 Task: Find connections with filter location Lagoa Vermelha with filter topic #Businessintelligence with filter profile language Spanish with filter current company Board International with filter school M.H. Saboo Siddik College Of Engineering with filter industry Pension Funds with filter service category Search Engine Optimization (SEO) with filter keywords title Quality Control Coordinator
Action: Mouse moved to (581, 83)
Screenshot: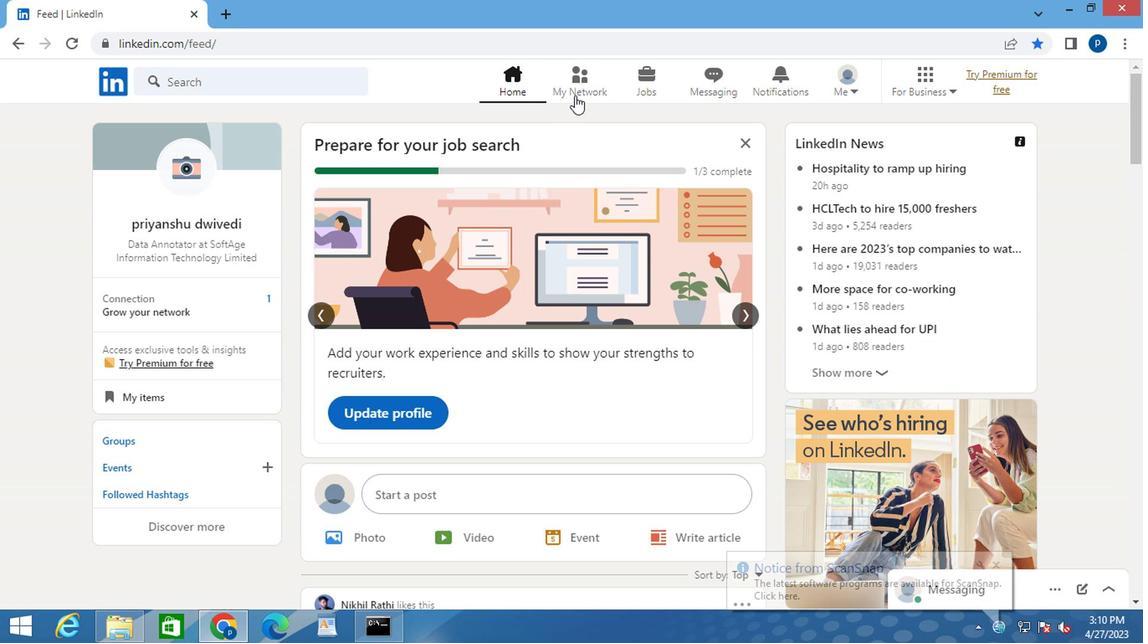 
Action: Mouse pressed left at (581, 83)
Screenshot: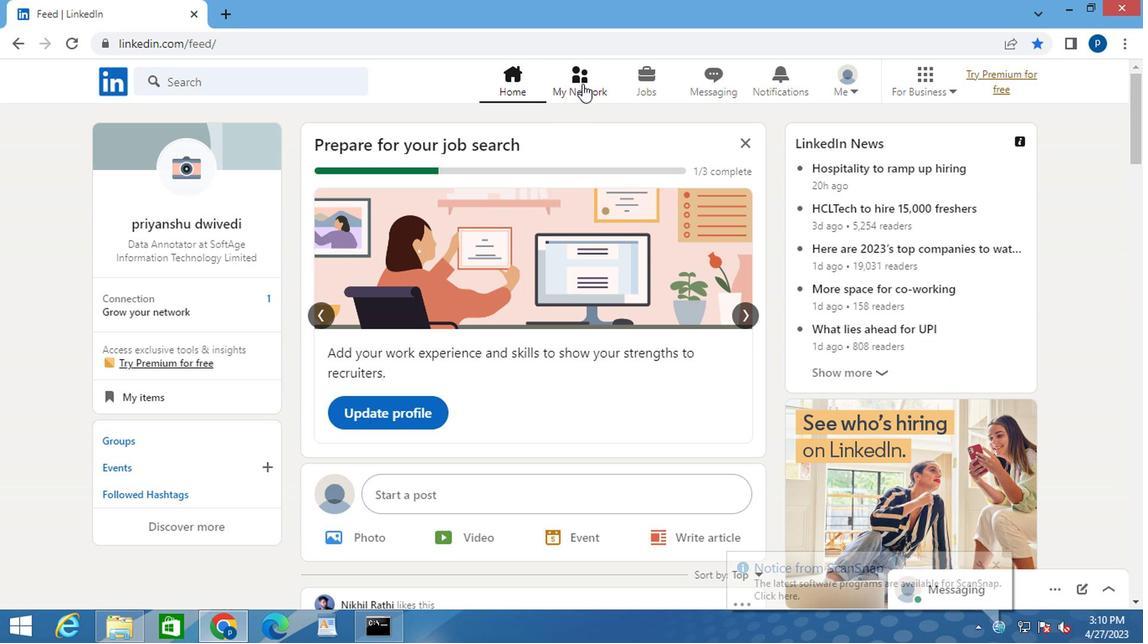 
Action: Mouse moved to (231, 169)
Screenshot: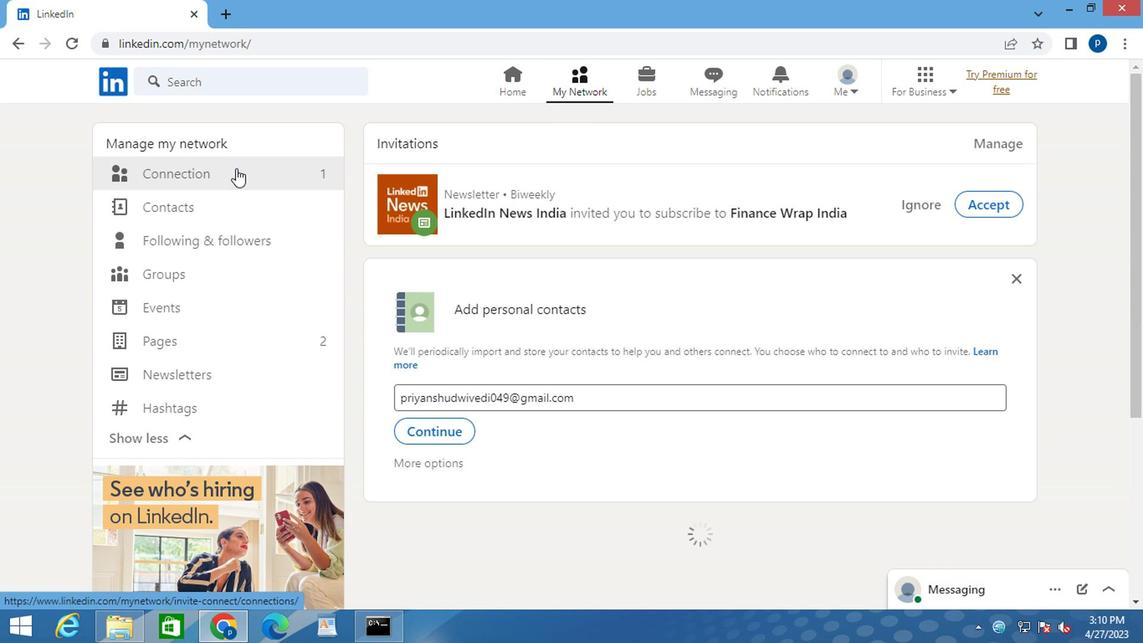 
Action: Mouse pressed left at (231, 169)
Screenshot: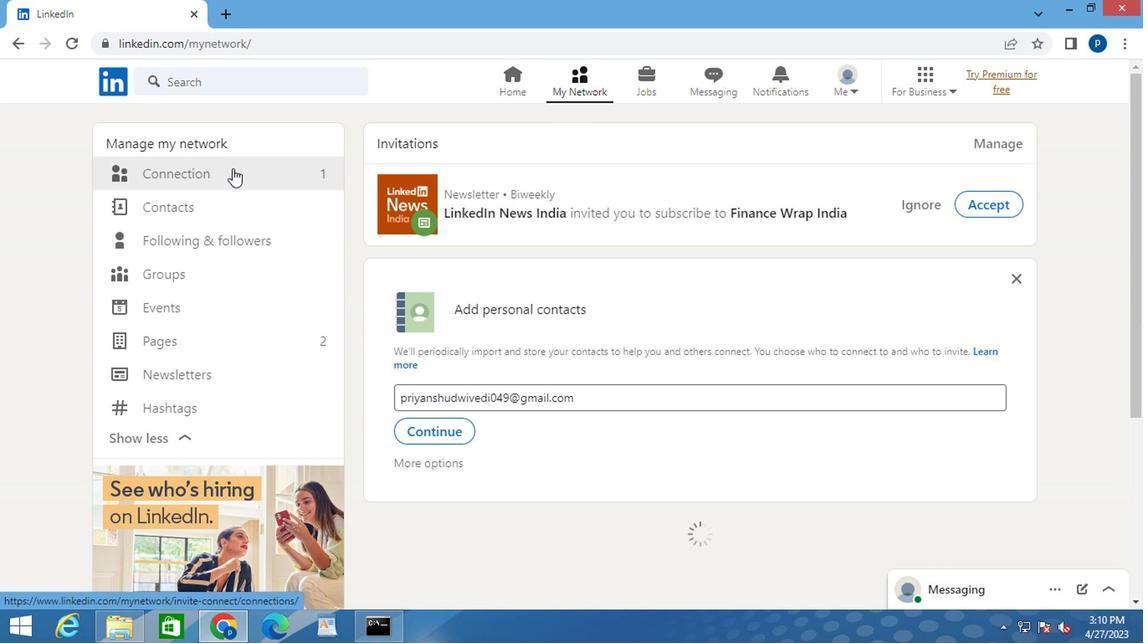 
Action: Mouse moved to (668, 177)
Screenshot: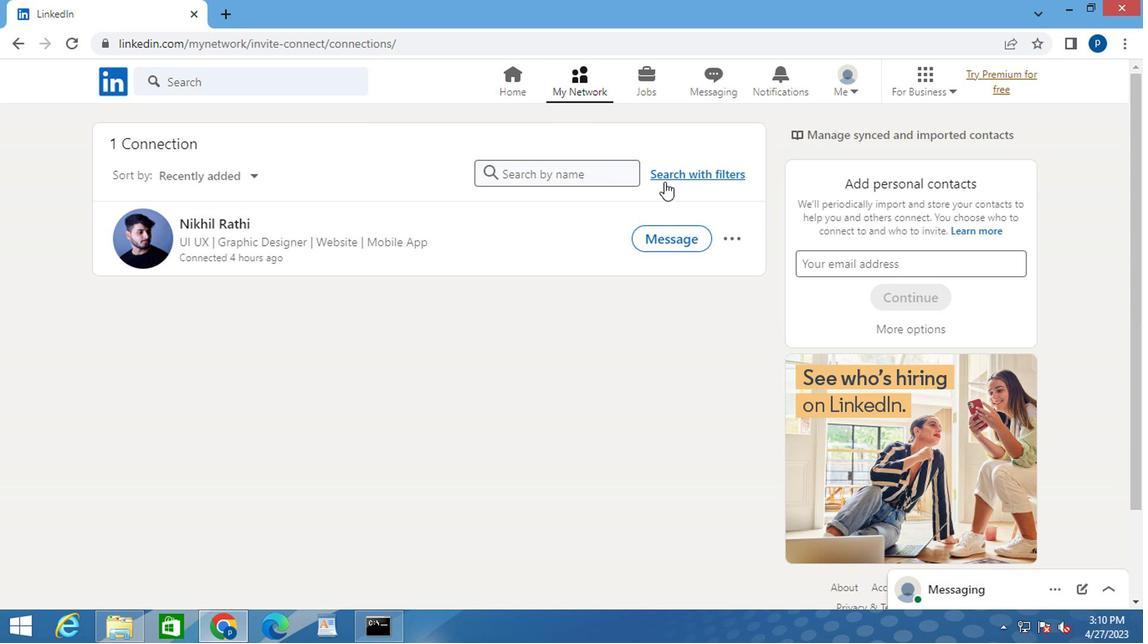 
Action: Mouse pressed left at (668, 177)
Screenshot: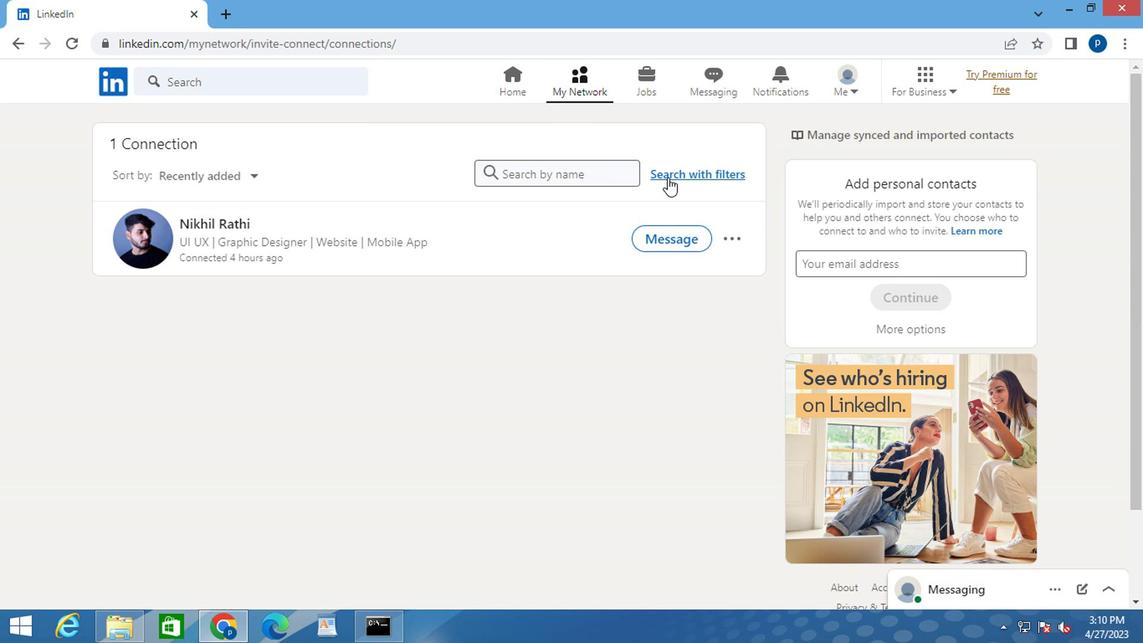 
Action: Mouse moved to (627, 136)
Screenshot: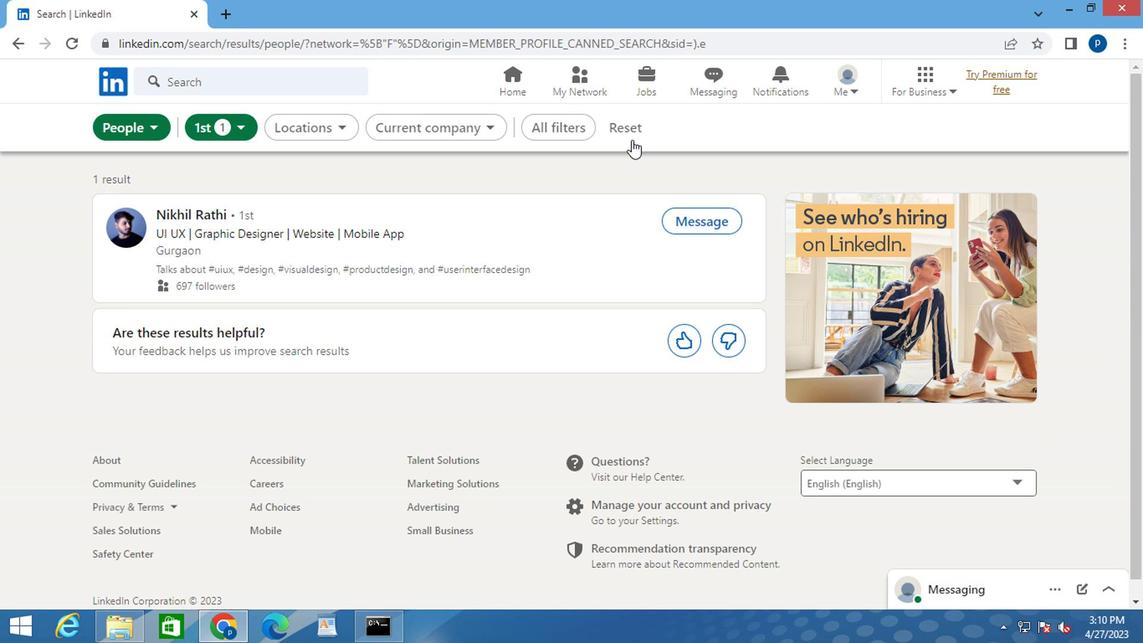 
Action: Mouse pressed left at (627, 136)
Screenshot: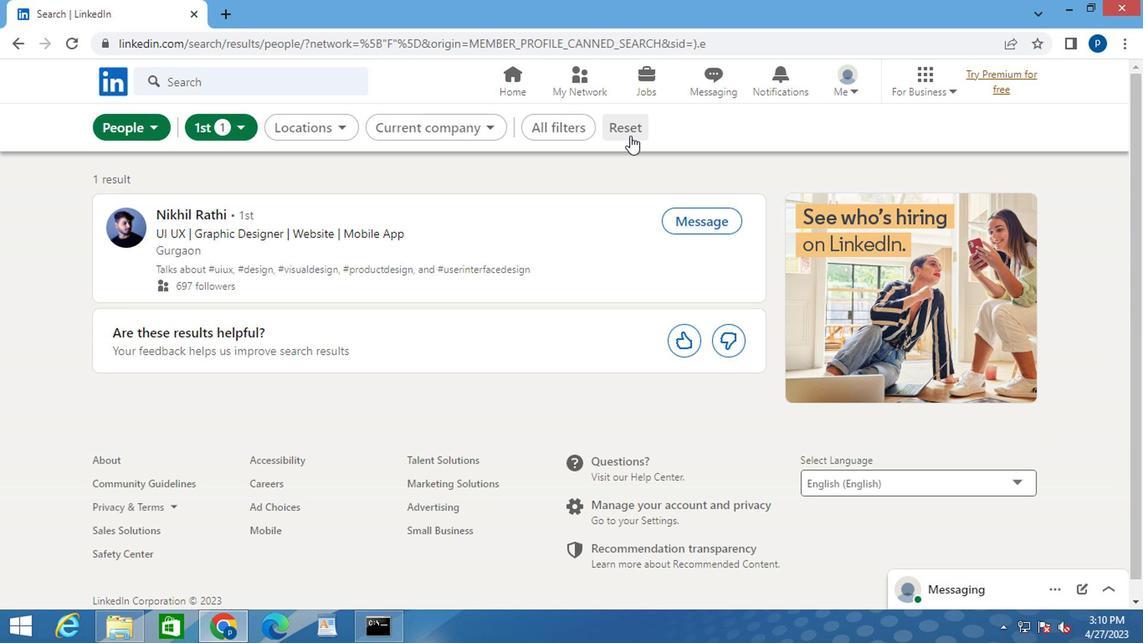 
Action: Mouse moved to (601, 126)
Screenshot: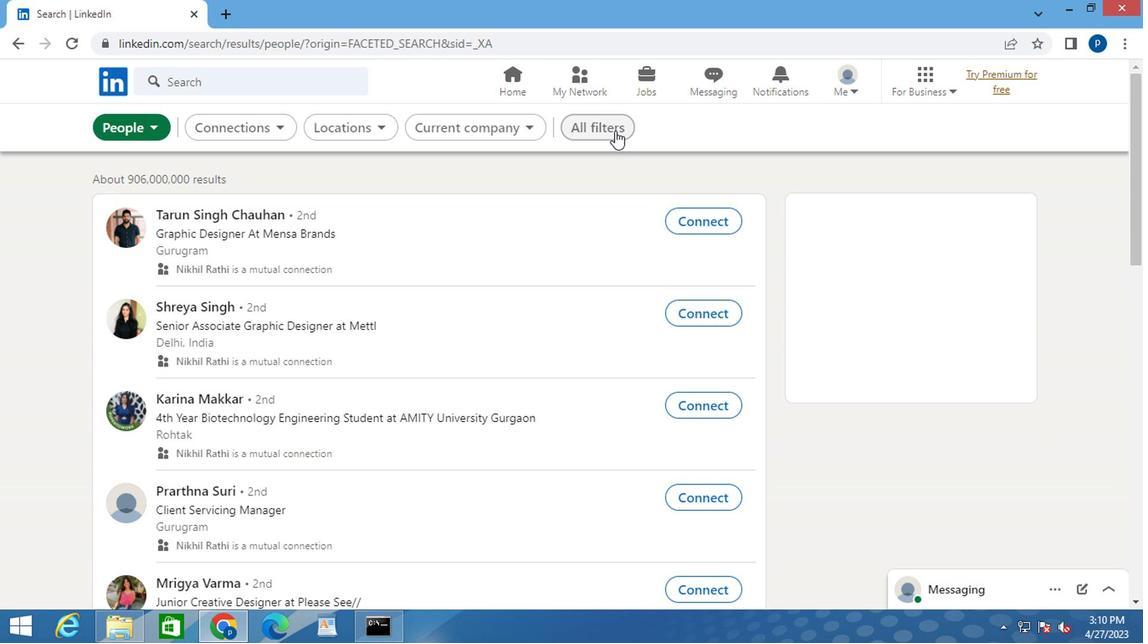 
Action: Mouse pressed left at (601, 126)
Screenshot: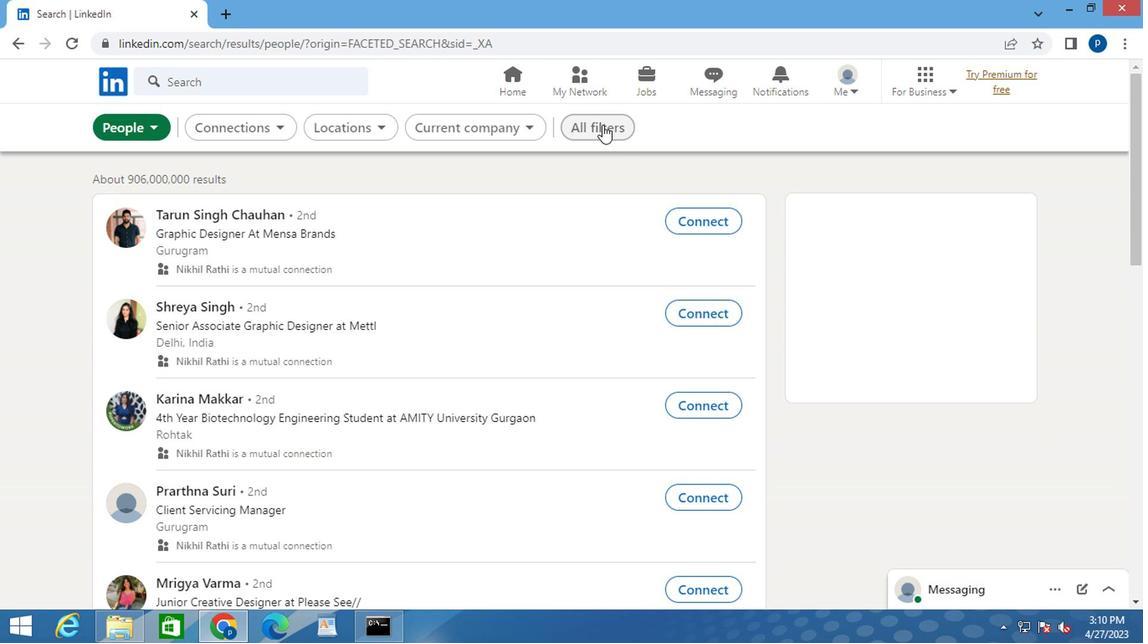 
Action: Mouse moved to (838, 366)
Screenshot: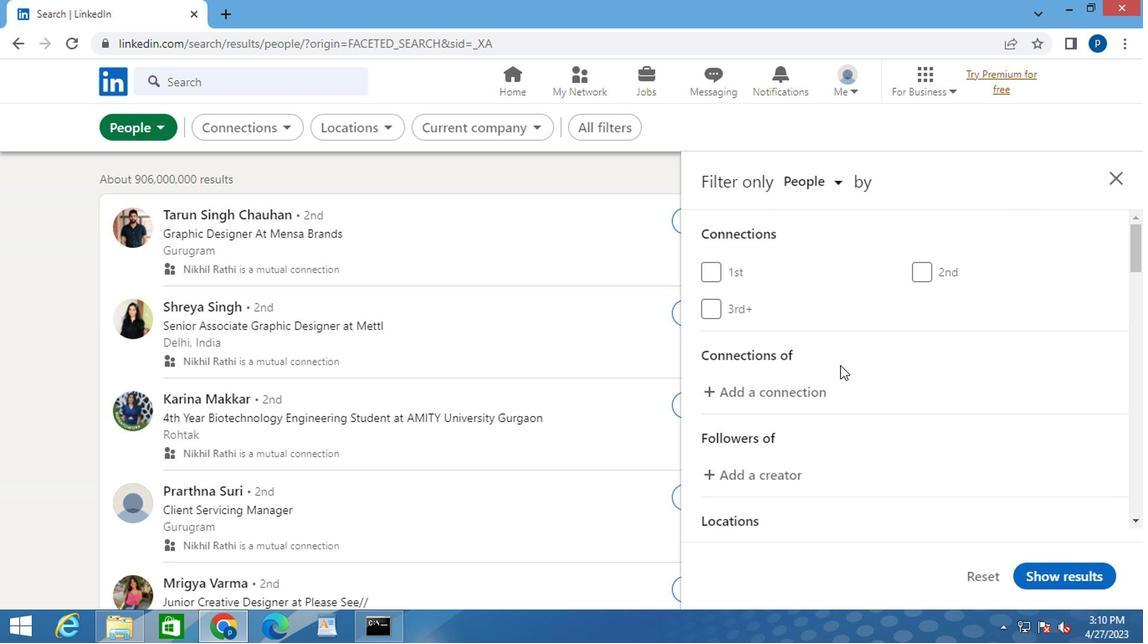 
Action: Mouse scrolled (838, 365) with delta (0, 0)
Screenshot: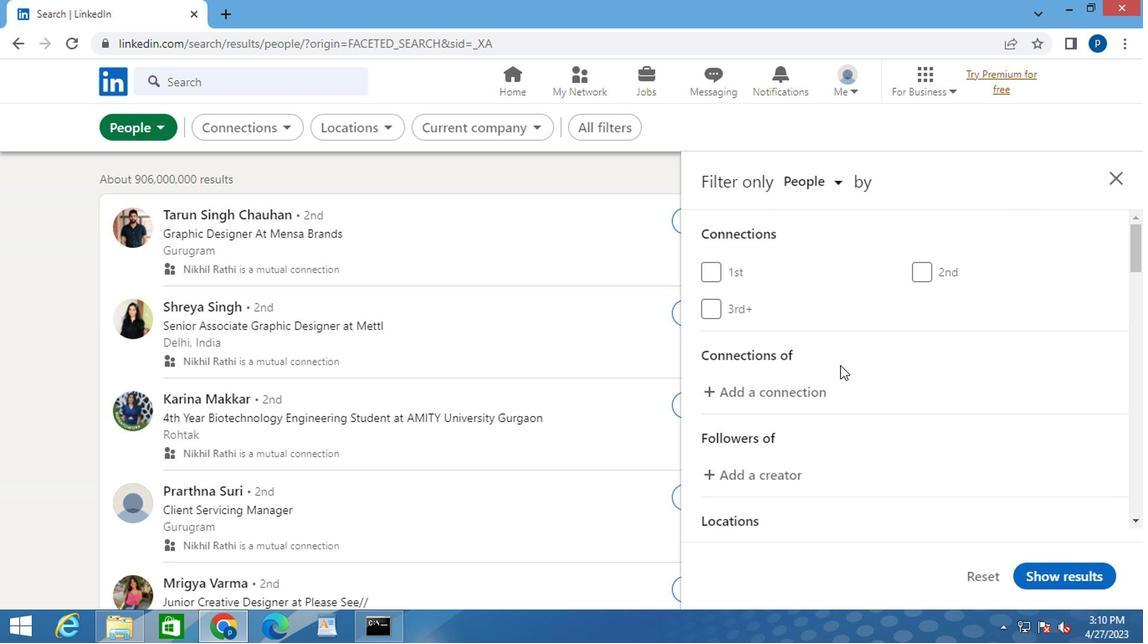 
Action: Mouse scrolled (838, 365) with delta (0, 0)
Screenshot: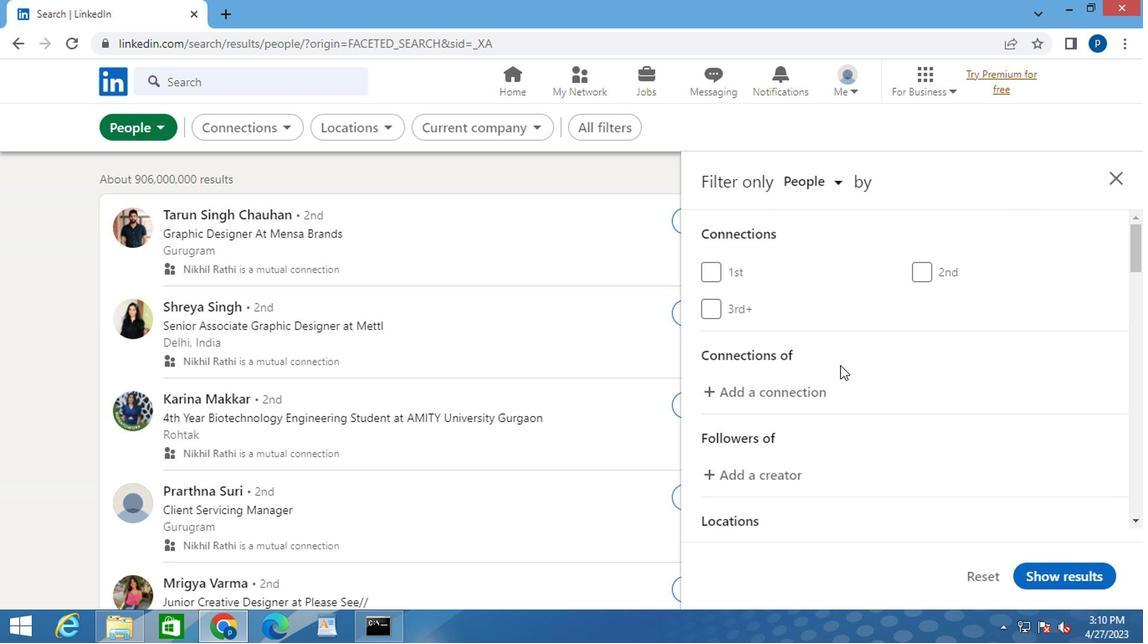 
Action: Mouse moved to (844, 368)
Screenshot: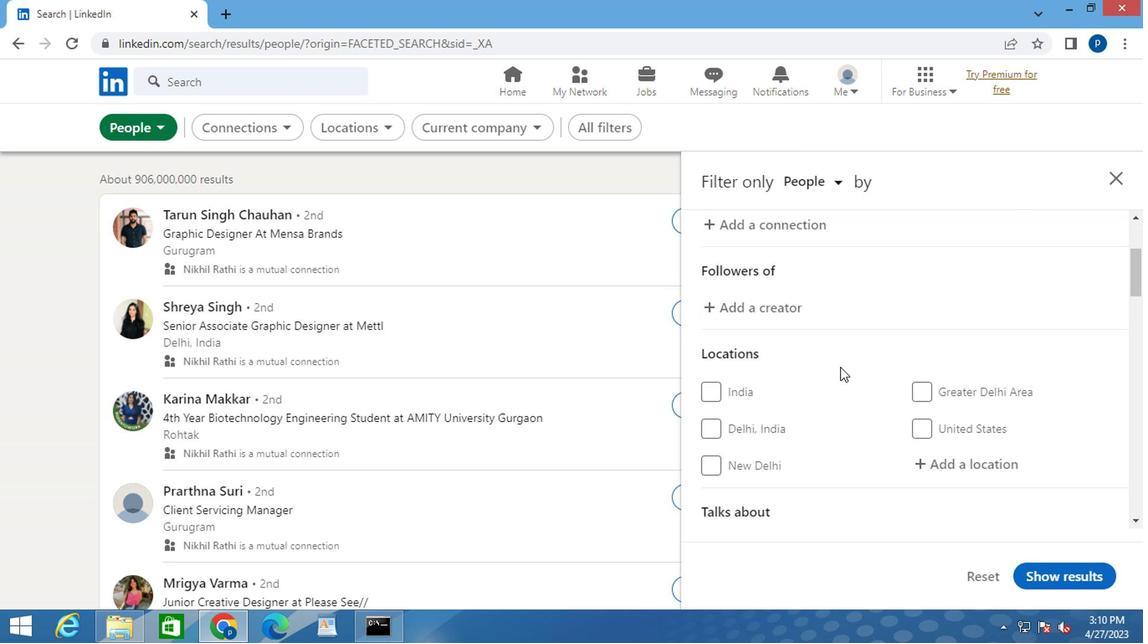 
Action: Mouse scrolled (844, 368) with delta (0, 0)
Screenshot: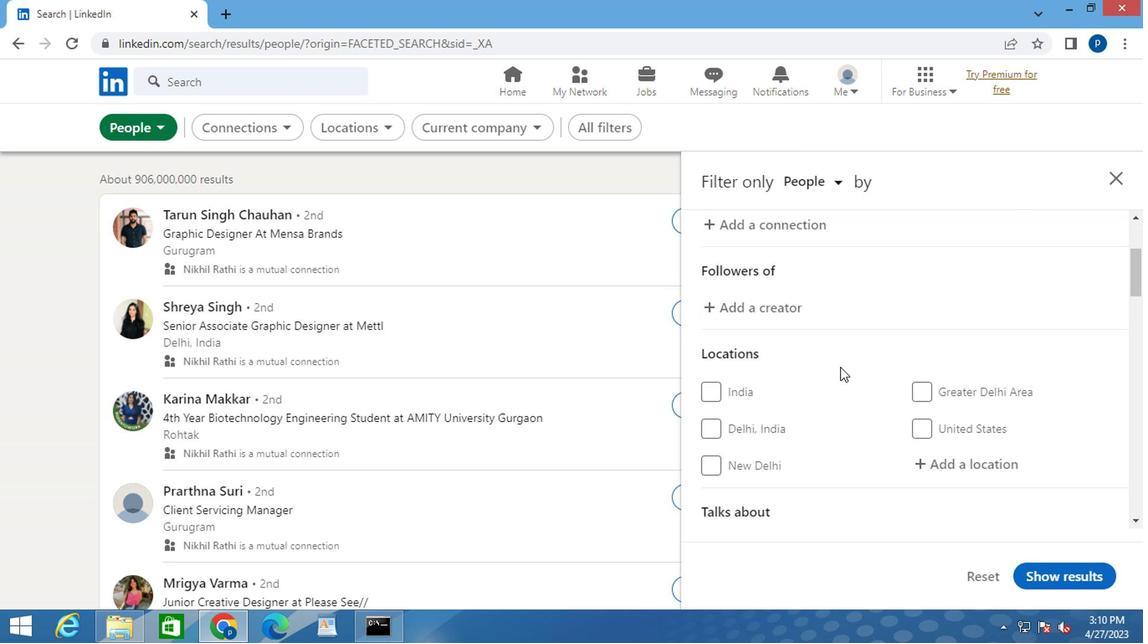 
Action: Mouse scrolled (844, 368) with delta (0, 0)
Screenshot: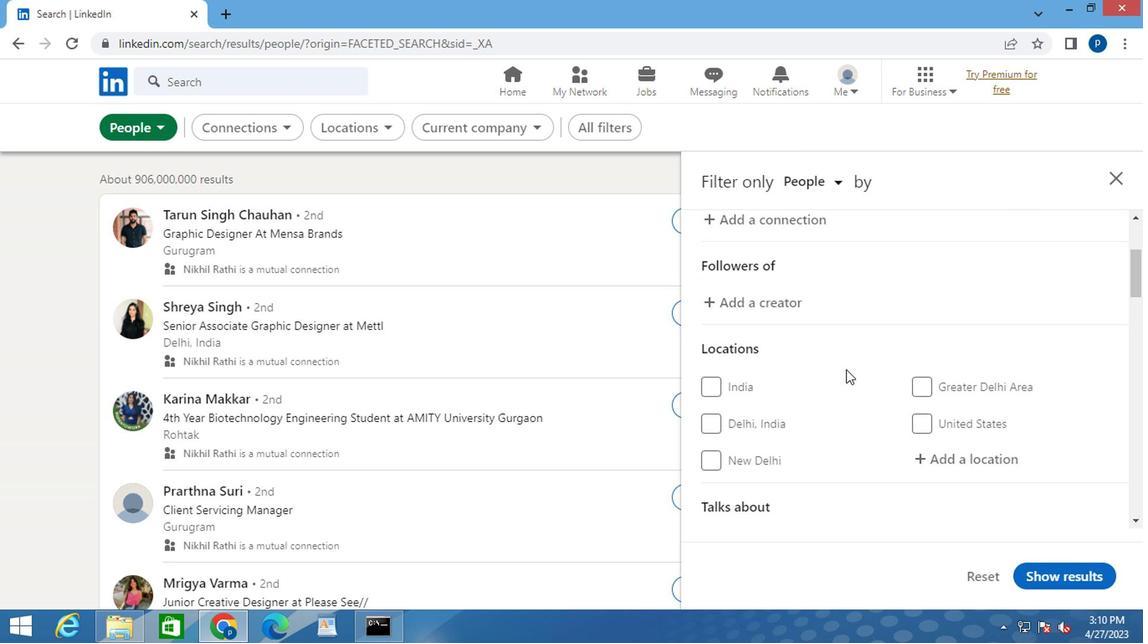 
Action: Mouse moved to (946, 298)
Screenshot: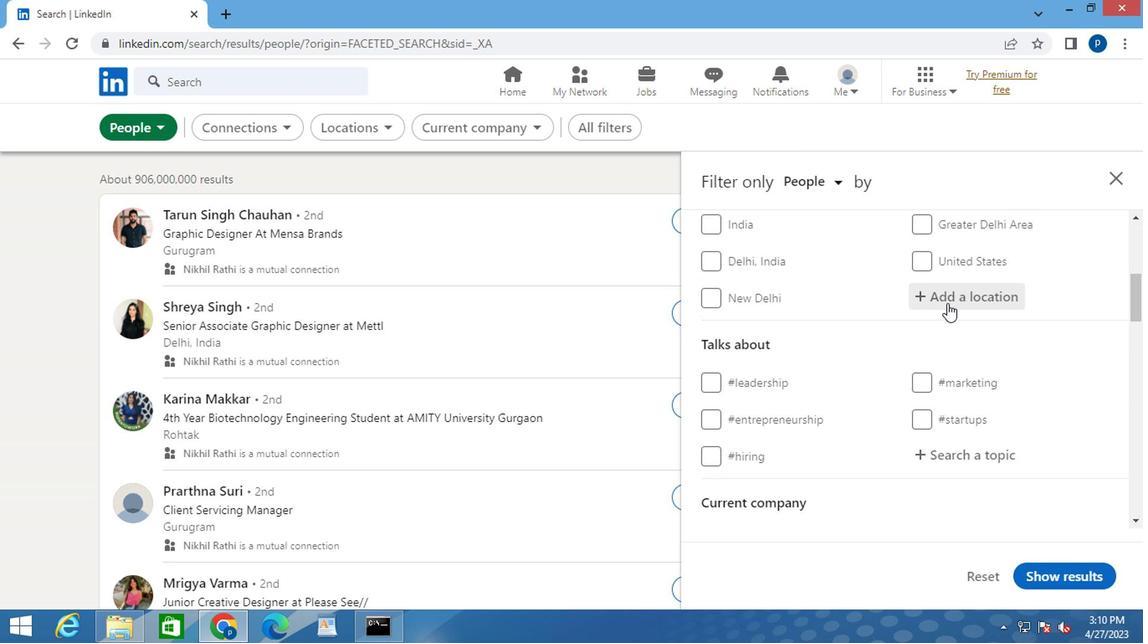 
Action: Mouse pressed left at (946, 298)
Screenshot: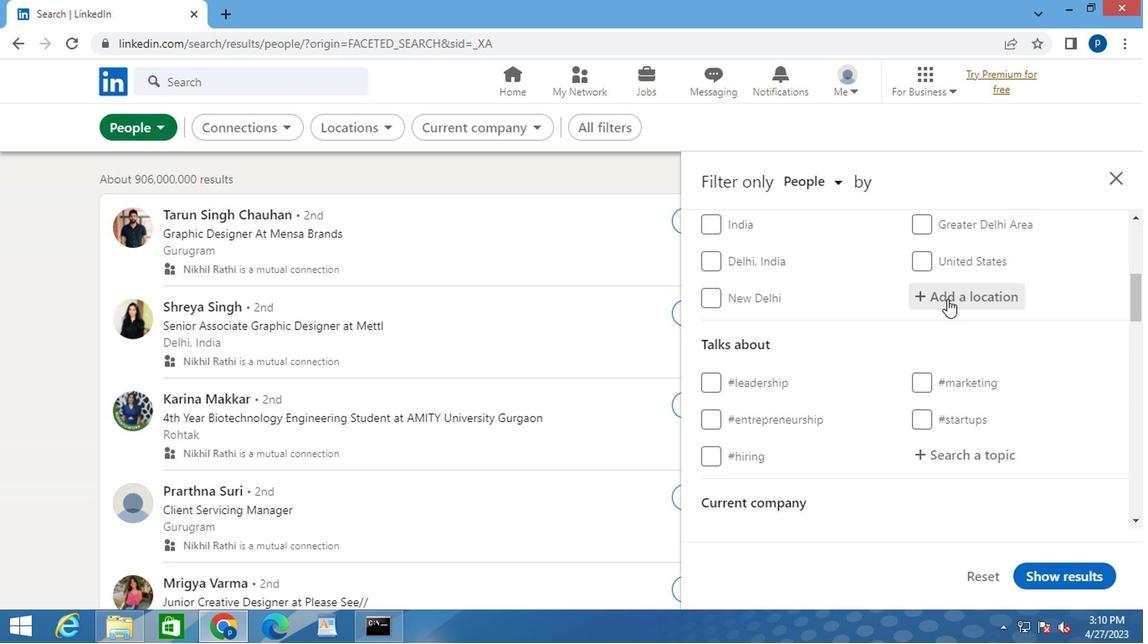 
Action: Key pressed l<Key.caps_lock>agoa<Key.space><Key.caps_lock>v<Key.caps_lock>er
Screenshot: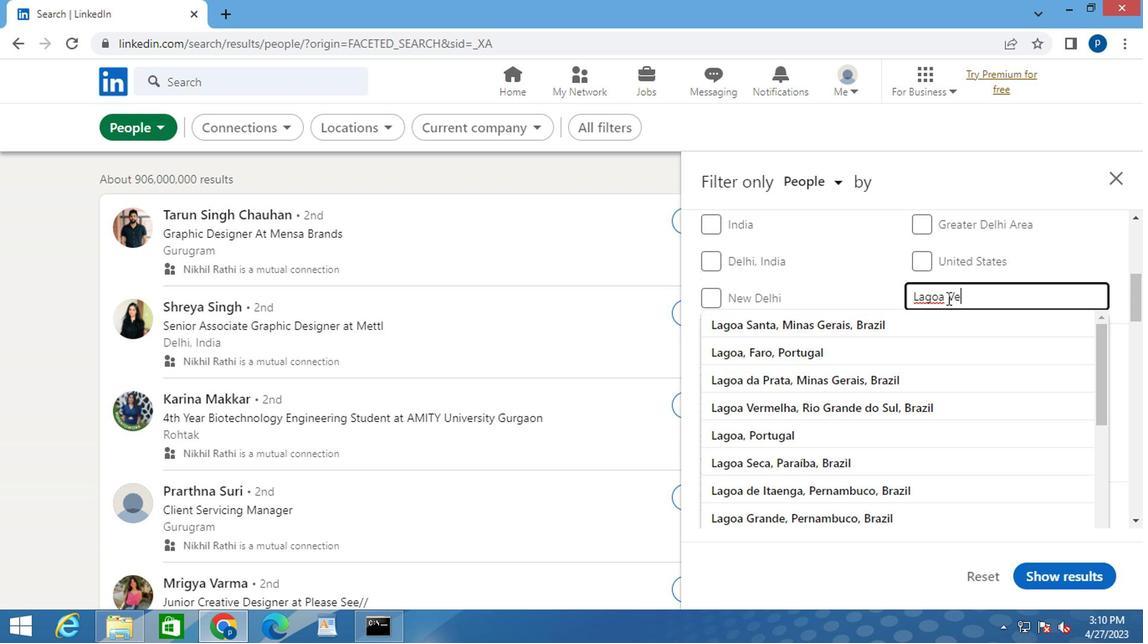 
Action: Mouse moved to (897, 324)
Screenshot: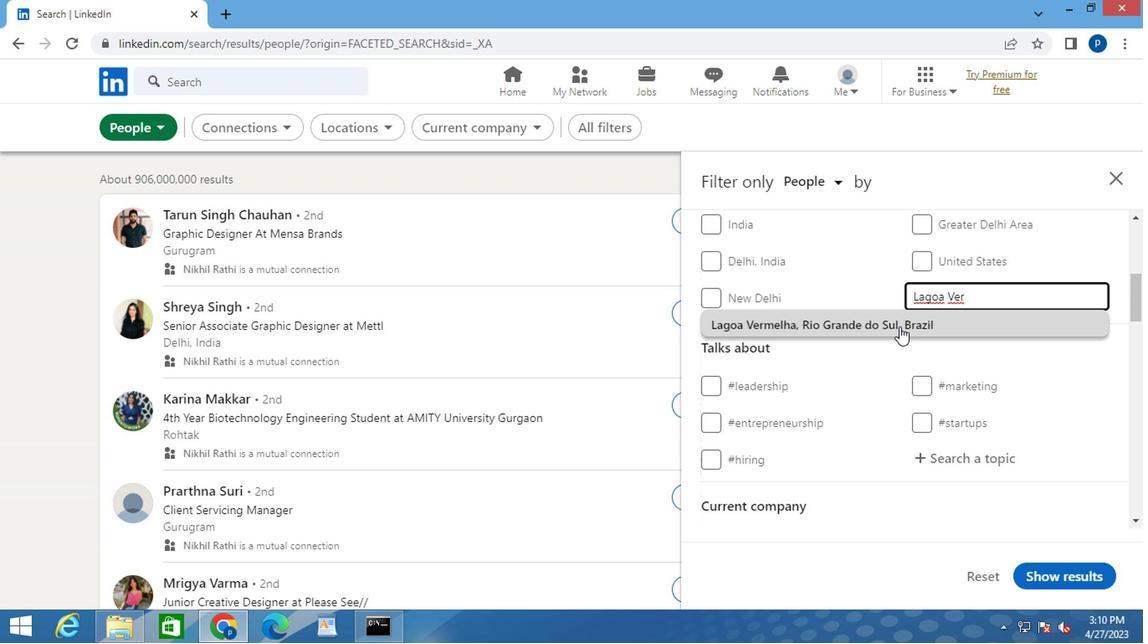
Action: Mouse pressed left at (897, 324)
Screenshot: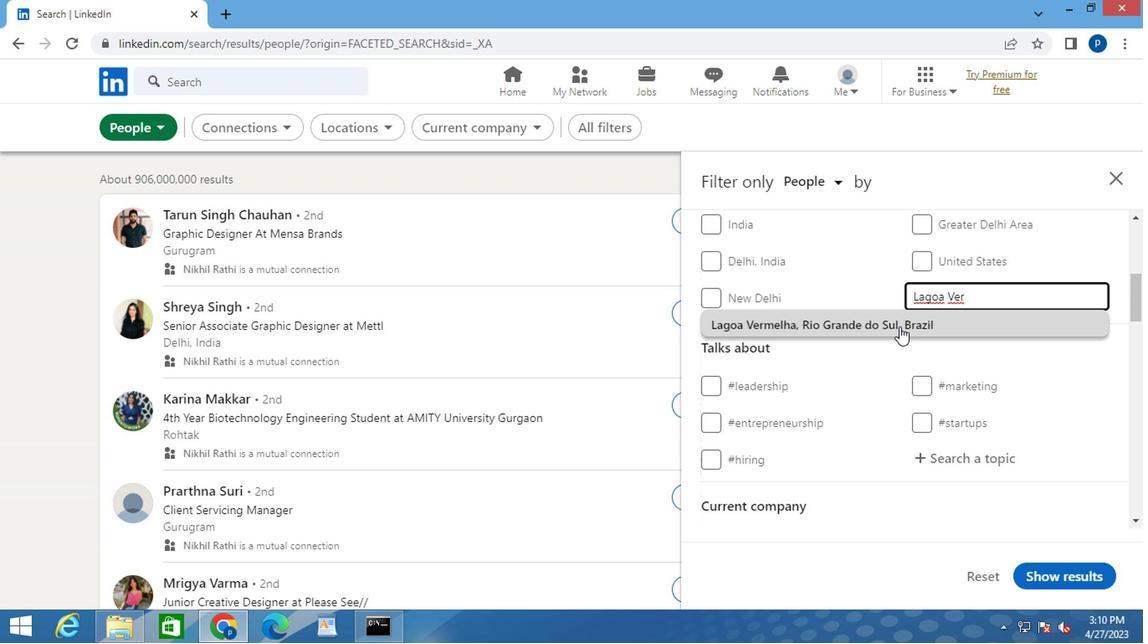 
Action: Mouse moved to (931, 498)
Screenshot: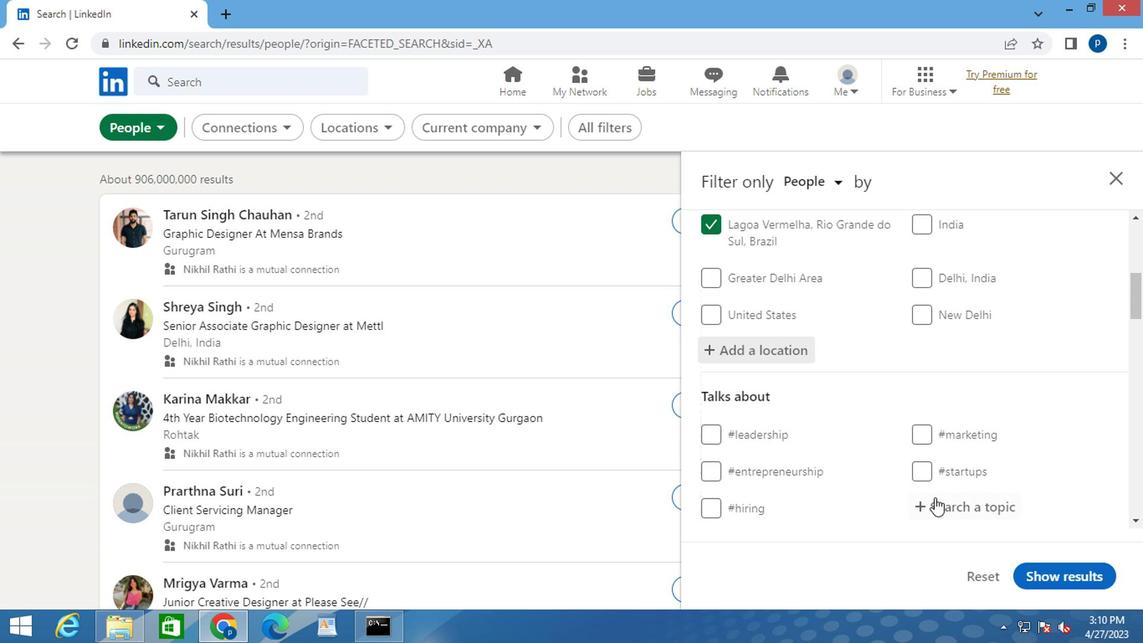 
Action: Mouse pressed left at (931, 498)
Screenshot: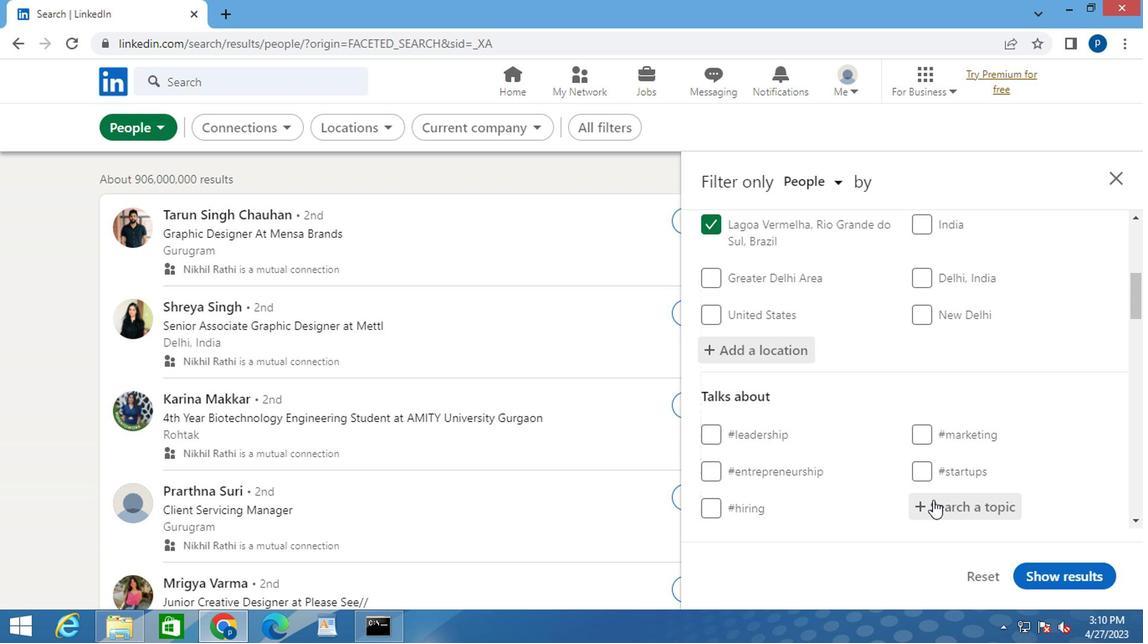 
Action: Mouse moved to (952, 452)
Screenshot: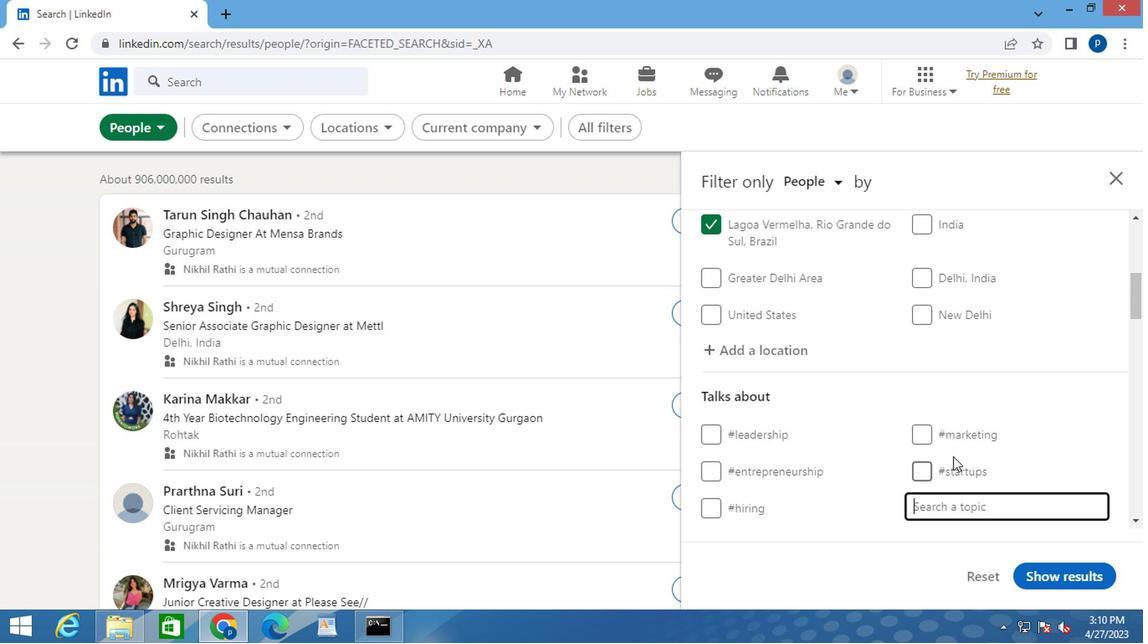 
Action: Mouse scrolled (952, 452) with delta (0, 0)
Screenshot: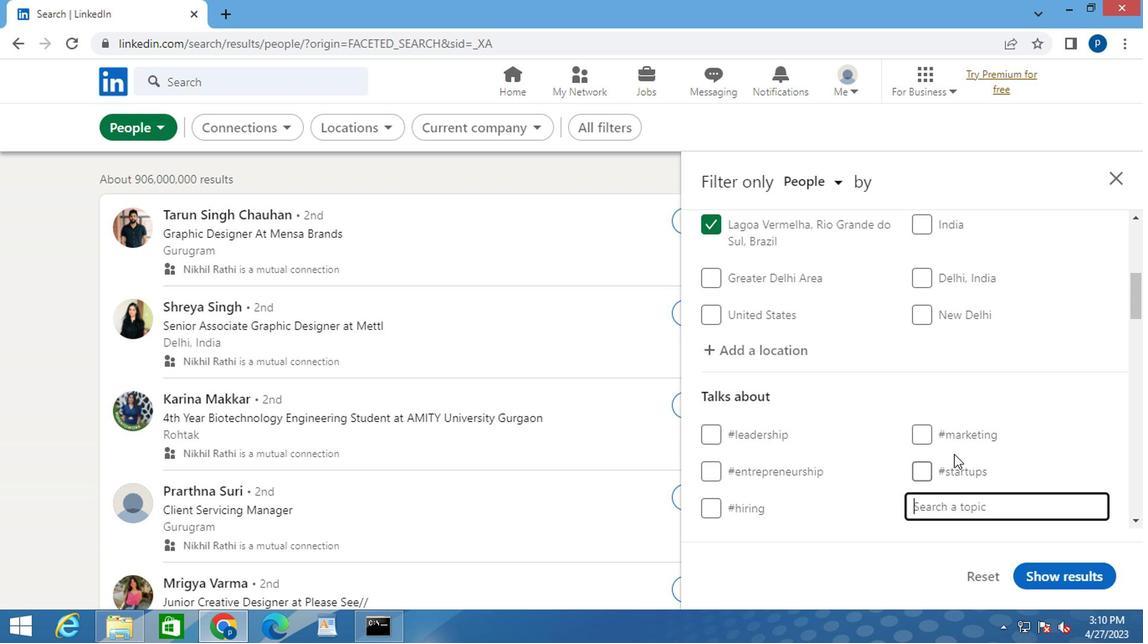 
Action: Mouse moved to (953, 430)
Screenshot: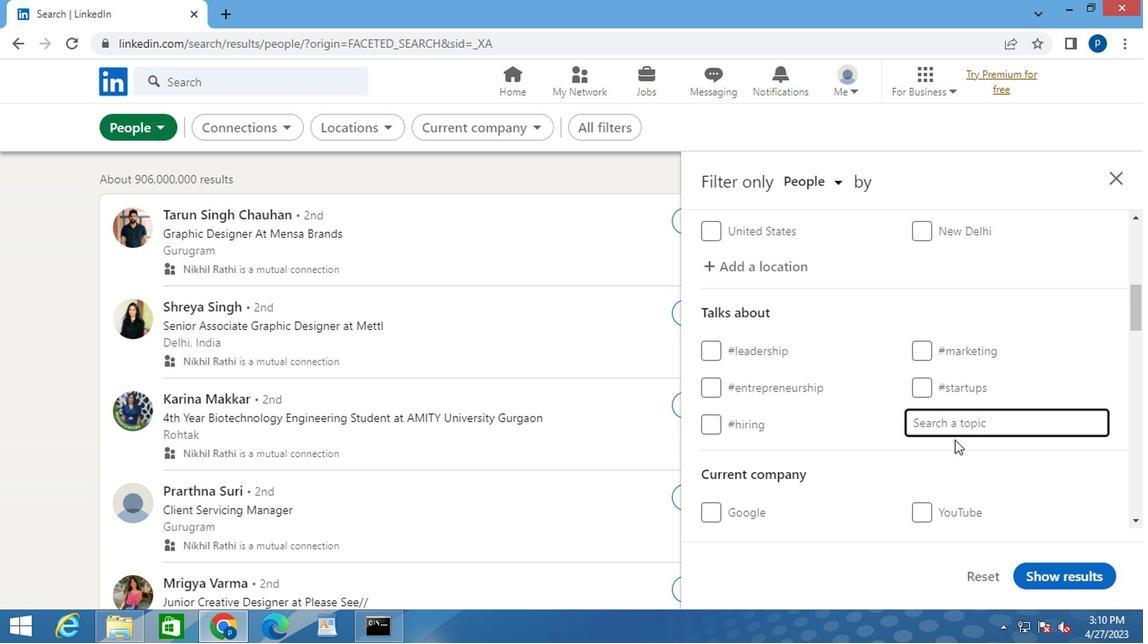 
Action: Key pressed <Key.shift>#<Key.caps_lock>B<Key.caps_lock>USINESSINTELLIGENCE
Screenshot: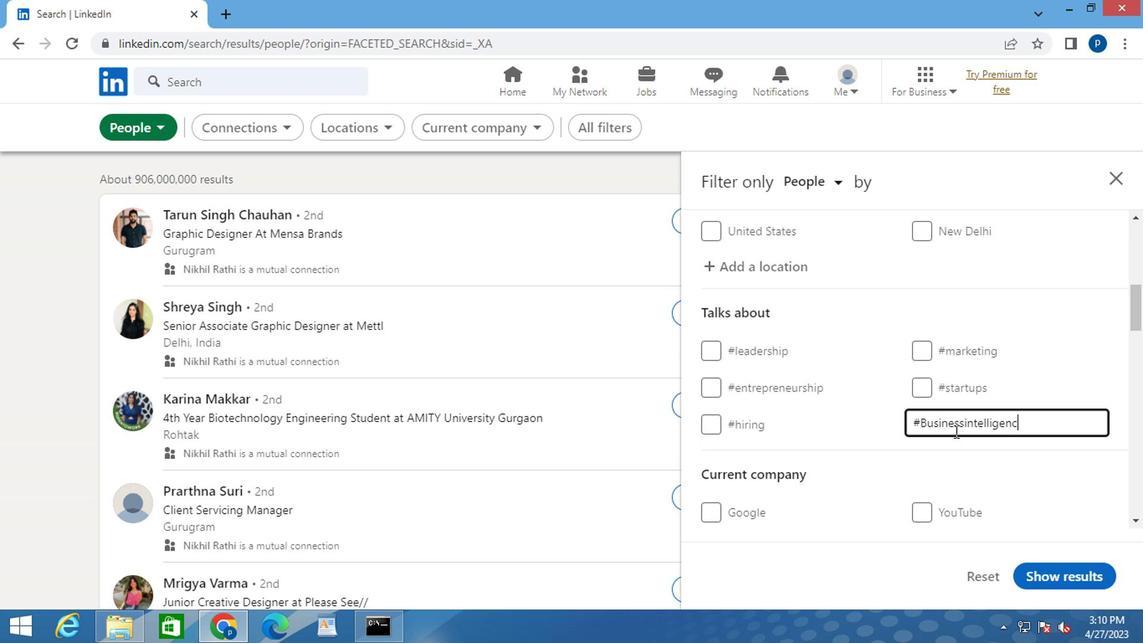
Action: Mouse moved to (800, 421)
Screenshot: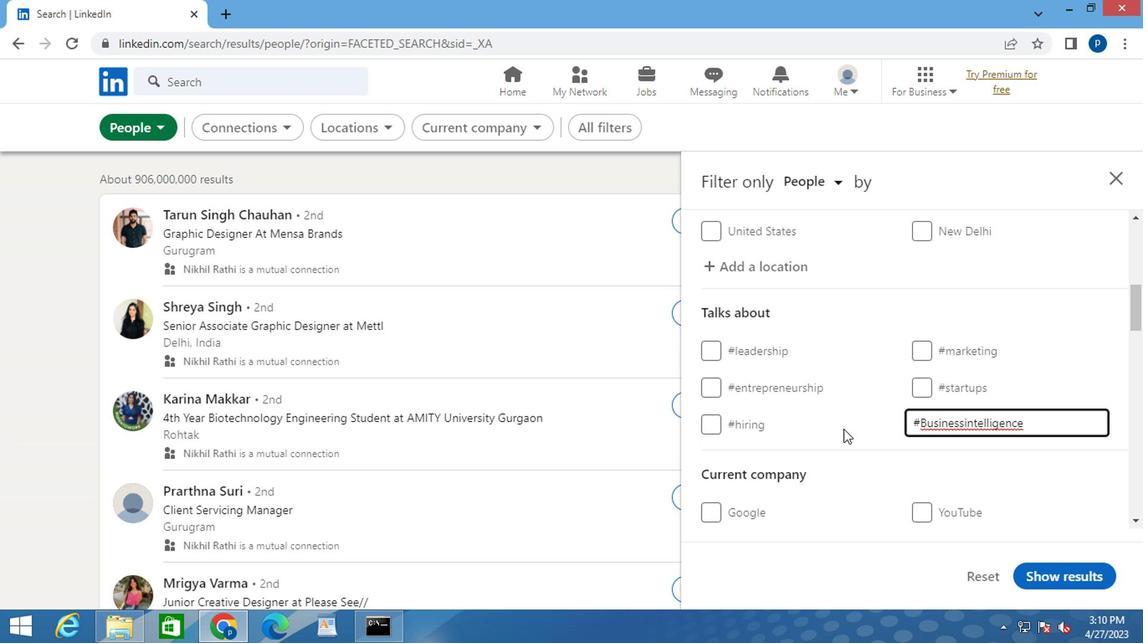 
Action: Mouse scrolled (800, 420) with delta (0, 0)
Screenshot: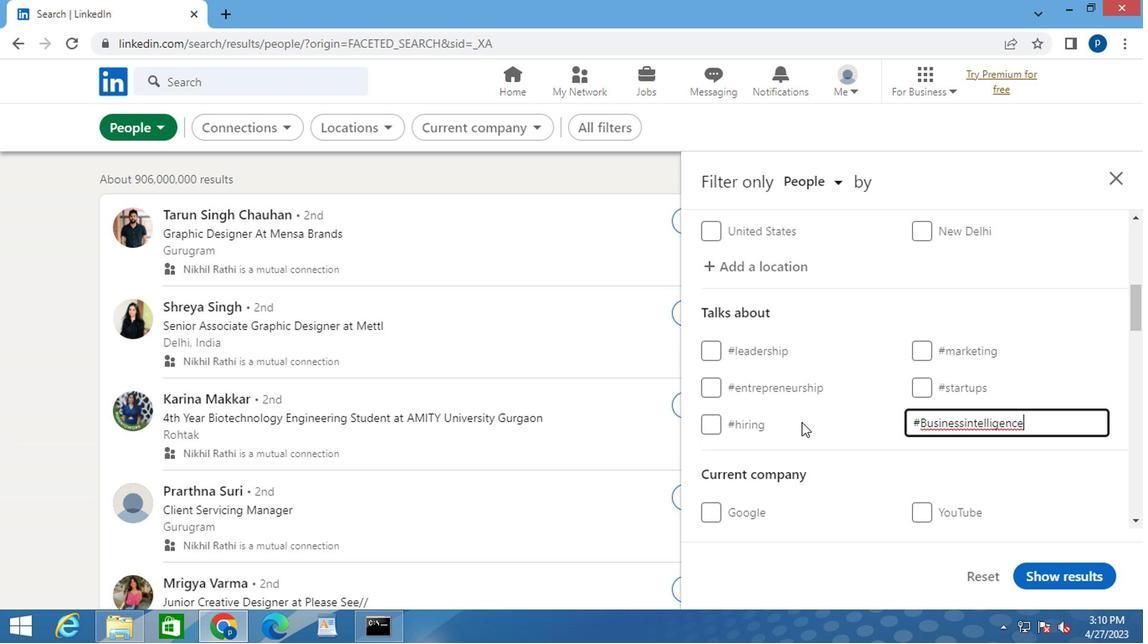 
Action: Mouse scrolled (800, 420) with delta (0, 0)
Screenshot: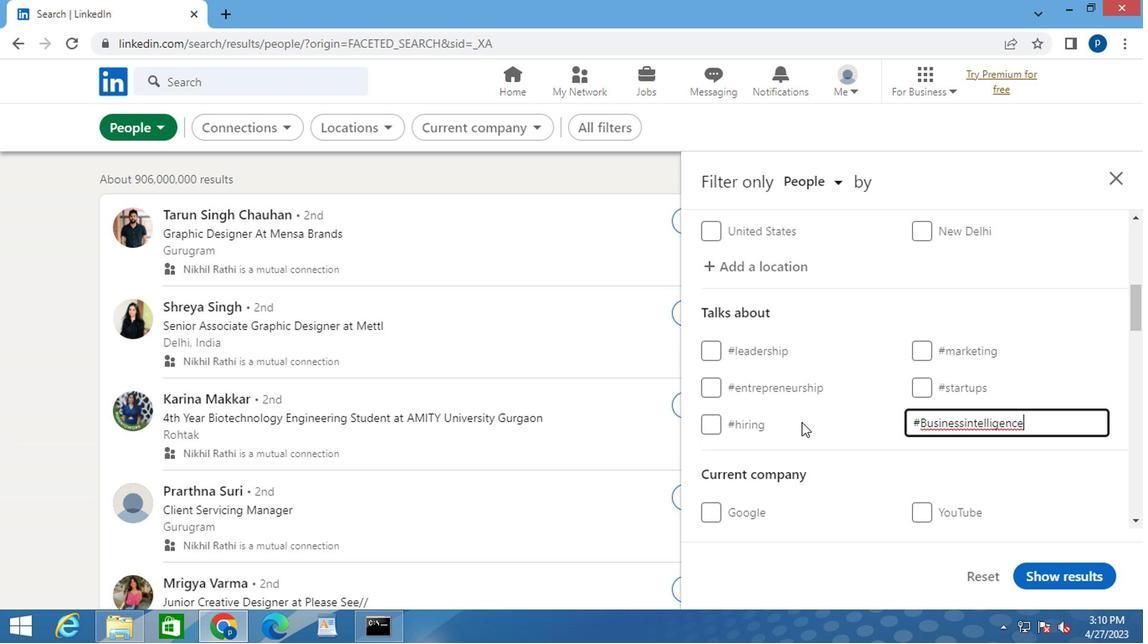 
Action: Mouse moved to (799, 420)
Screenshot: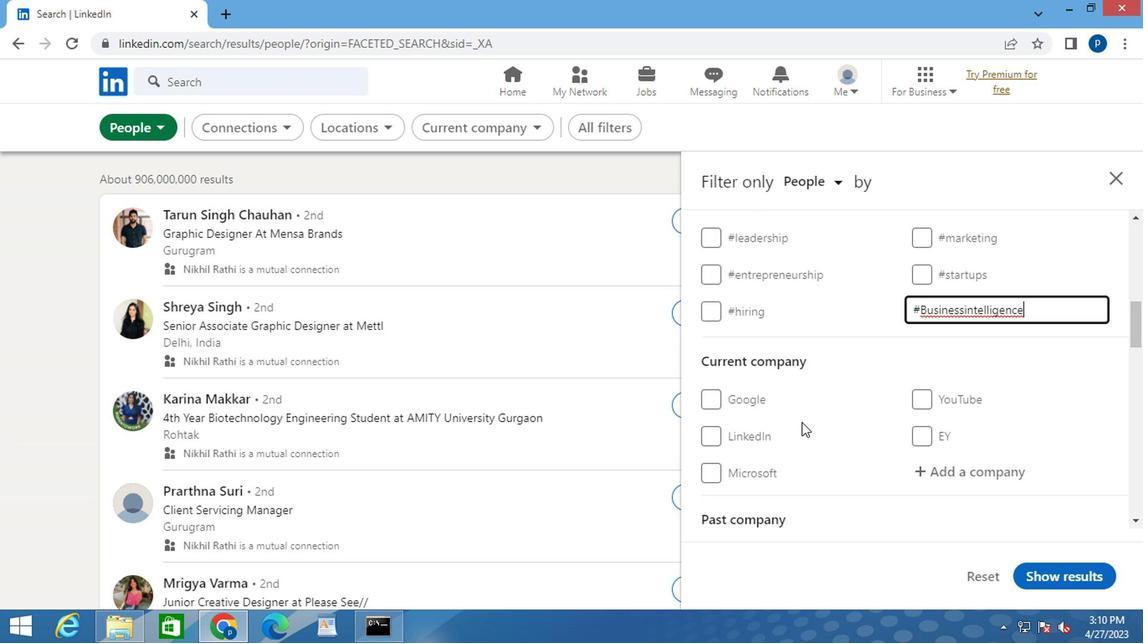 
Action: Mouse scrolled (799, 419) with delta (0, -1)
Screenshot: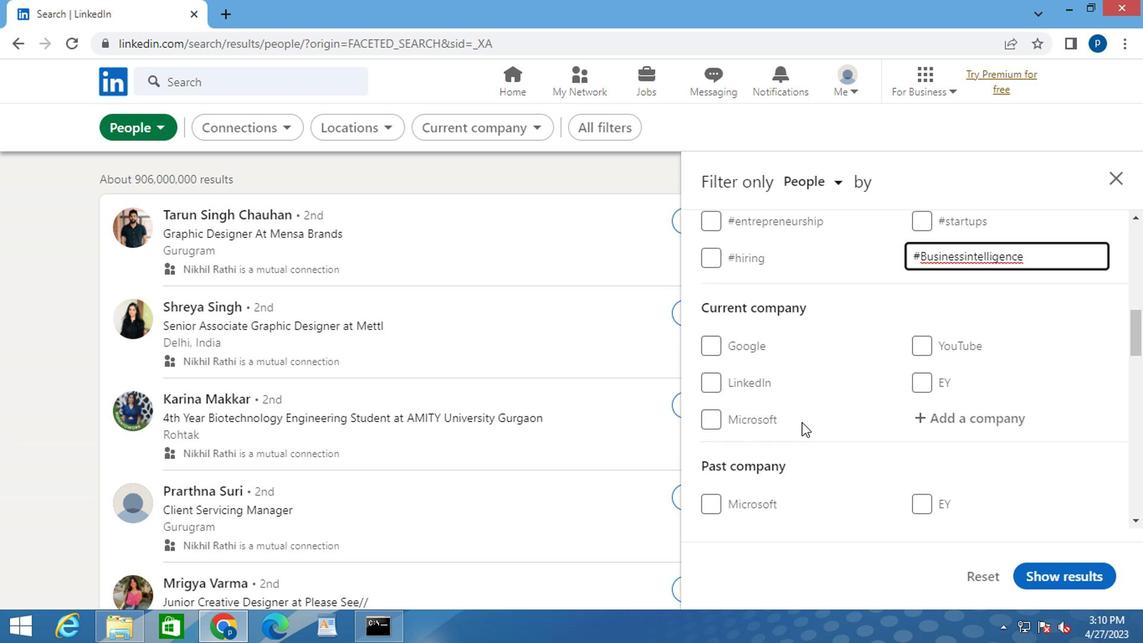 
Action: Mouse scrolled (799, 419) with delta (0, -1)
Screenshot: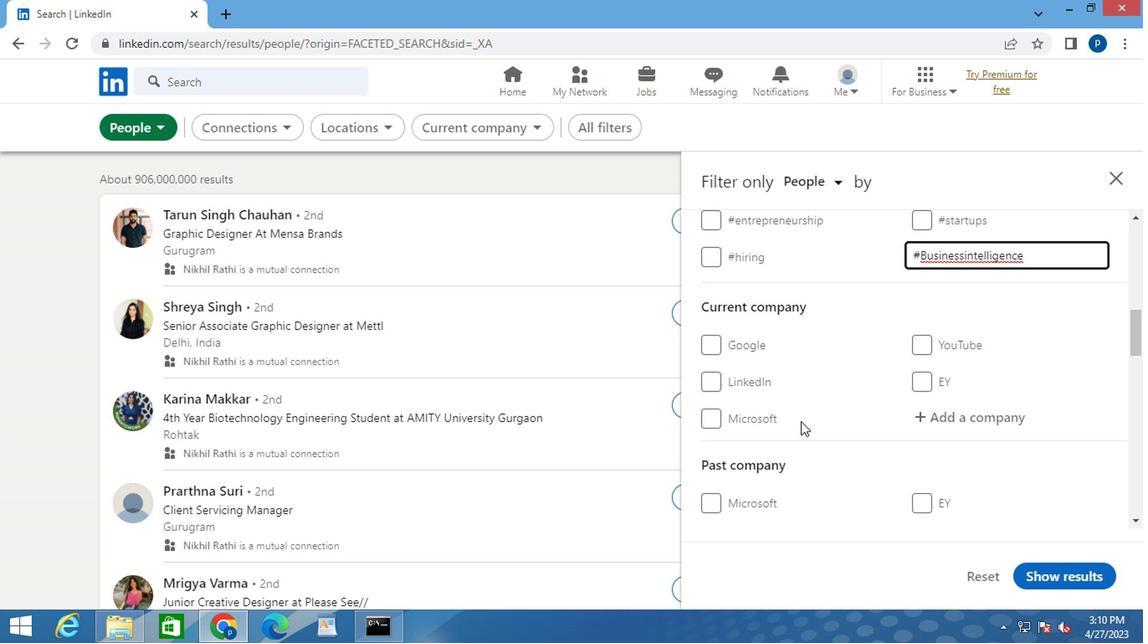 
Action: Mouse scrolled (799, 419) with delta (0, -1)
Screenshot: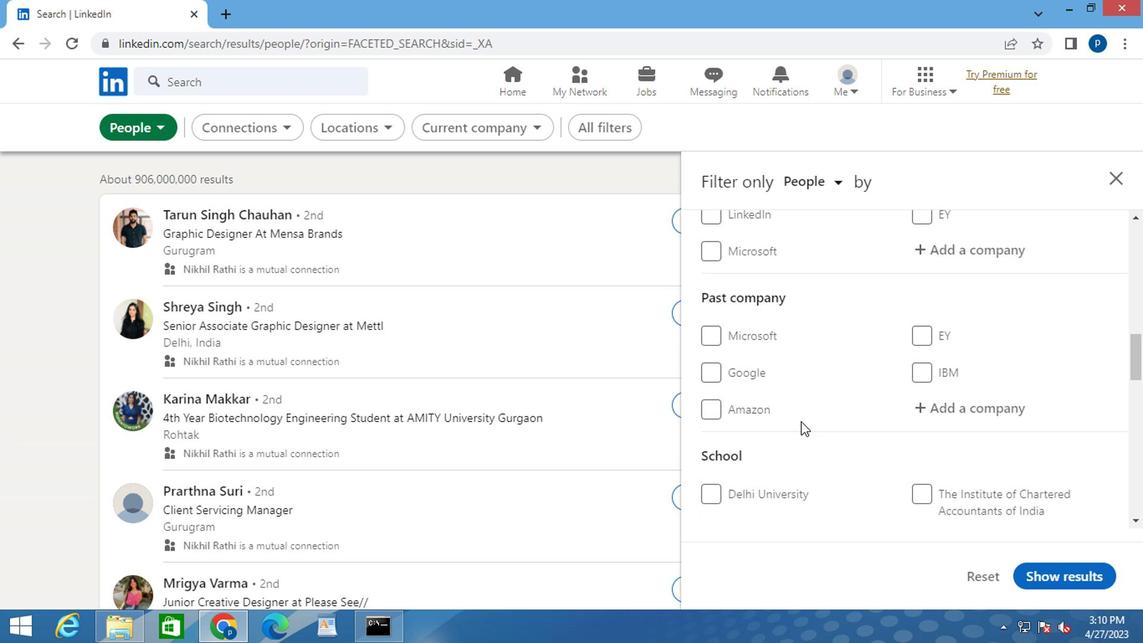 
Action: Mouse moved to (823, 414)
Screenshot: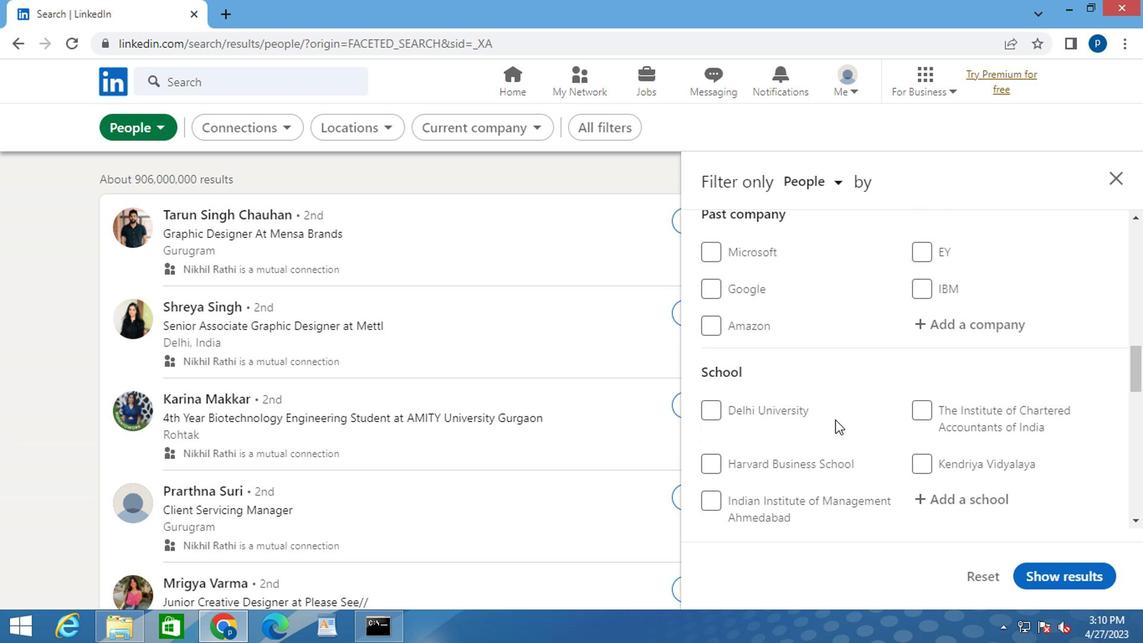 
Action: Mouse scrolled (823, 412) with delta (0, -1)
Screenshot: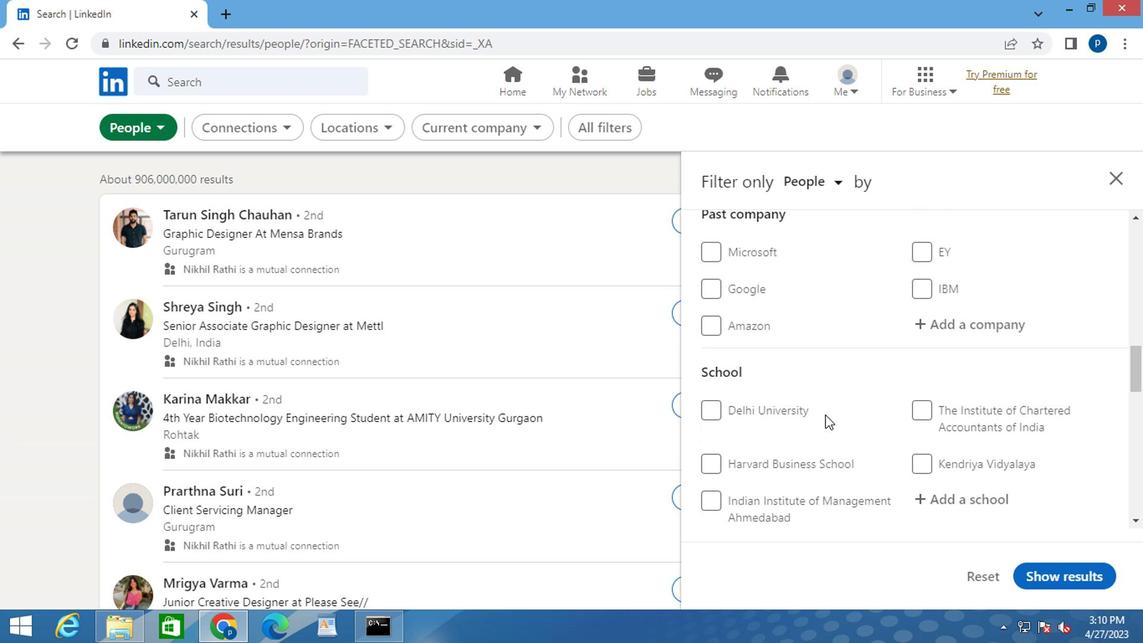 
Action: Mouse scrolled (823, 412) with delta (0, -1)
Screenshot: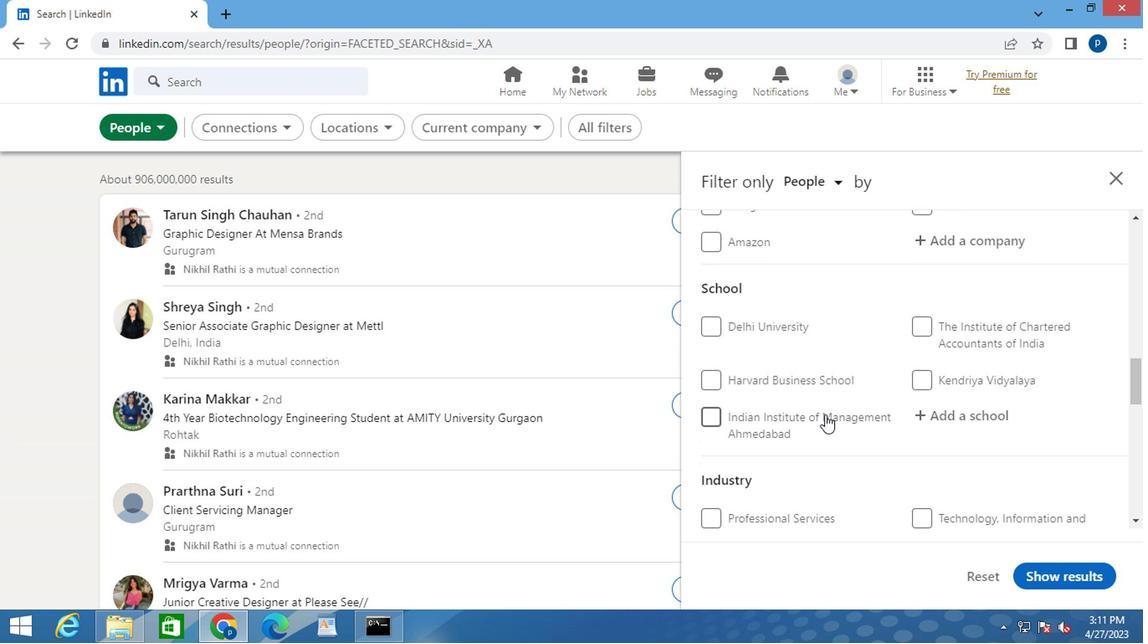 
Action: Mouse scrolled (823, 412) with delta (0, -1)
Screenshot: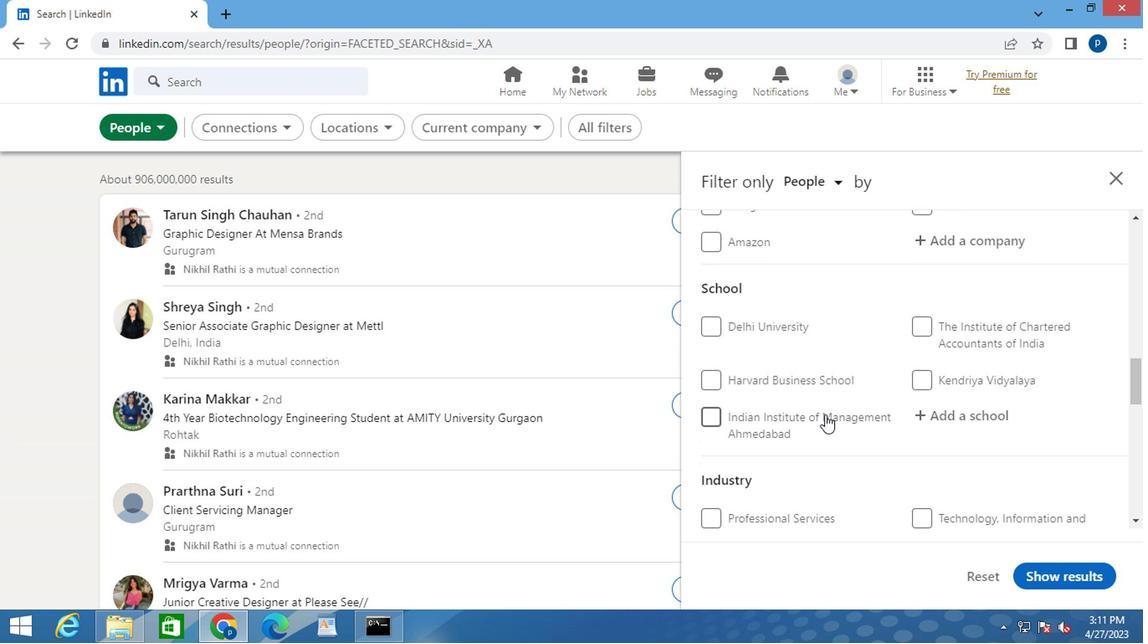 
Action: Mouse scrolled (823, 412) with delta (0, -1)
Screenshot: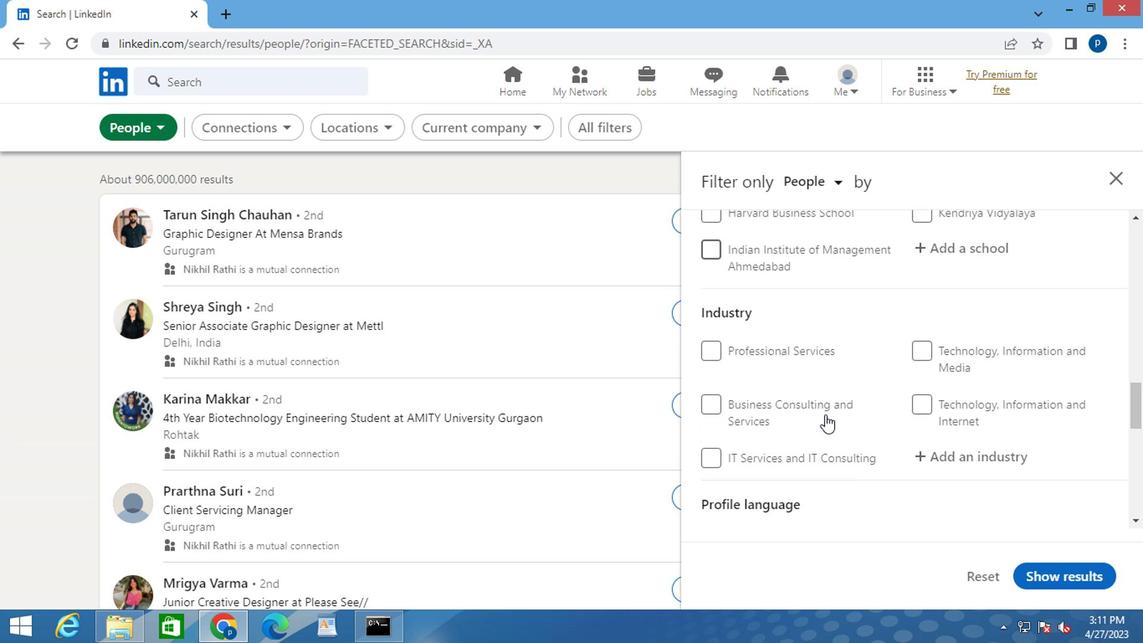 
Action: Mouse scrolled (823, 412) with delta (0, -1)
Screenshot: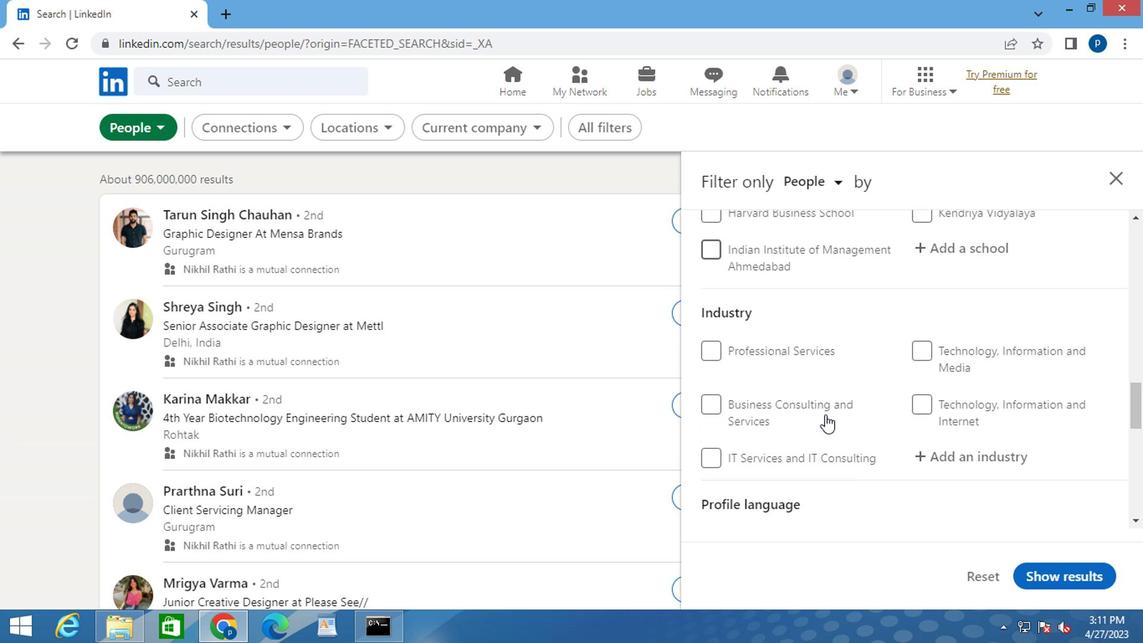 
Action: Mouse moved to (717, 412)
Screenshot: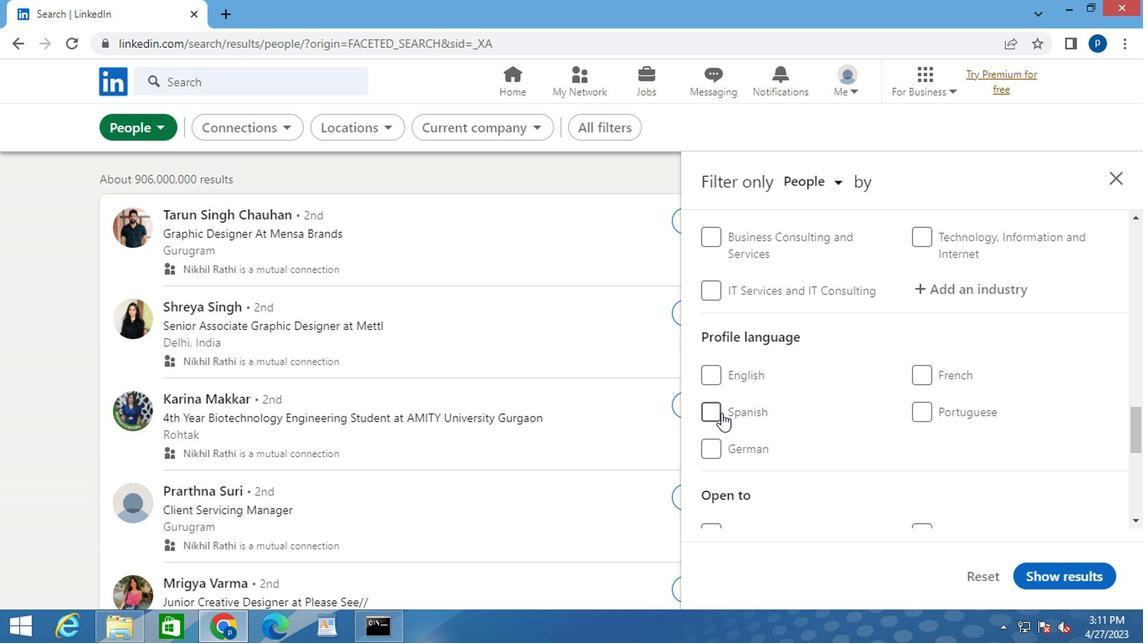 
Action: Mouse pressed left at (717, 412)
Screenshot: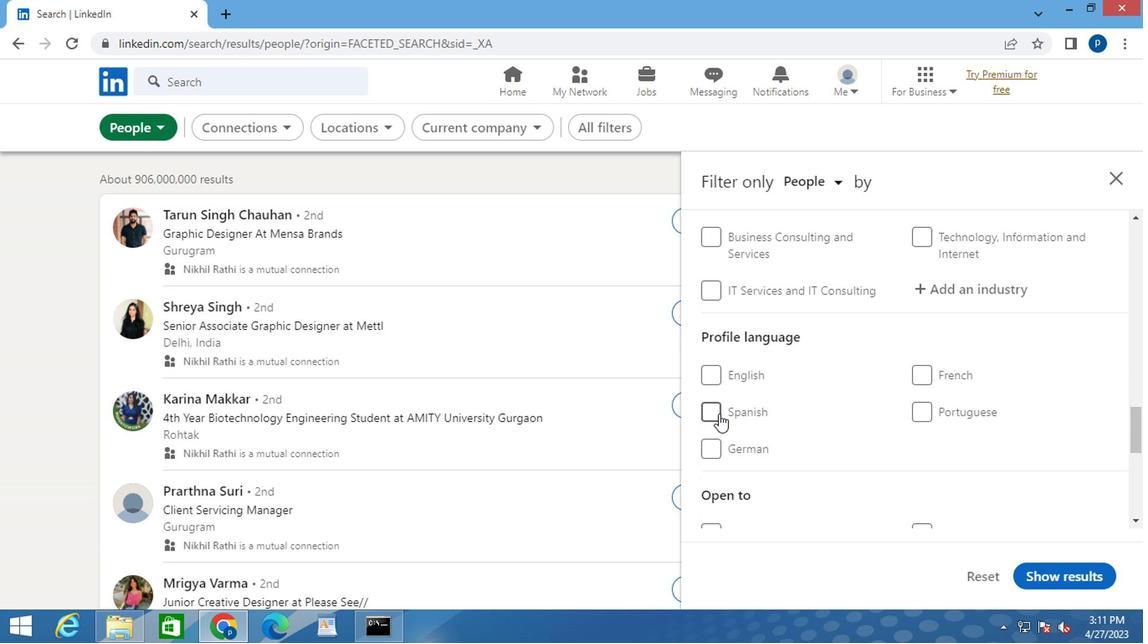 
Action: Mouse moved to (836, 393)
Screenshot: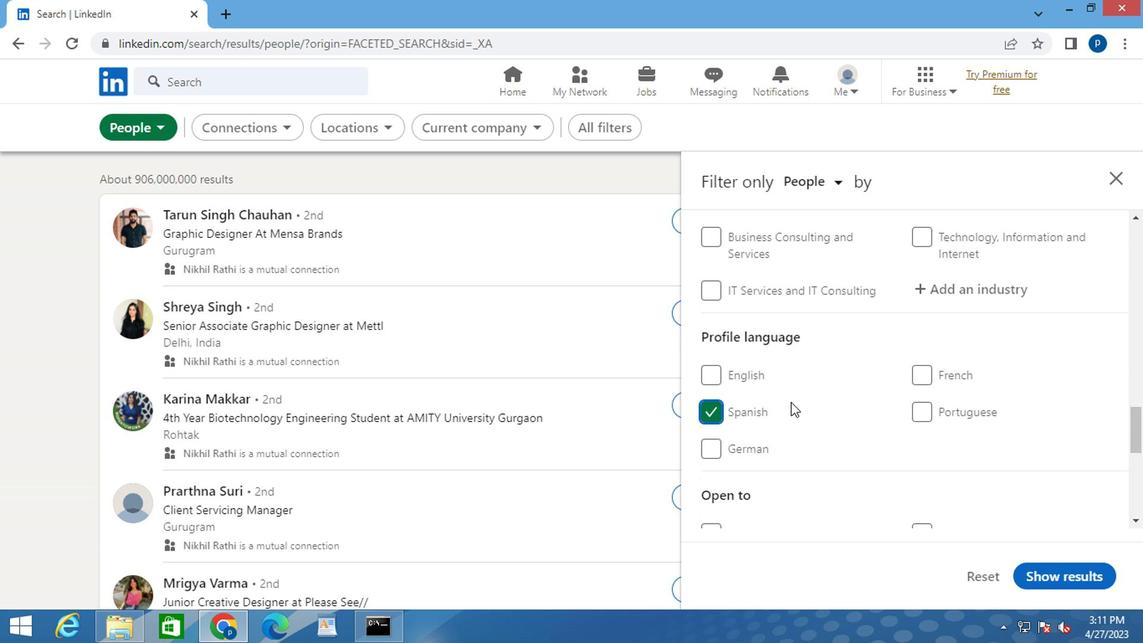 
Action: Mouse scrolled (836, 393) with delta (0, 0)
Screenshot: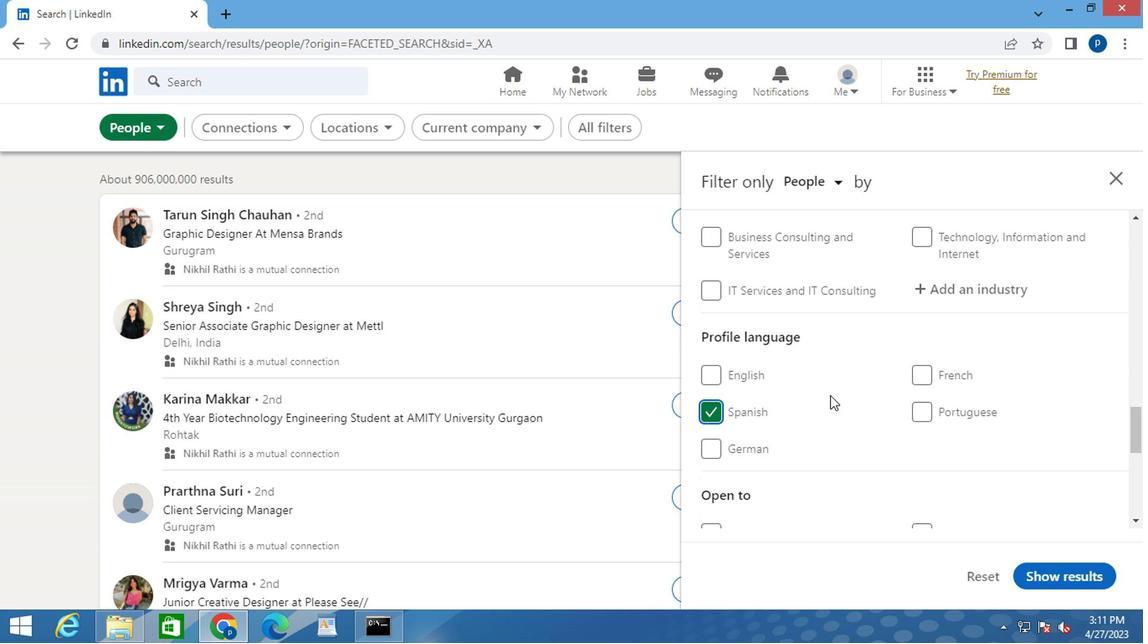 
Action: Mouse scrolled (836, 393) with delta (0, 0)
Screenshot: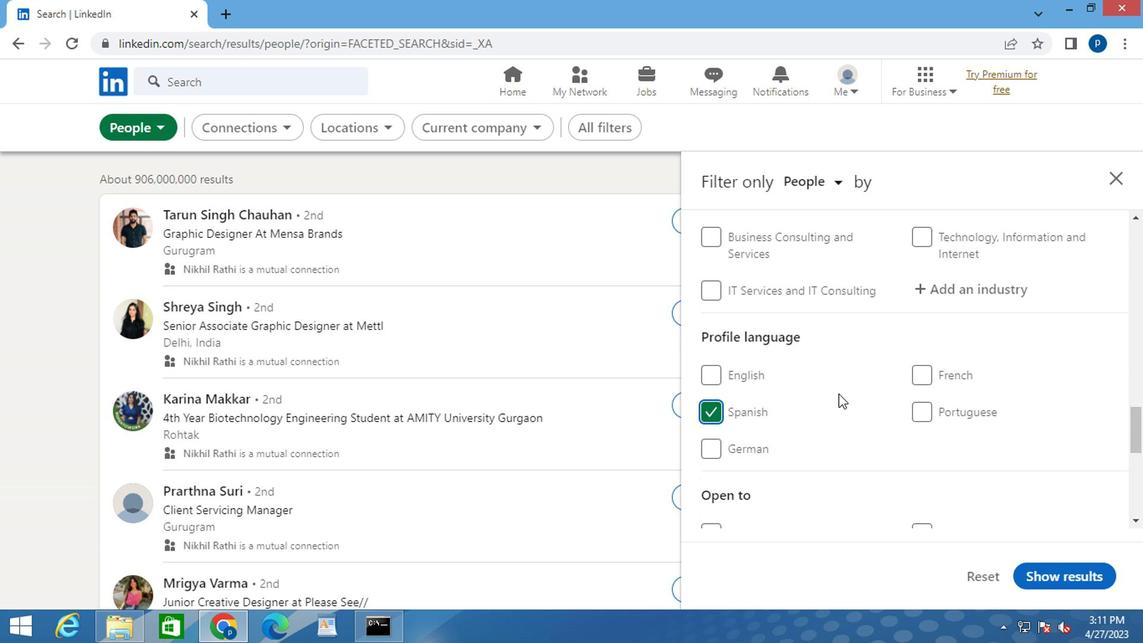 
Action: Mouse scrolled (836, 393) with delta (0, 0)
Screenshot: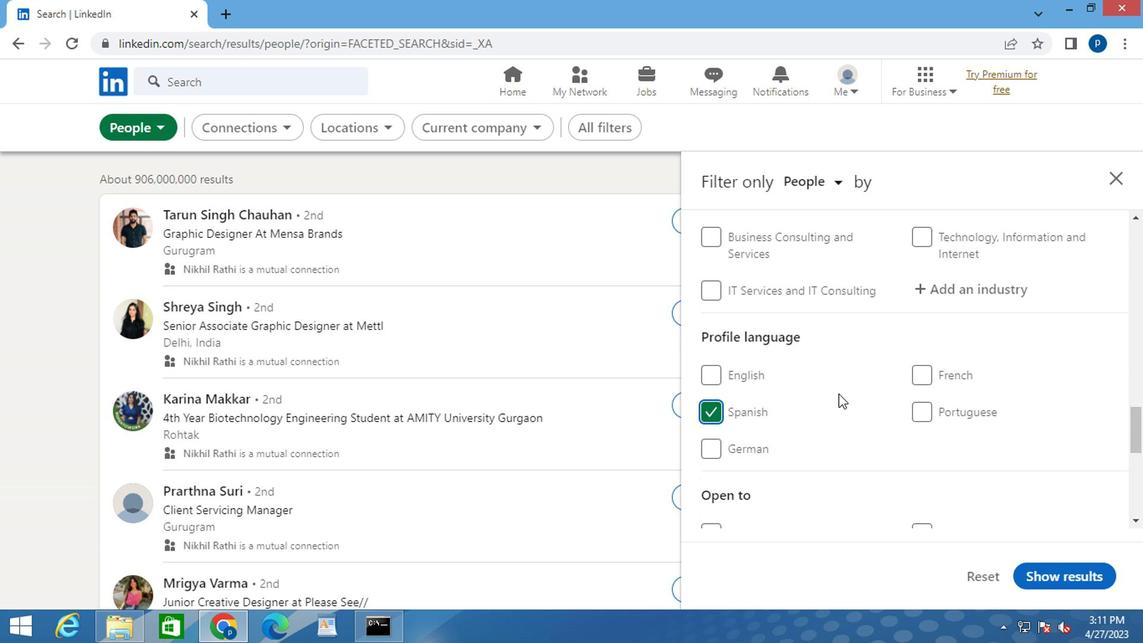 
Action: Mouse scrolled (836, 393) with delta (0, 0)
Screenshot: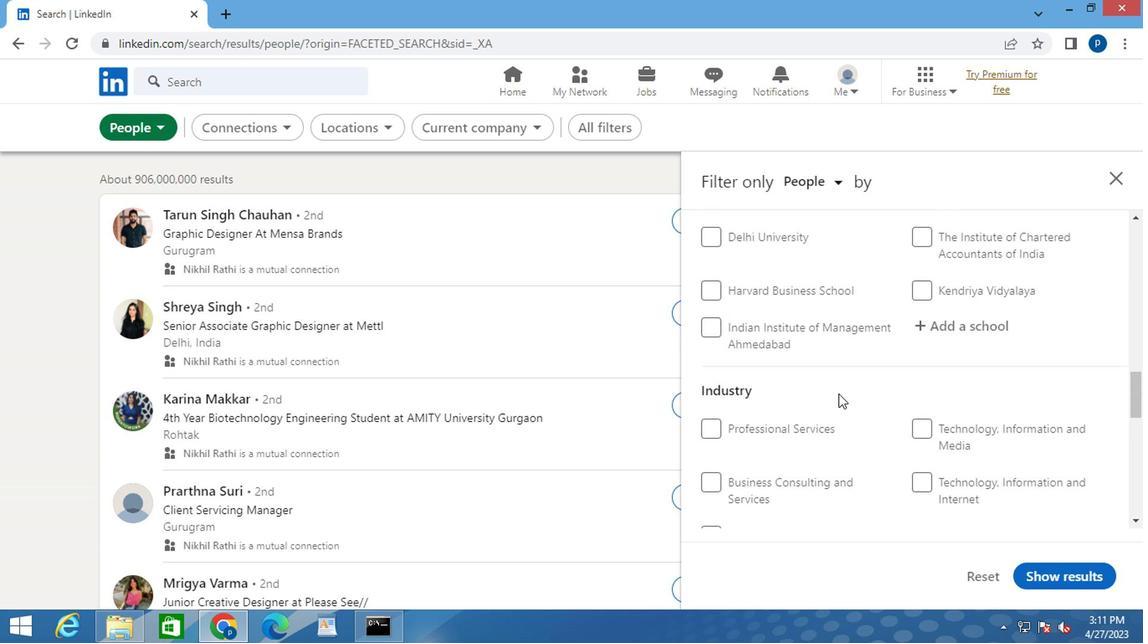 
Action: Mouse scrolled (836, 393) with delta (0, 0)
Screenshot: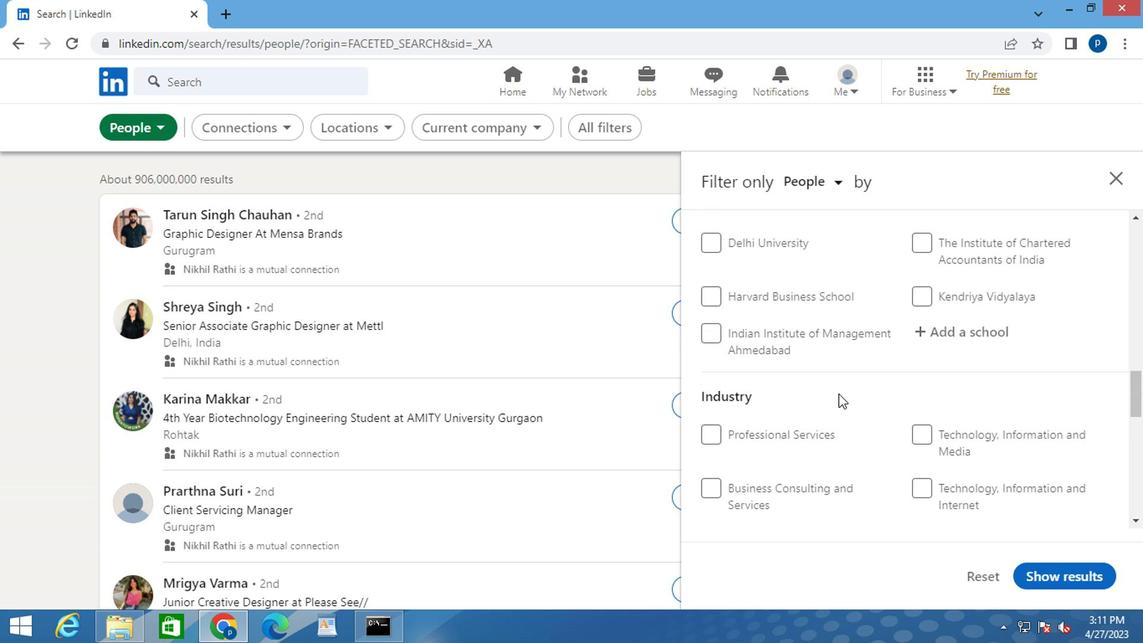 
Action: Mouse scrolled (836, 393) with delta (0, 0)
Screenshot: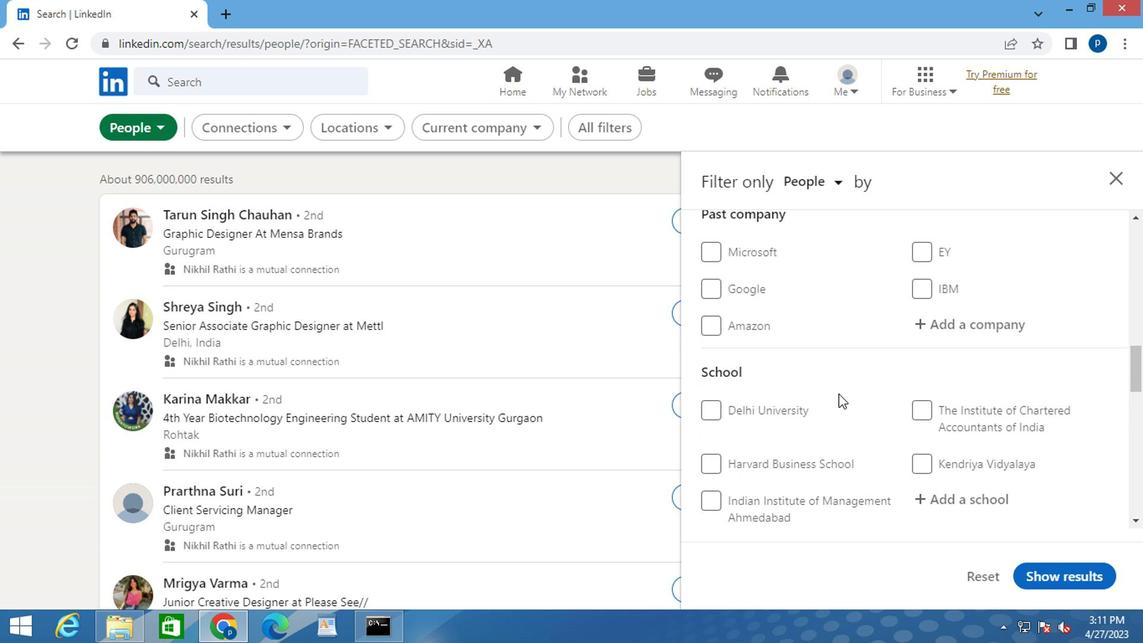 
Action: Mouse moved to (837, 393)
Screenshot: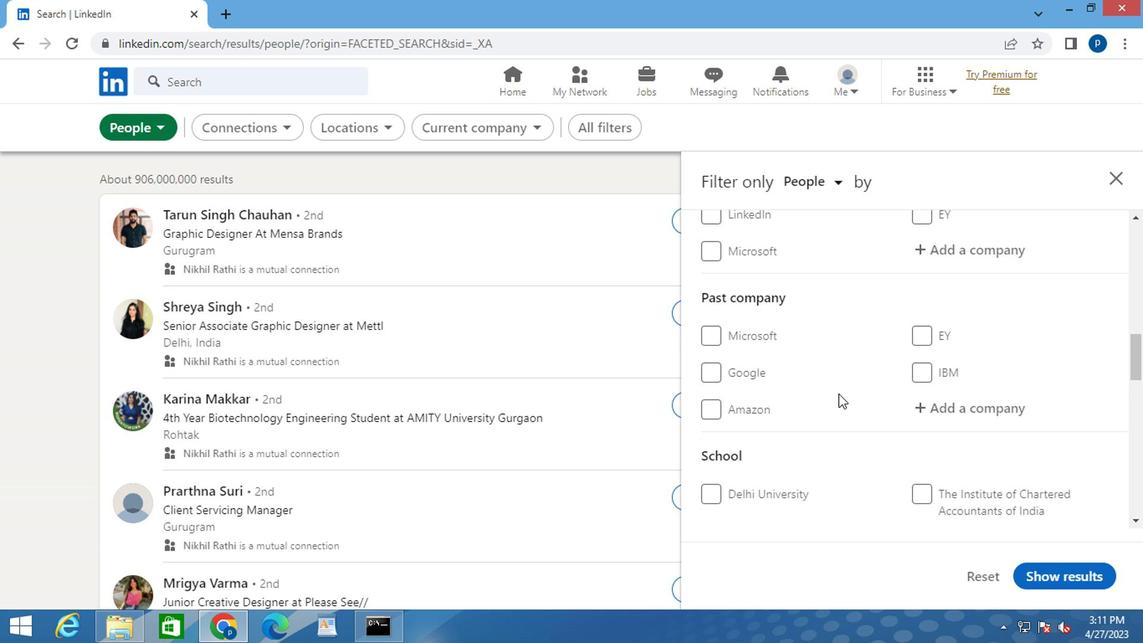 
Action: Mouse scrolled (837, 393) with delta (0, 0)
Screenshot: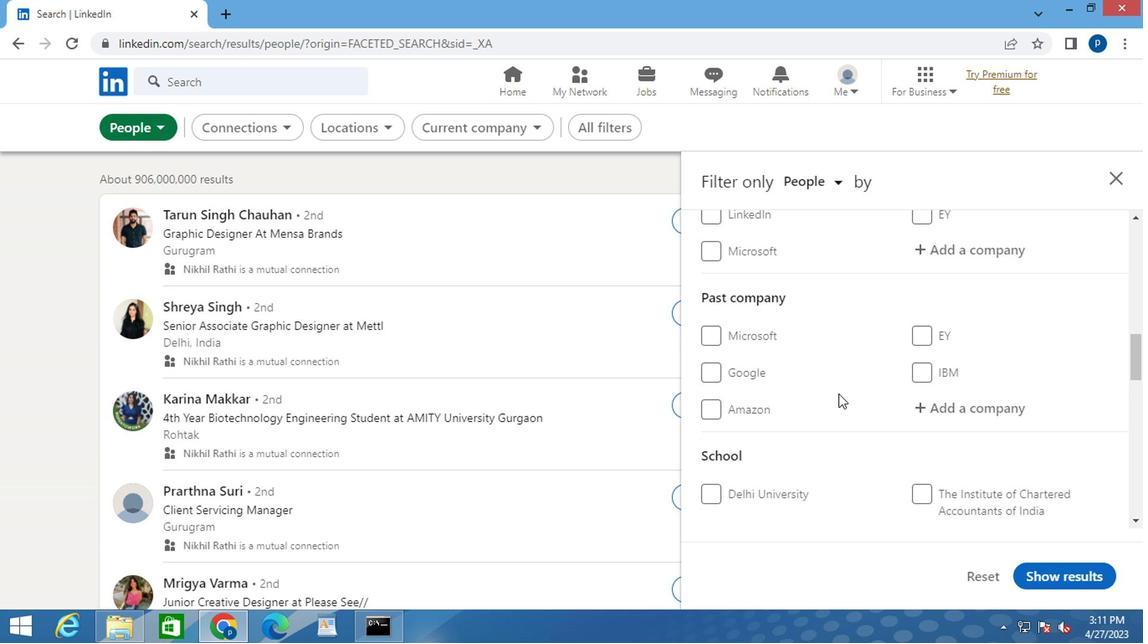 
Action: Mouse scrolled (837, 393) with delta (0, 0)
Screenshot: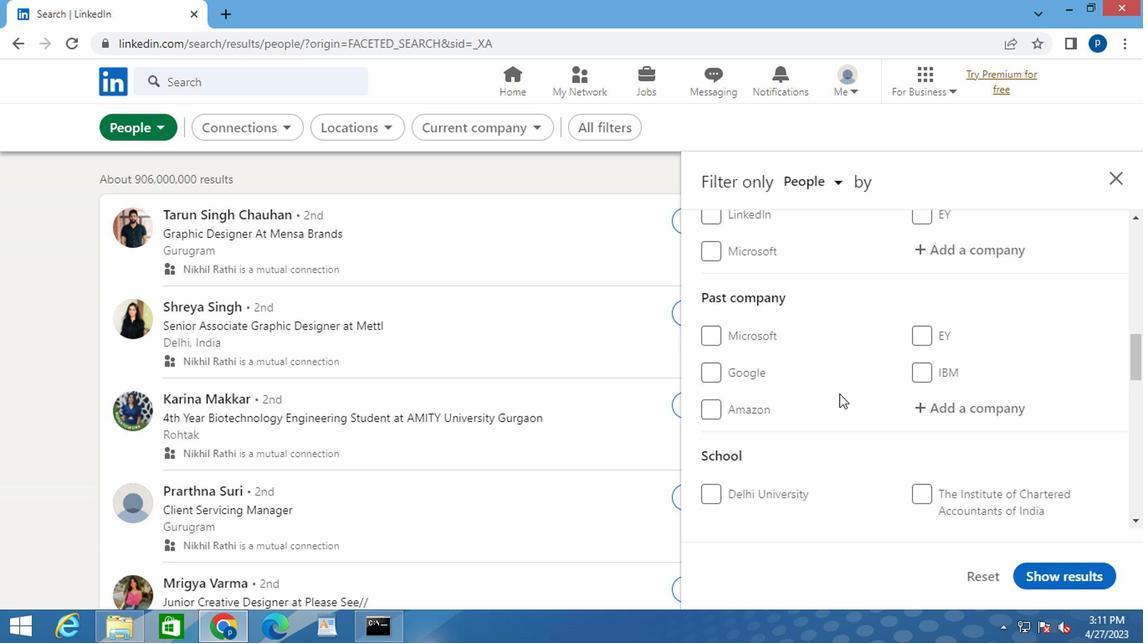 
Action: Mouse moved to (932, 418)
Screenshot: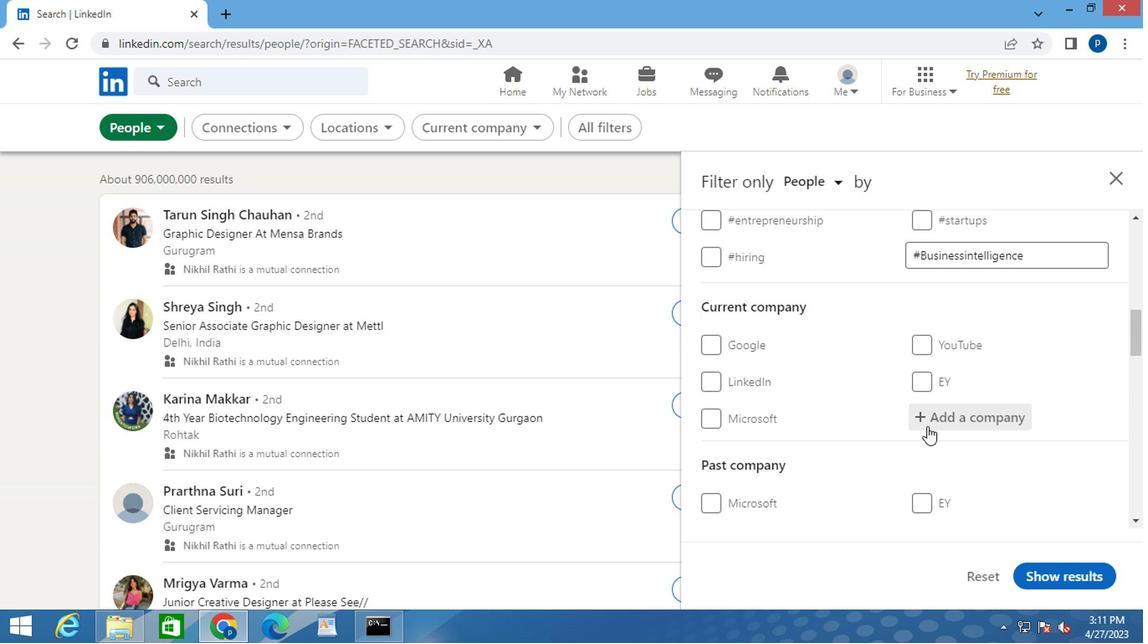 
Action: Mouse pressed left at (932, 418)
Screenshot: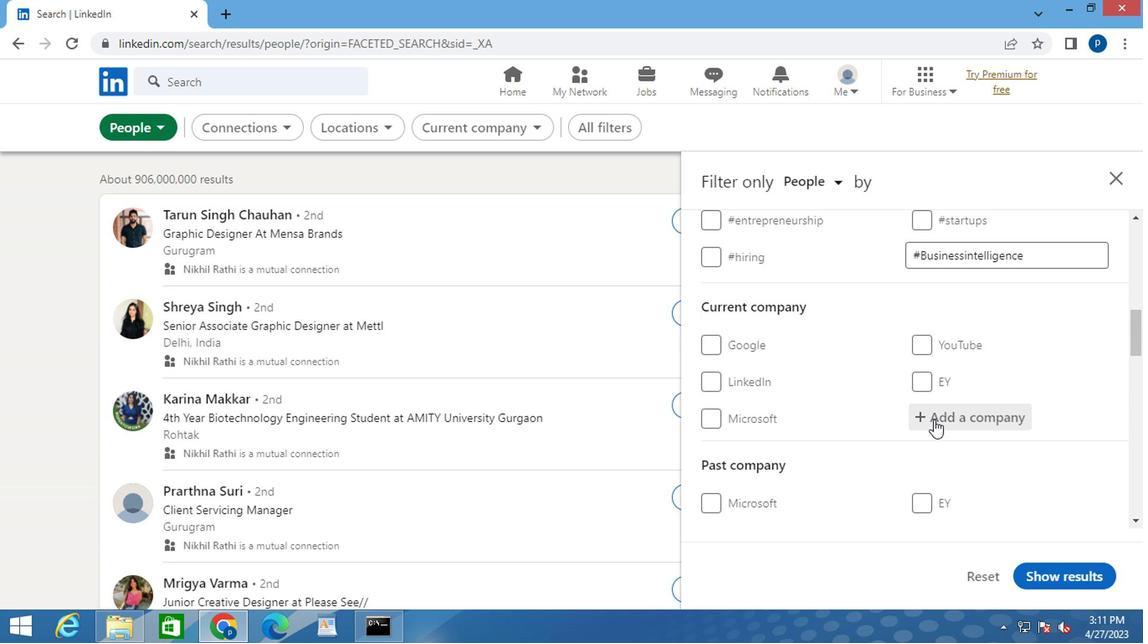 
Action: Mouse moved to (932, 418)
Screenshot: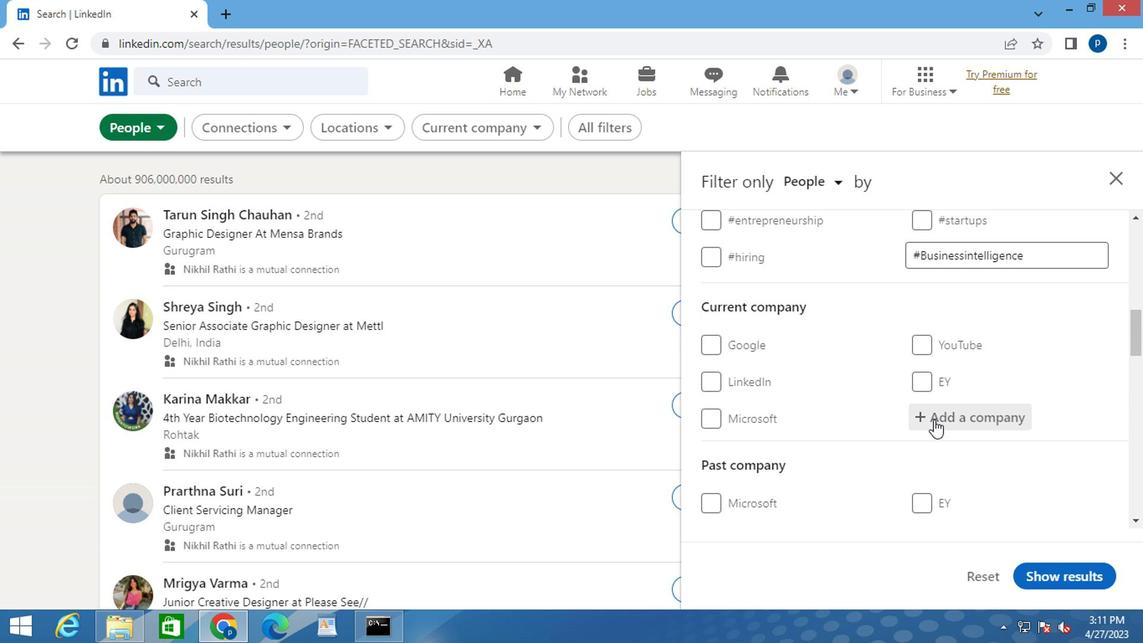 
Action: Mouse pressed left at (932, 418)
Screenshot: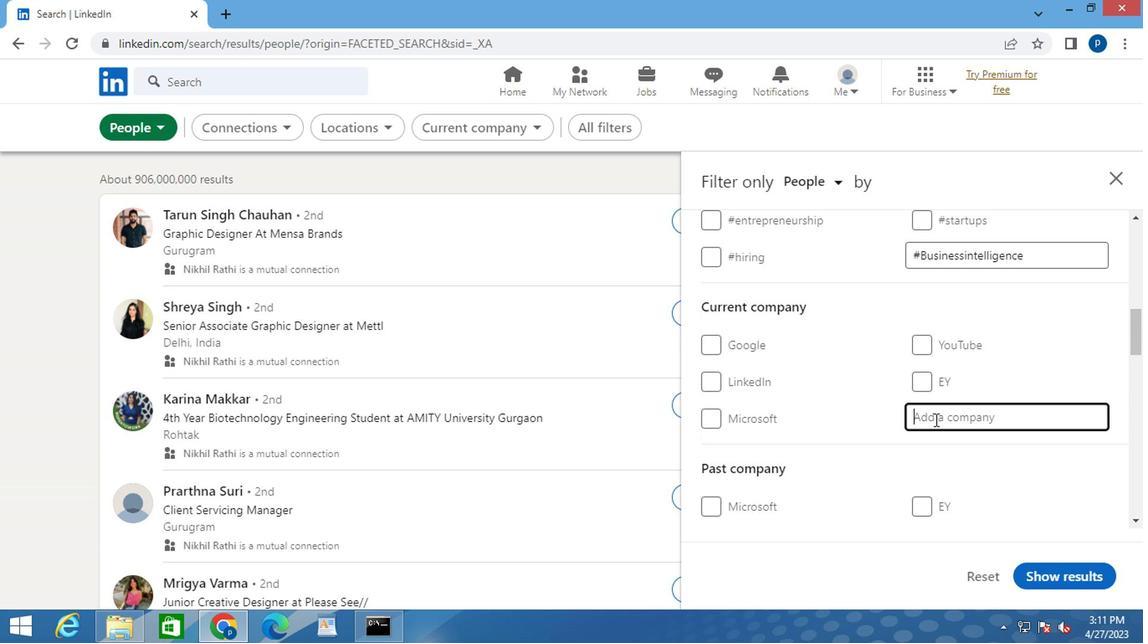 
Action: Key pressed <Key.caps_lock>B<Key.caps_lock>OARD<Key.space><Key.caps_lock>I<Key.caps_lock>NTERNATIONAL<Key.space>
Screenshot: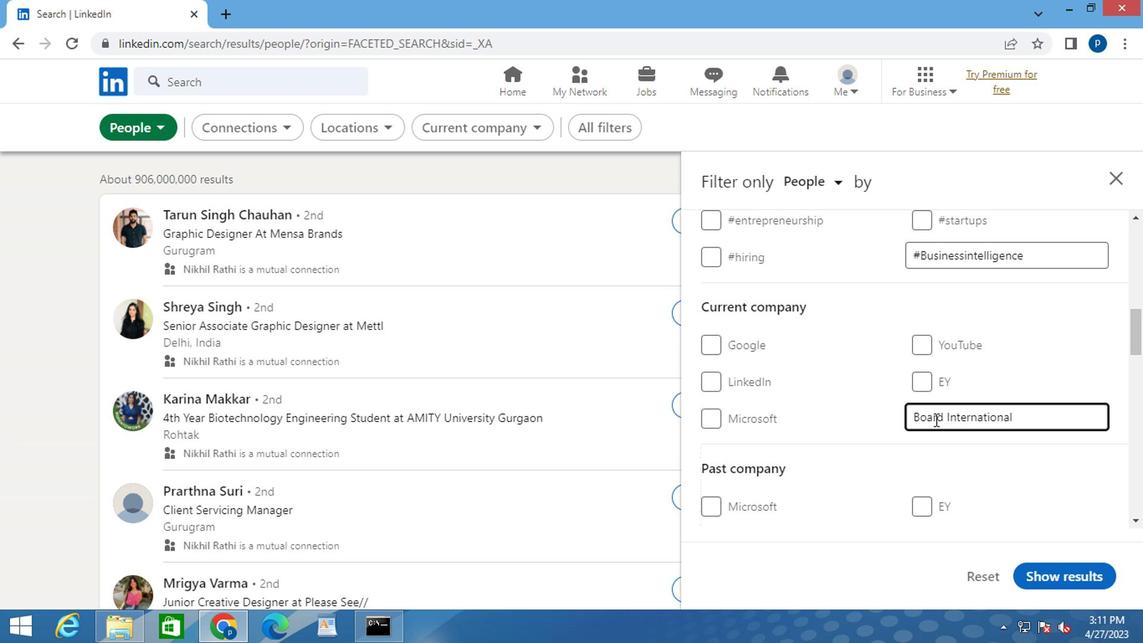 
Action: Mouse moved to (886, 454)
Screenshot: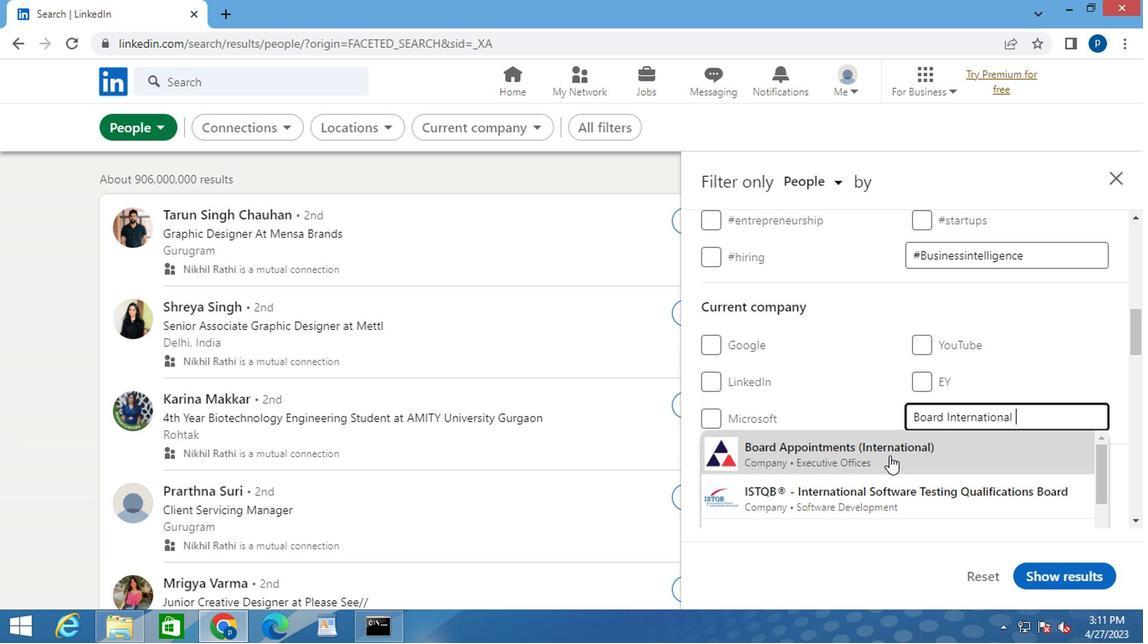 
Action: Mouse pressed left at (886, 454)
Screenshot: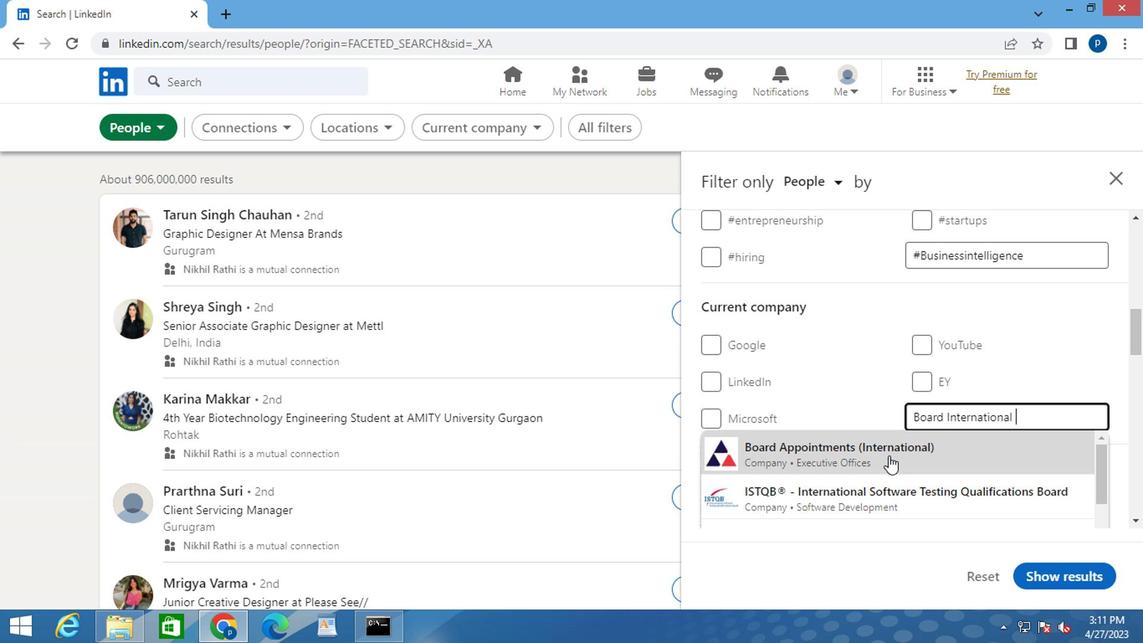 
Action: Mouse moved to (884, 442)
Screenshot: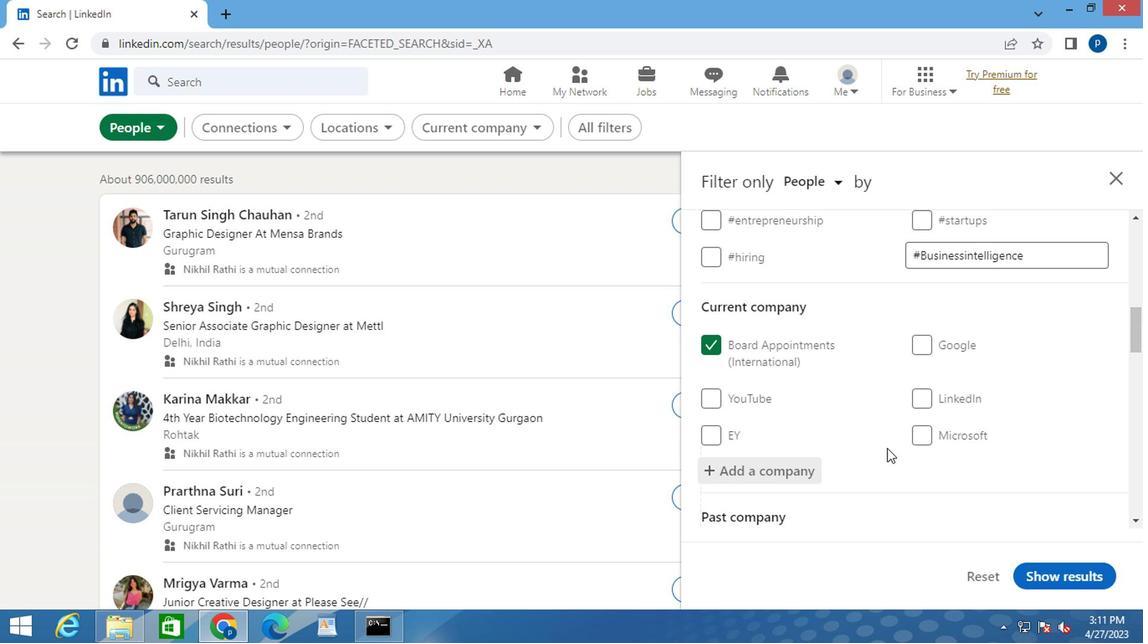
Action: Mouse scrolled (884, 441) with delta (0, 0)
Screenshot: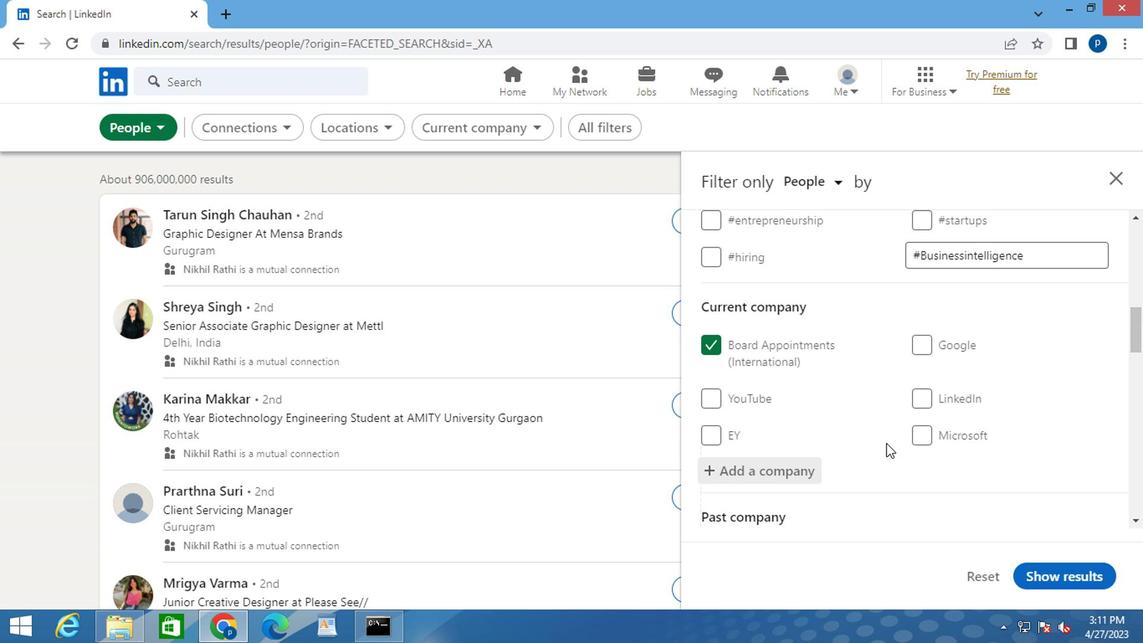 
Action: Mouse moved to (884, 441)
Screenshot: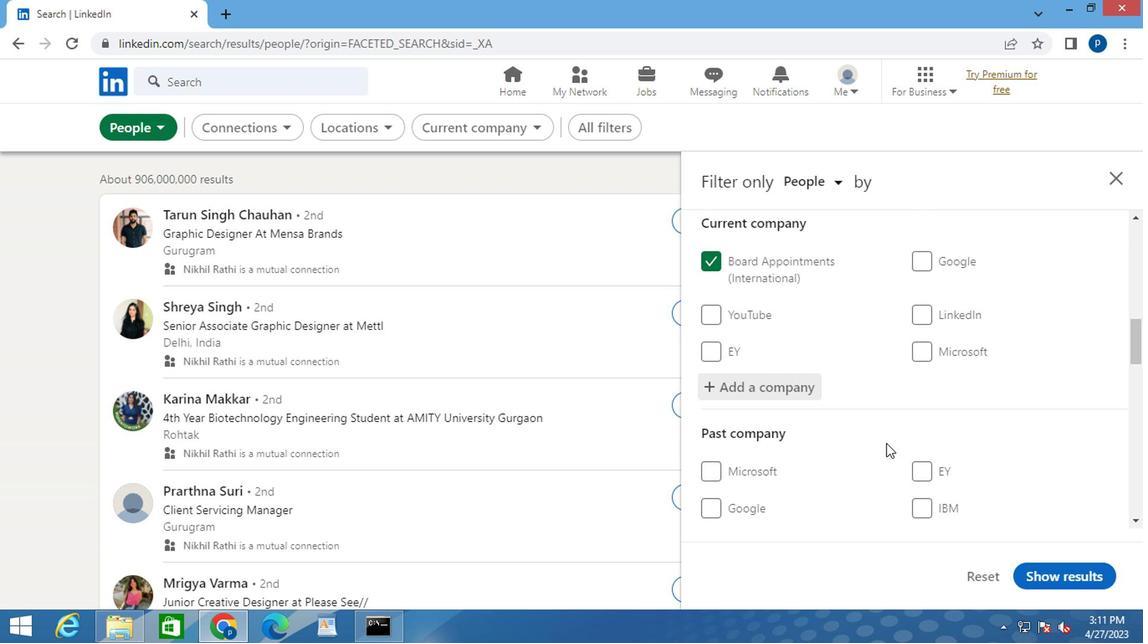 
Action: Mouse scrolled (884, 440) with delta (0, -1)
Screenshot: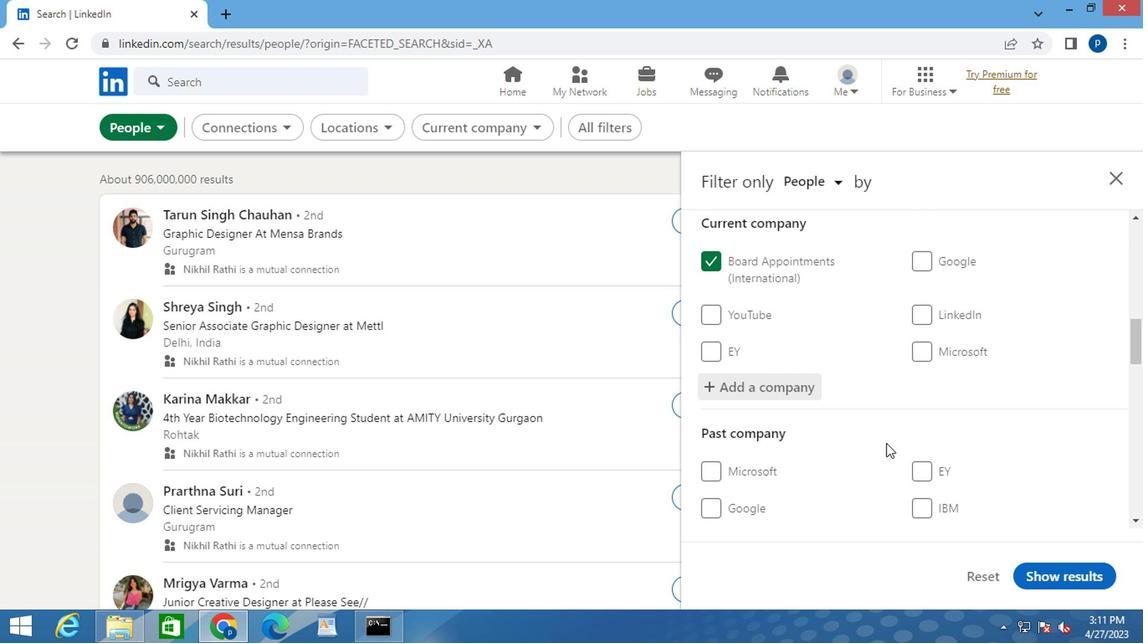 
Action: Mouse scrolled (884, 440) with delta (0, -1)
Screenshot: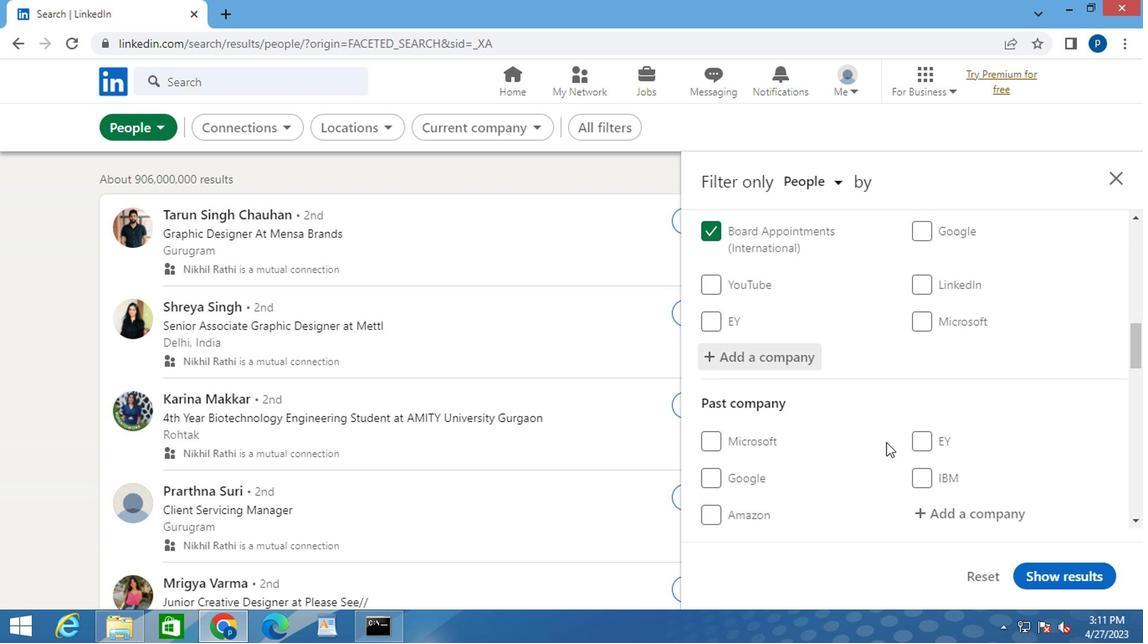 
Action: Mouse moved to (892, 437)
Screenshot: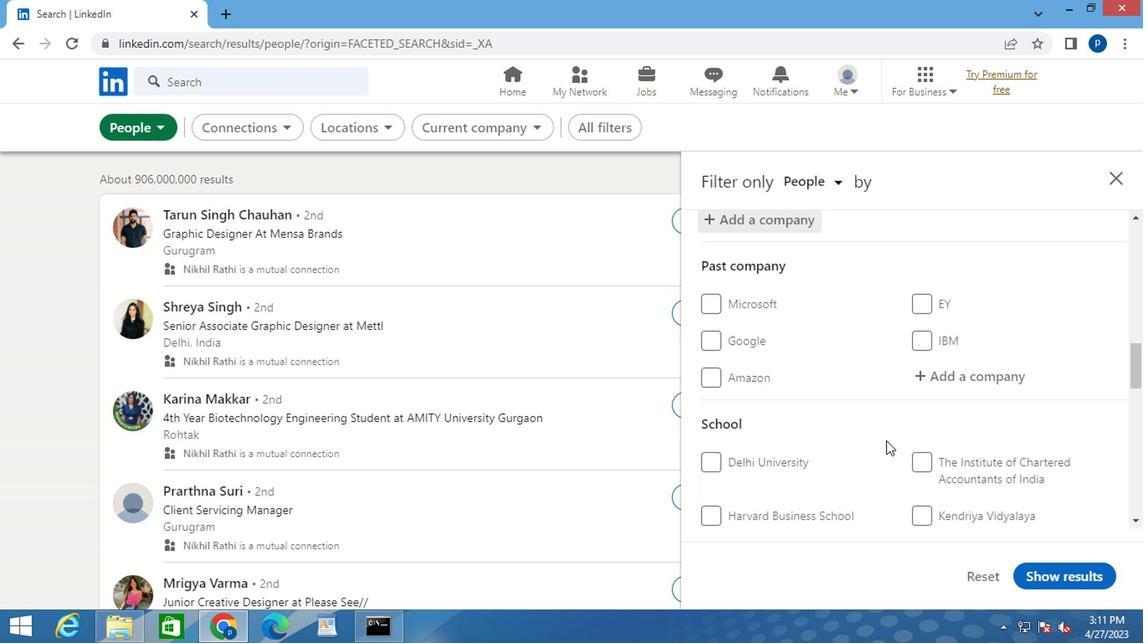 
Action: Mouse scrolled (892, 436) with delta (0, -1)
Screenshot: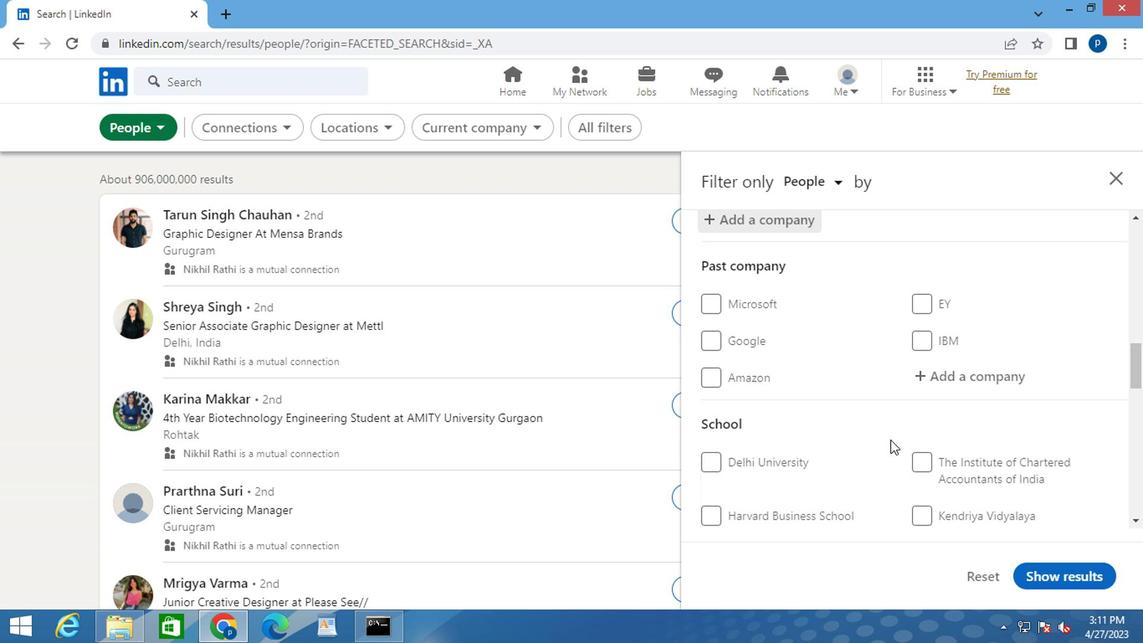 
Action: Mouse moved to (929, 463)
Screenshot: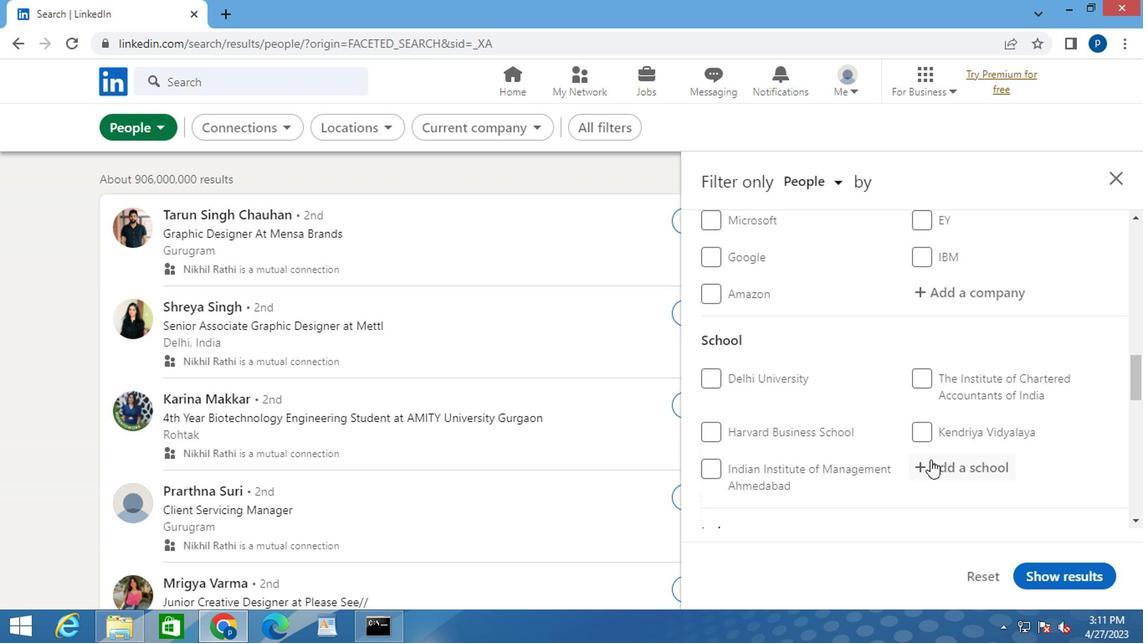 
Action: Mouse pressed left at (929, 463)
Screenshot: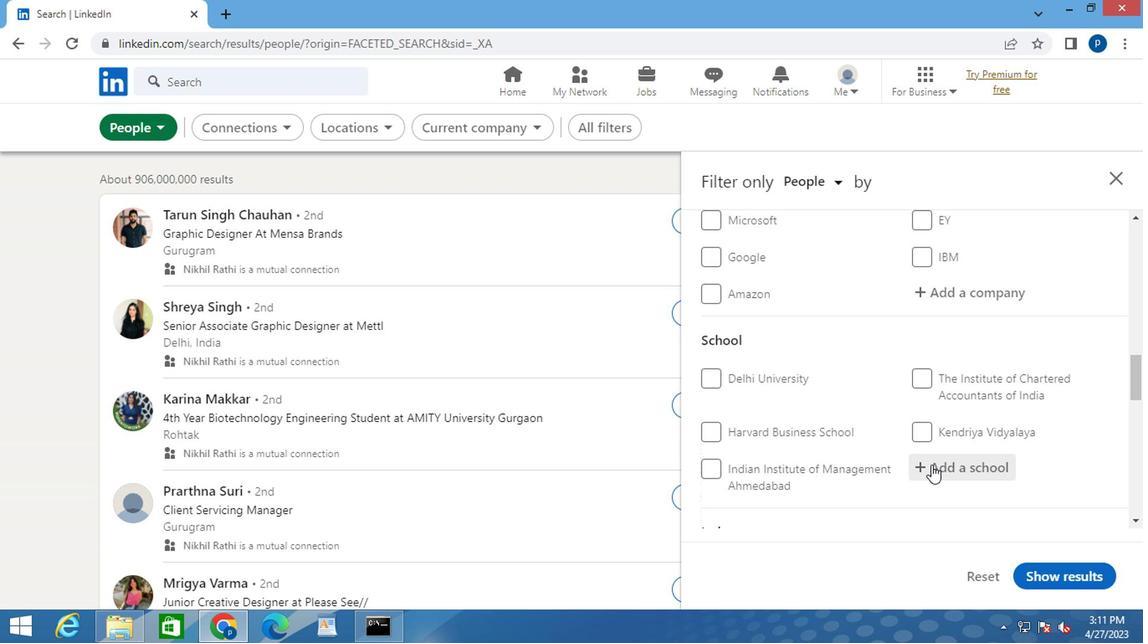 
Action: Mouse moved to (930, 464)
Screenshot: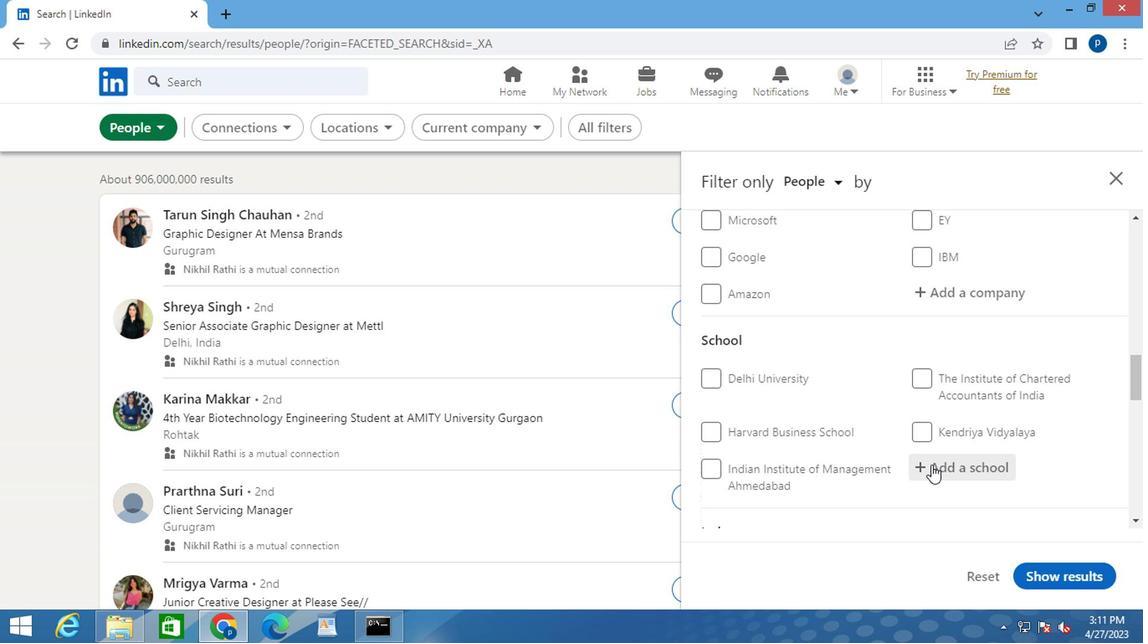 
Action: Key pressed <Key.caps_lock>M.H.<Key.space>S<Key.caps_lock>ABOO
Screenshot: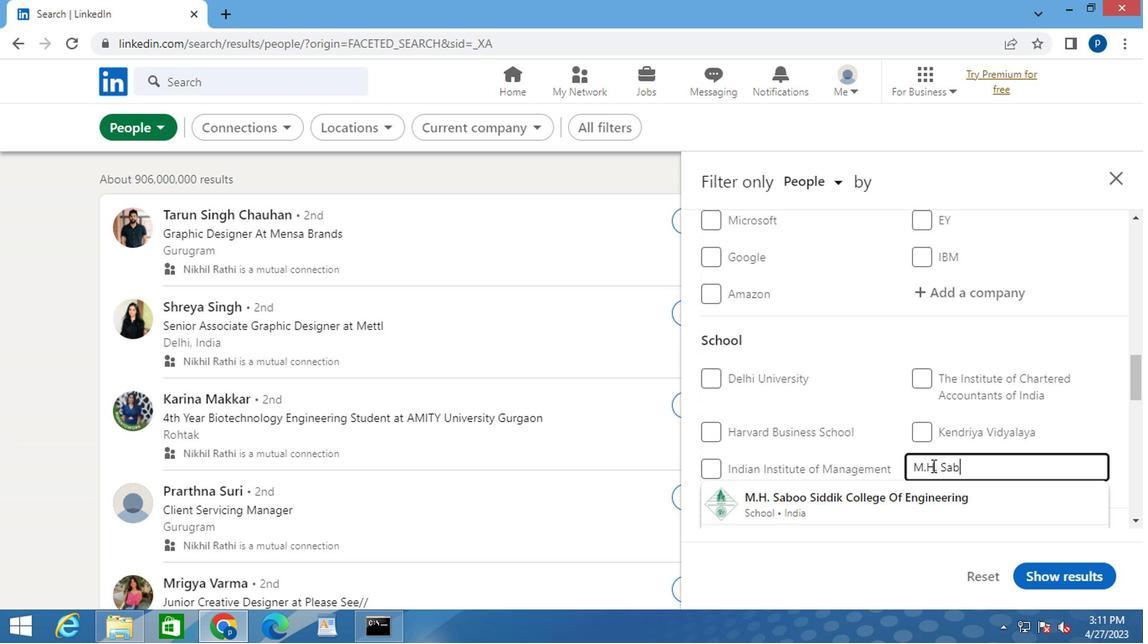 
Action: Mouse moved to (909, 503)
Screenshot: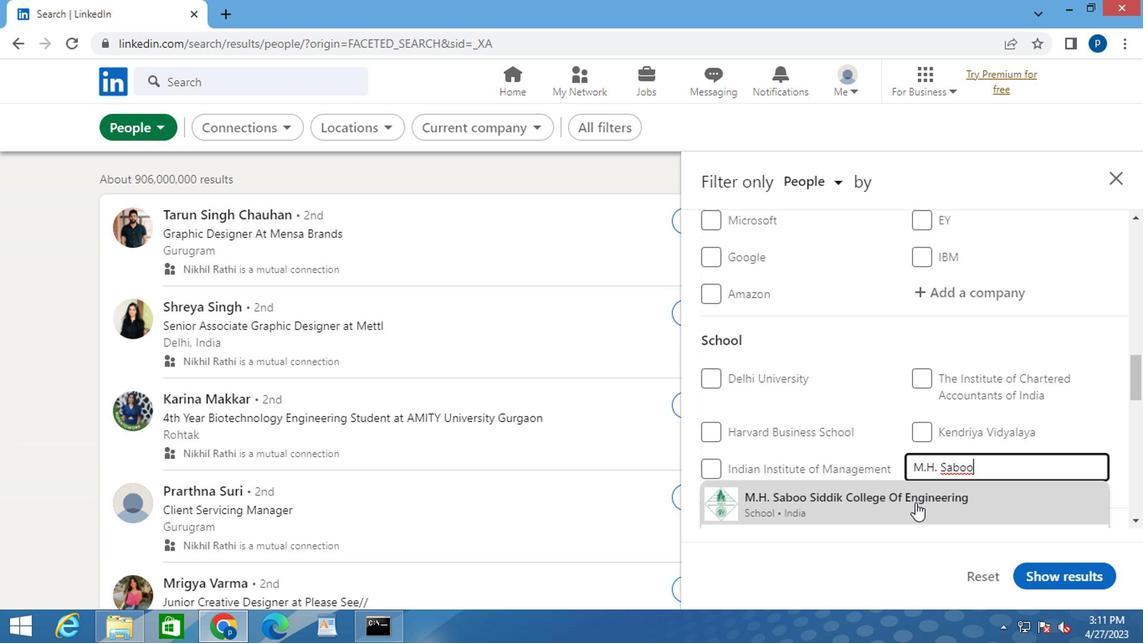 
Action: Mouse pressed left at (909, 503)
Screenshot: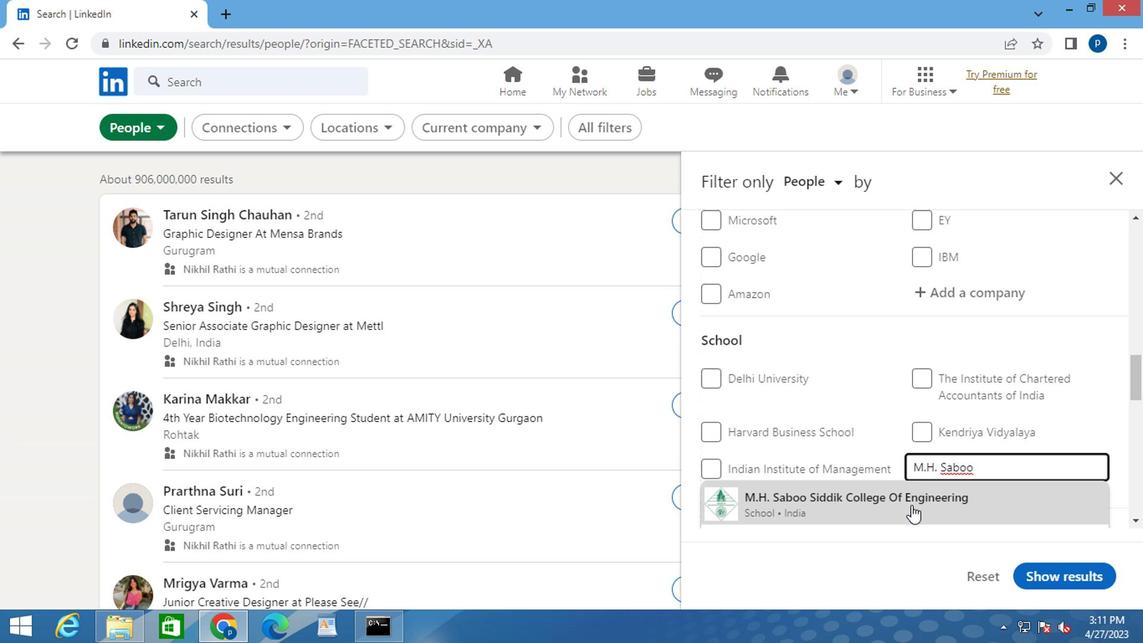 
Action: Mouse moved to (888, 471)
Screenshot: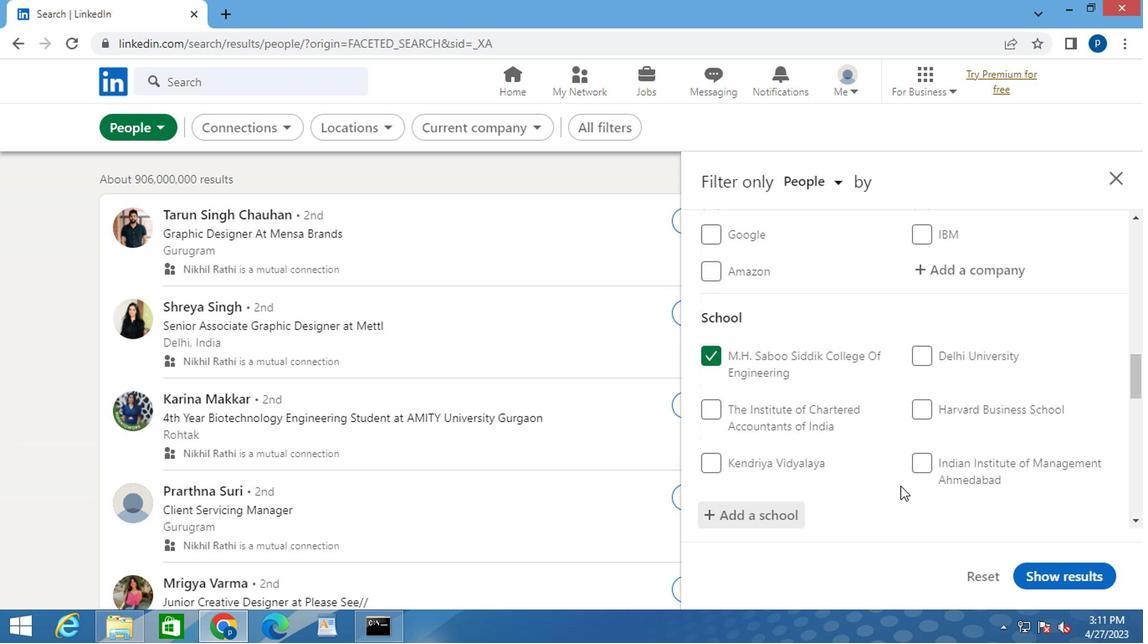 
Action: Mouse scrolled (888, 470) with delta (0, -1)
Screenshot: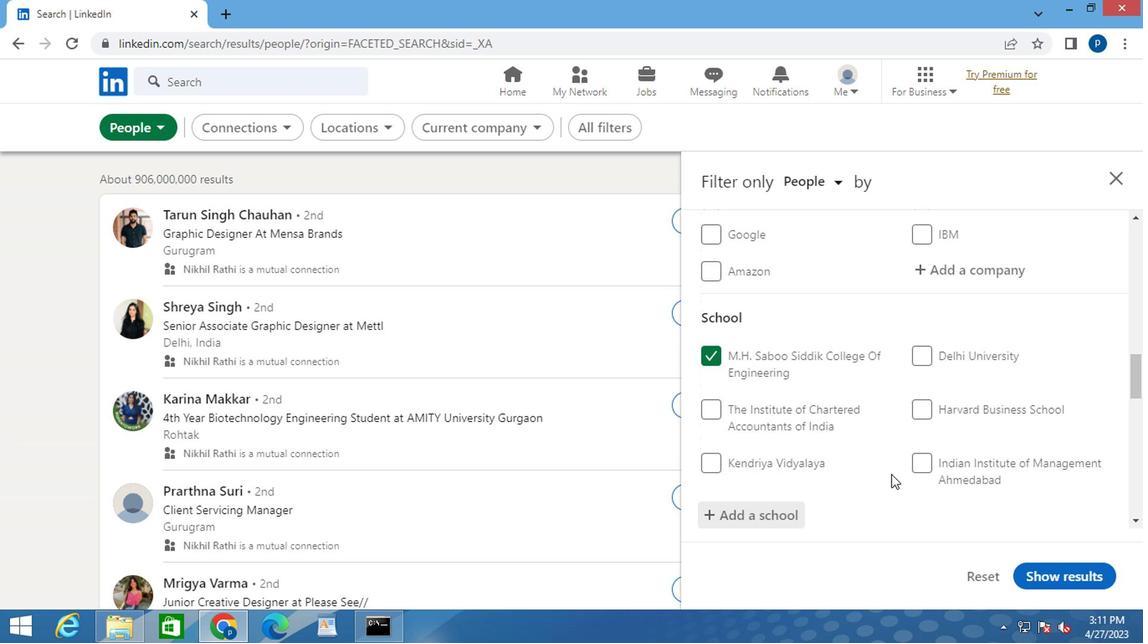 
Action: Mouse scrolled (888, 470) with delta (0, -1)
Screenshot: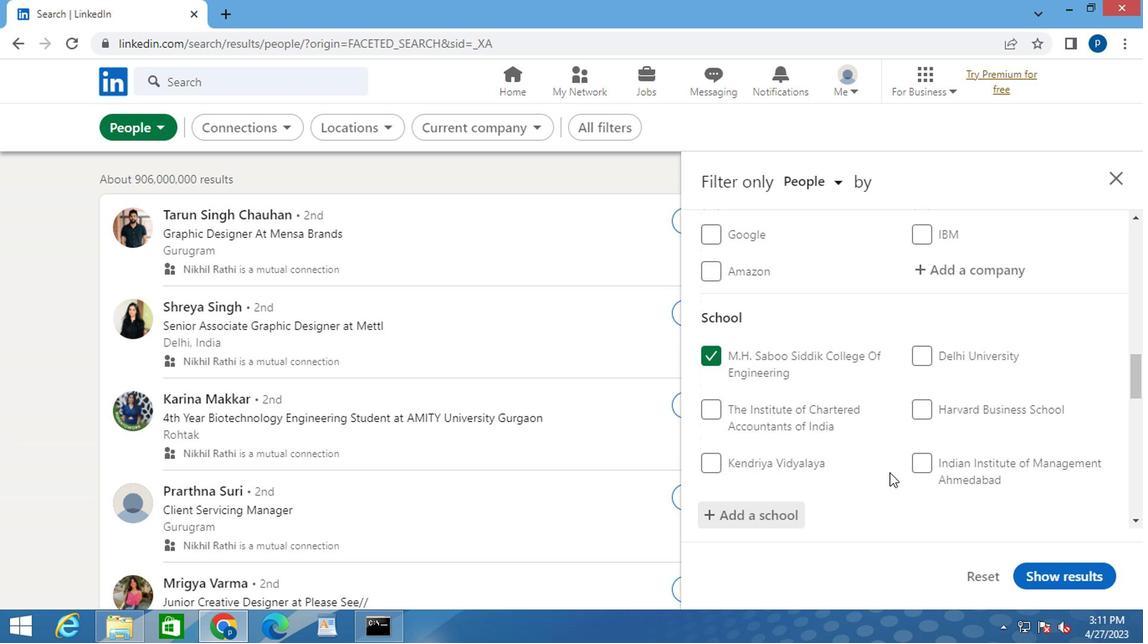 
Action: Mouse scrolled (888, 470) with delta (0, -1)
Screenshot: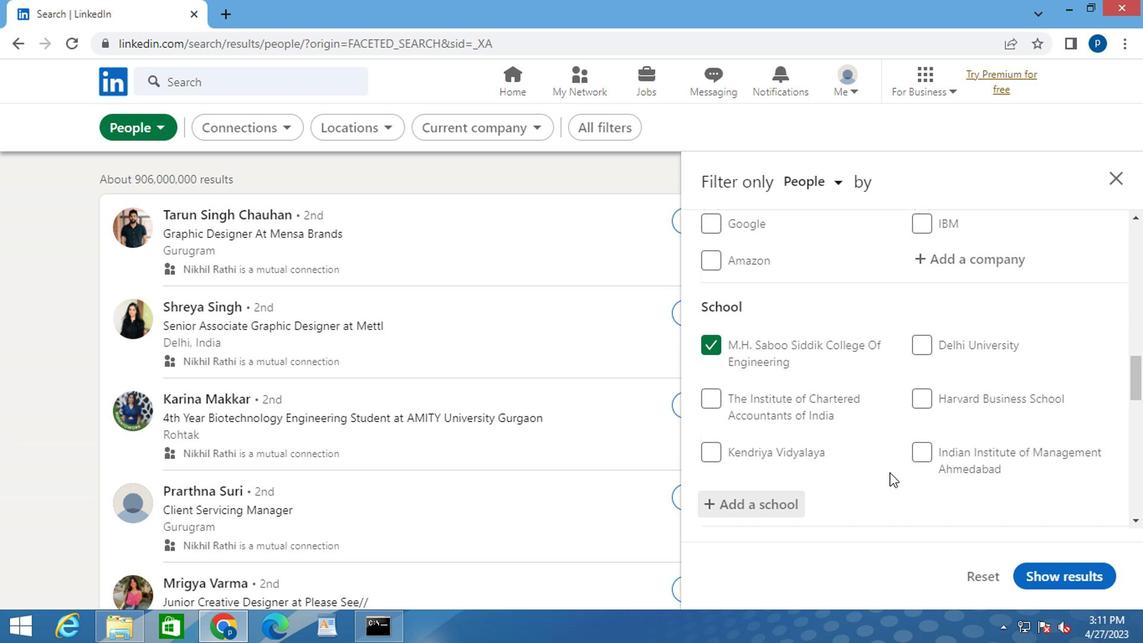
Action: Mouse moved to (928, 446)
Screenshot: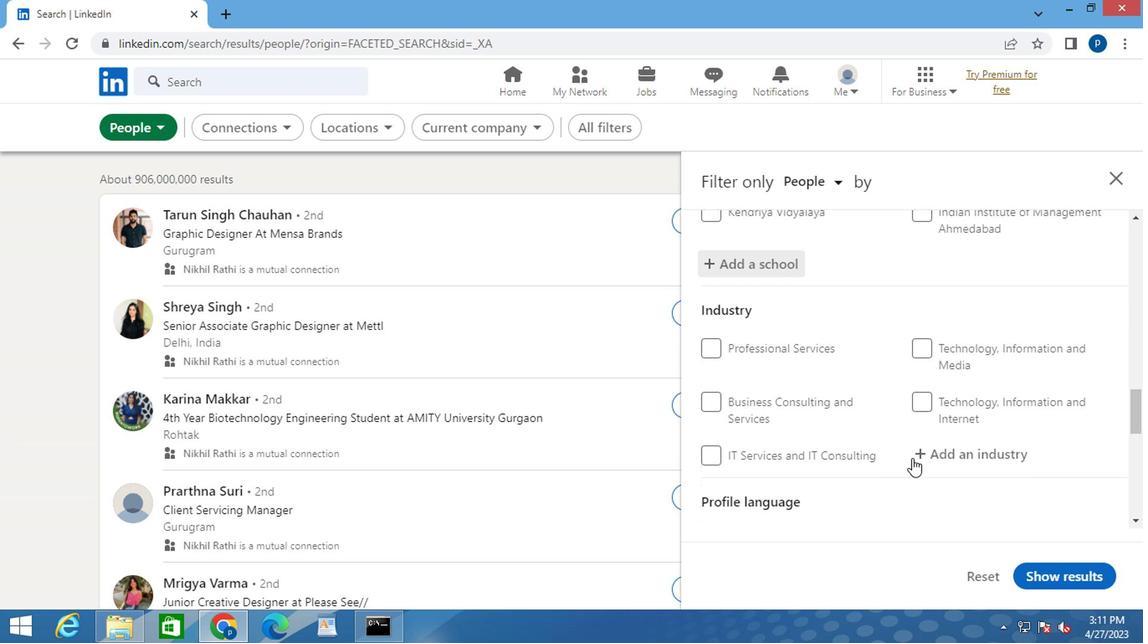 
Action: Mouse pressed left at (928, 446)
Screenshot: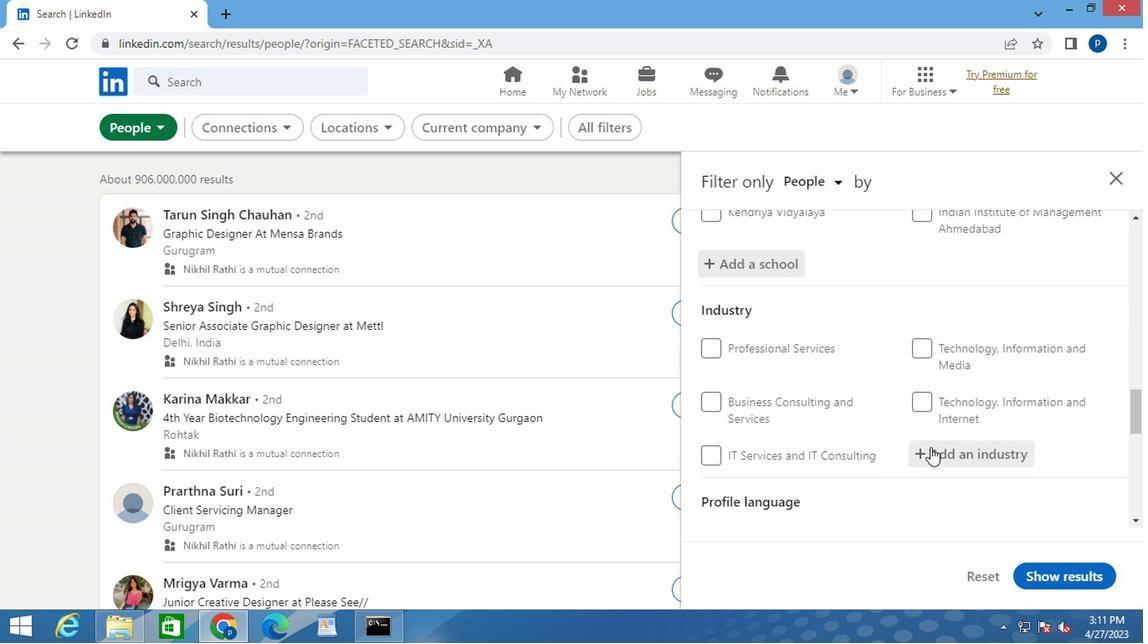 
Action: Mouse pressed left at (928, 446)
Screenshot: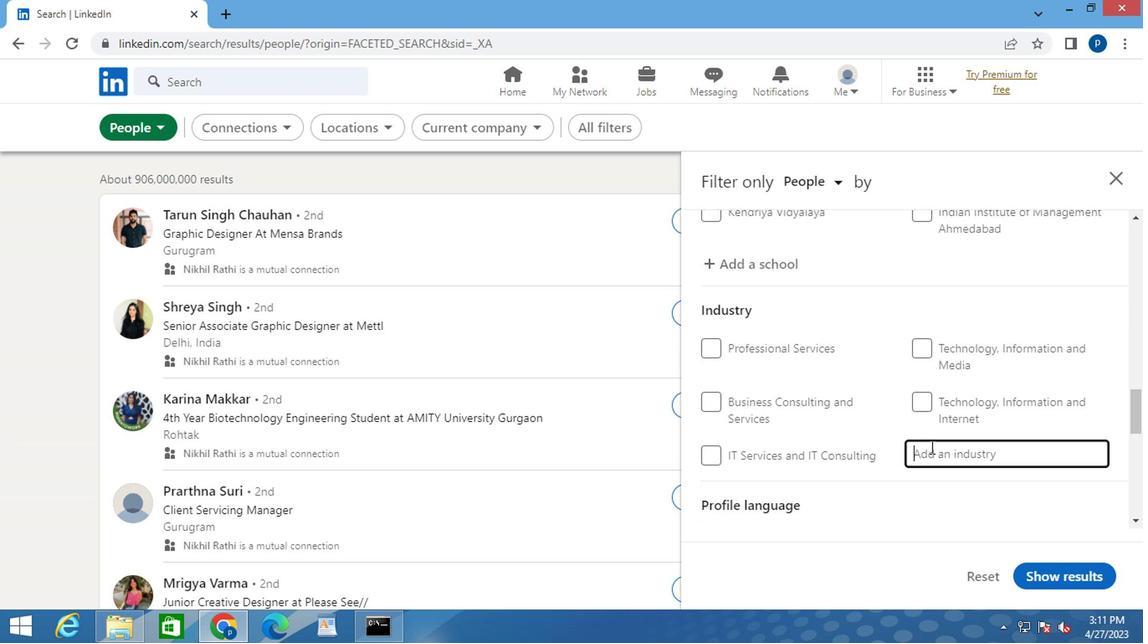 
Action: Key pressed <Key.caps_lock>P<Key.caps_lock>ENSSION
Screenshot: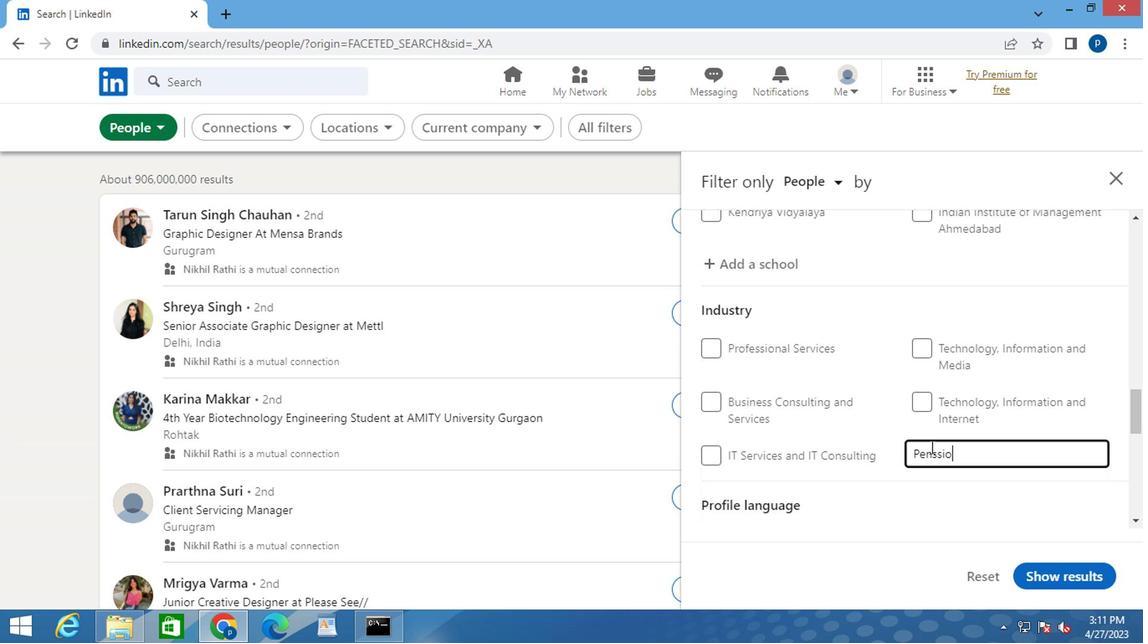 
Action: Mouse moved to (940, 456)
Screenshot: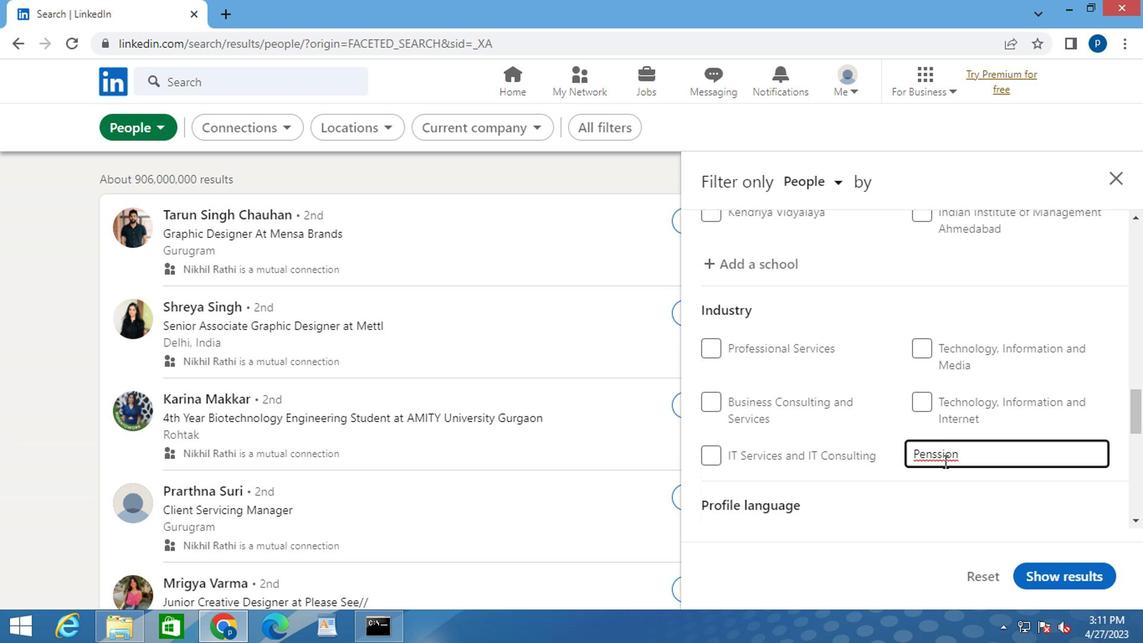 
Action: Mouse pressed left at (940, 456)
Screenshot: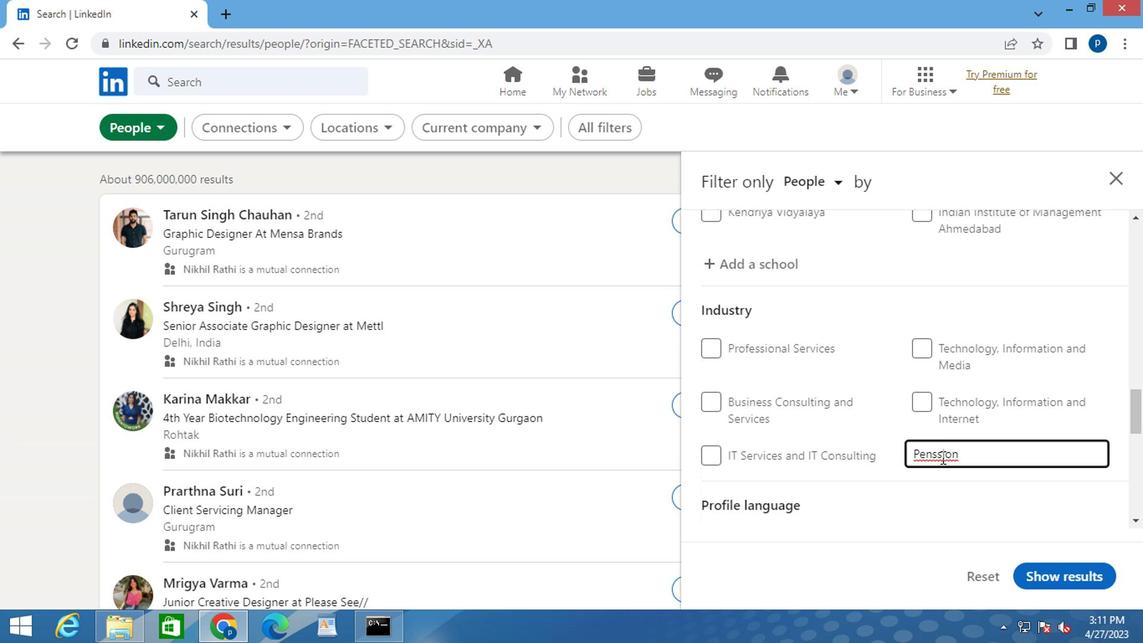 
Action: Key pressed <Key.backspace>
Screenshot: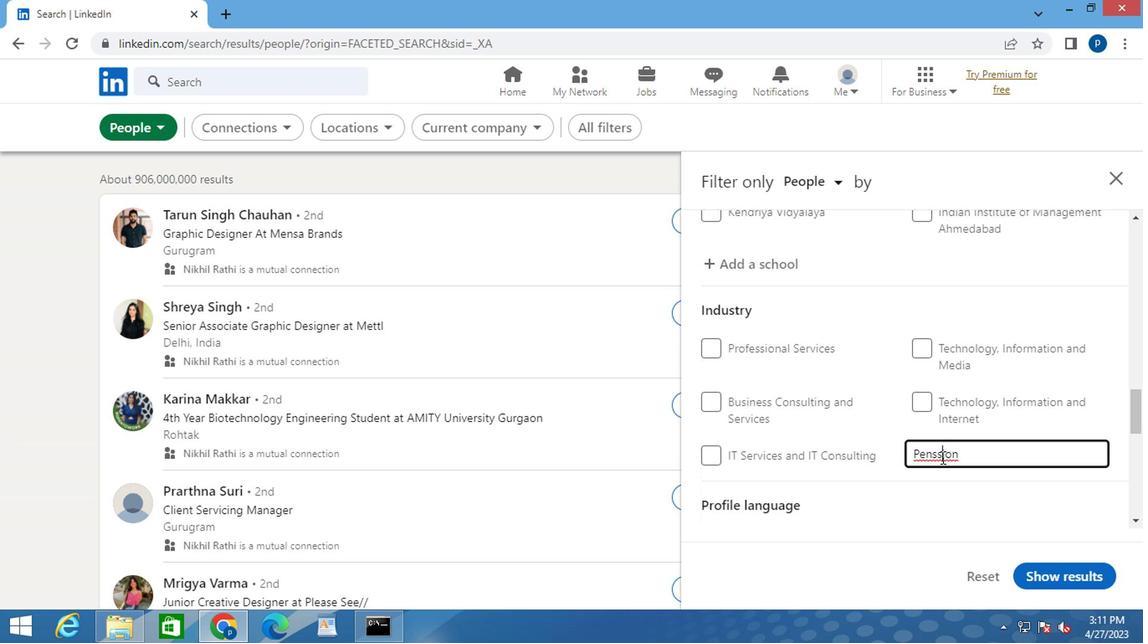 
Action: Mouse moved to (799, 477)
Screenshot: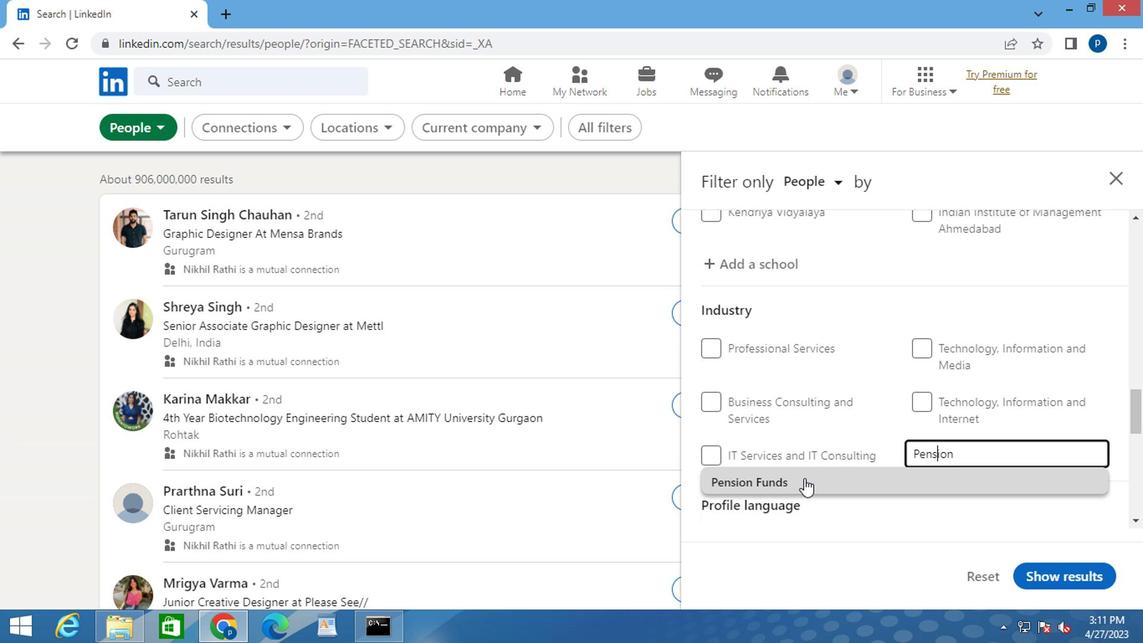 
Action: Mouse pressed left at (799, 477)
Screenshot: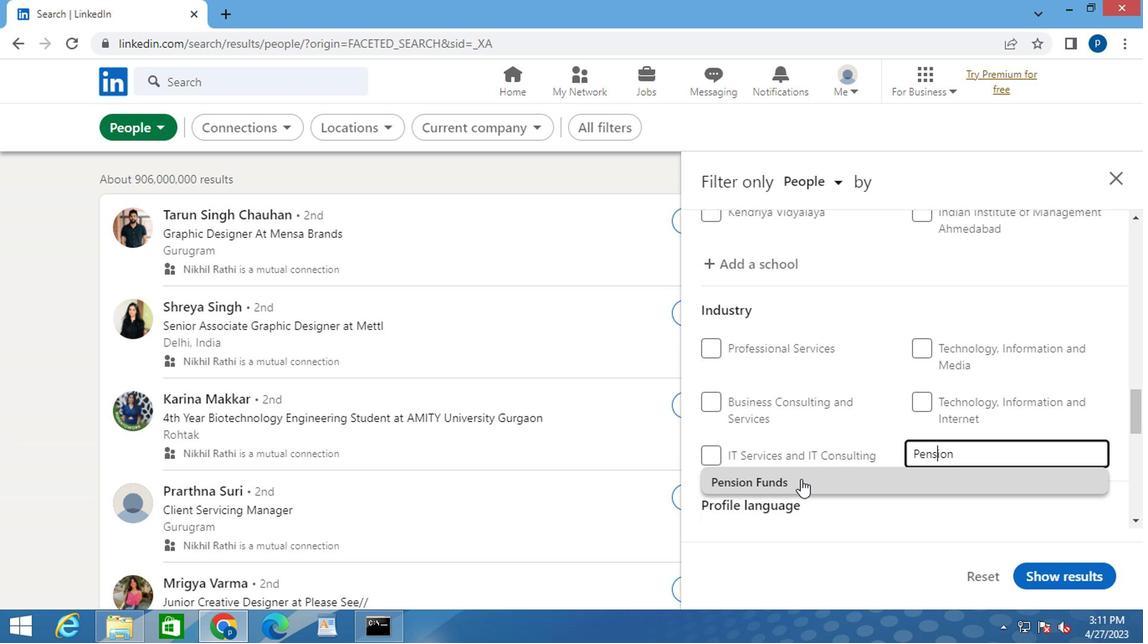 
Action: Mouse scrolled (799, 477) with delta (0, 0)
Screenshot: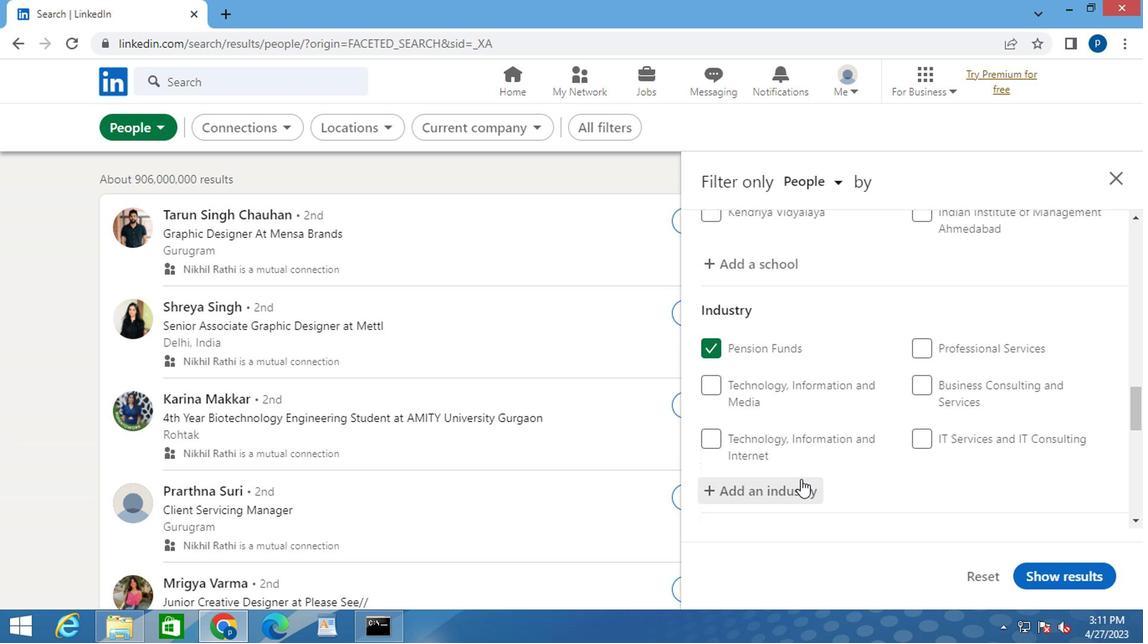 
Action: Mouse scrolled (799, 477) with delta (0, 0)
Screenshot: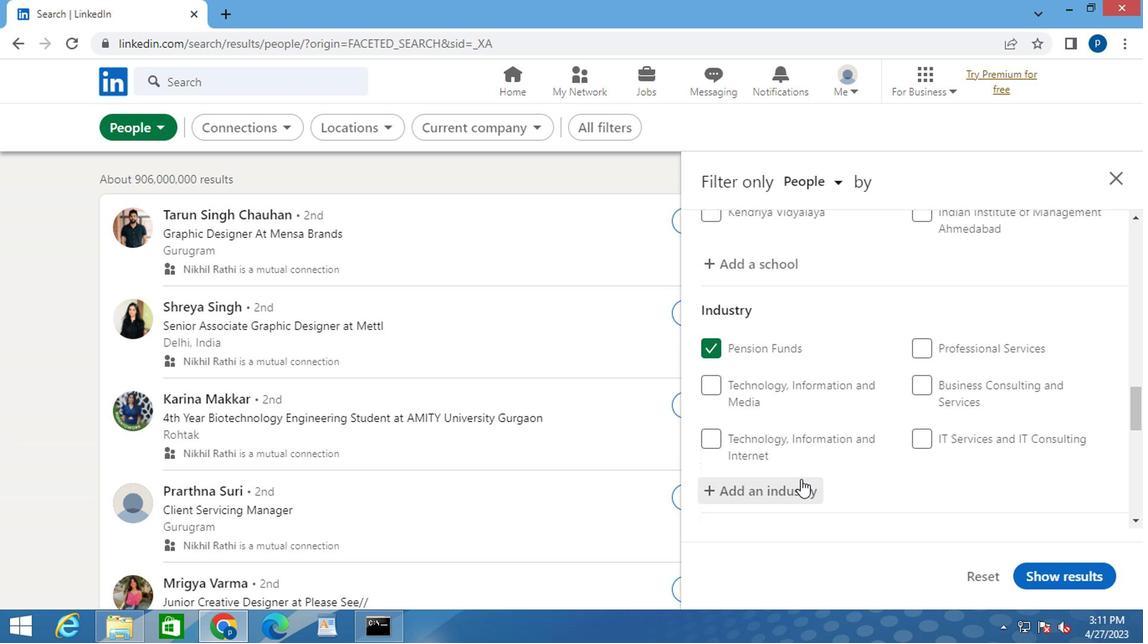 
Action: Mouse moved to (801, 452)
Screenshot: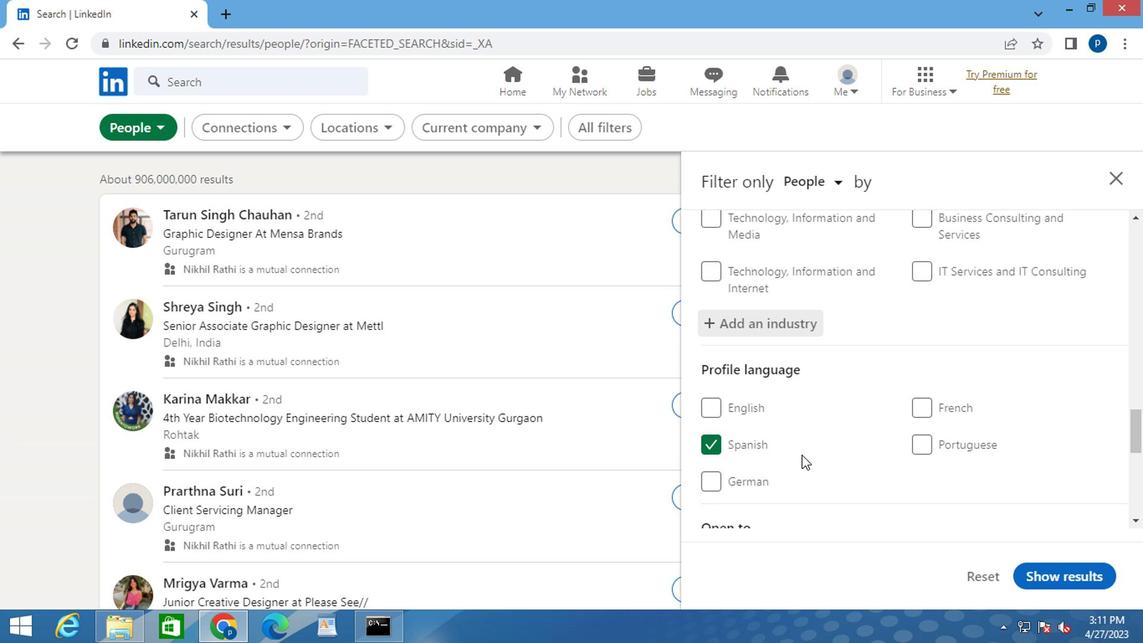 
Action: Mouse scrolled (801, 452) with delta (0, 0)
Screenshot: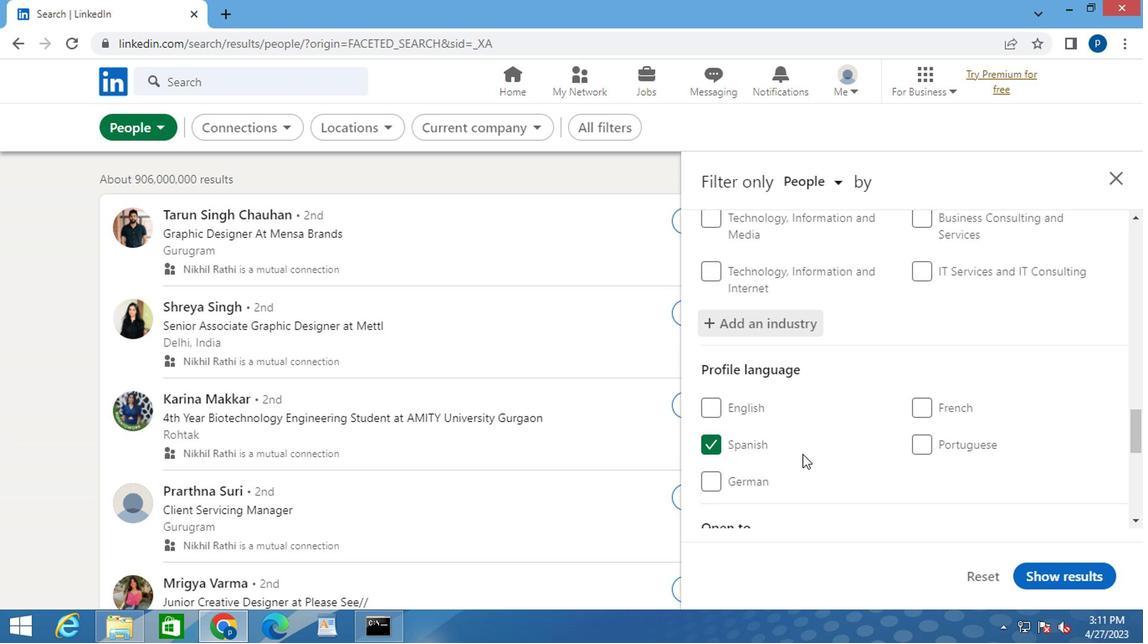 
Action: Mouse scrolled (801, 452) with delta (0, 0)
Screenshot: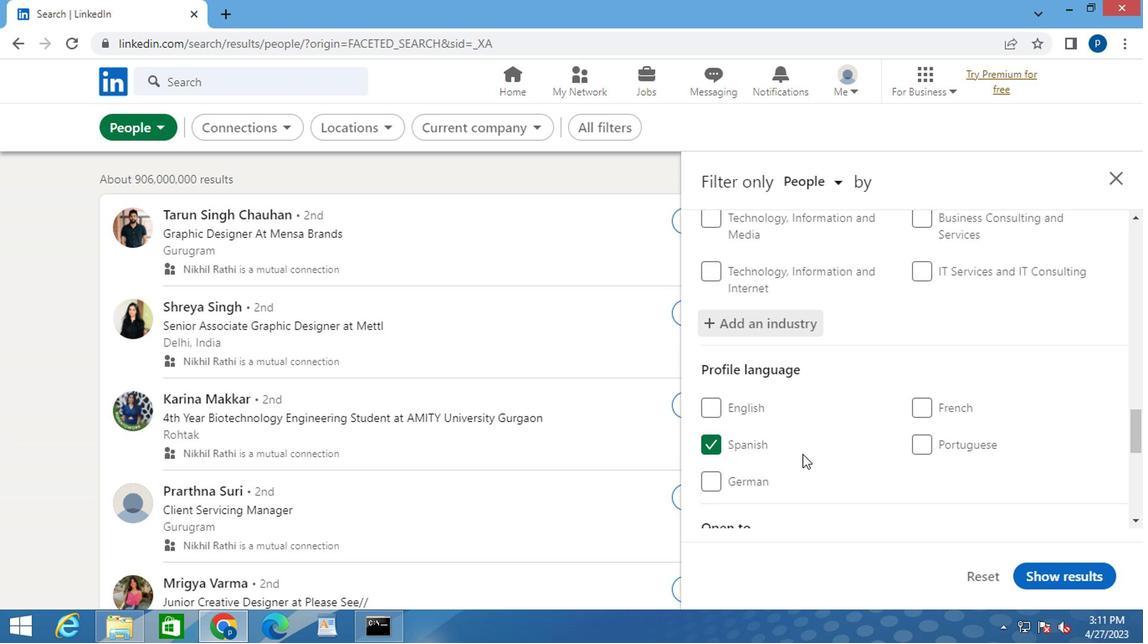 
Action: Mouse moved to (843, 442)
Screenshot: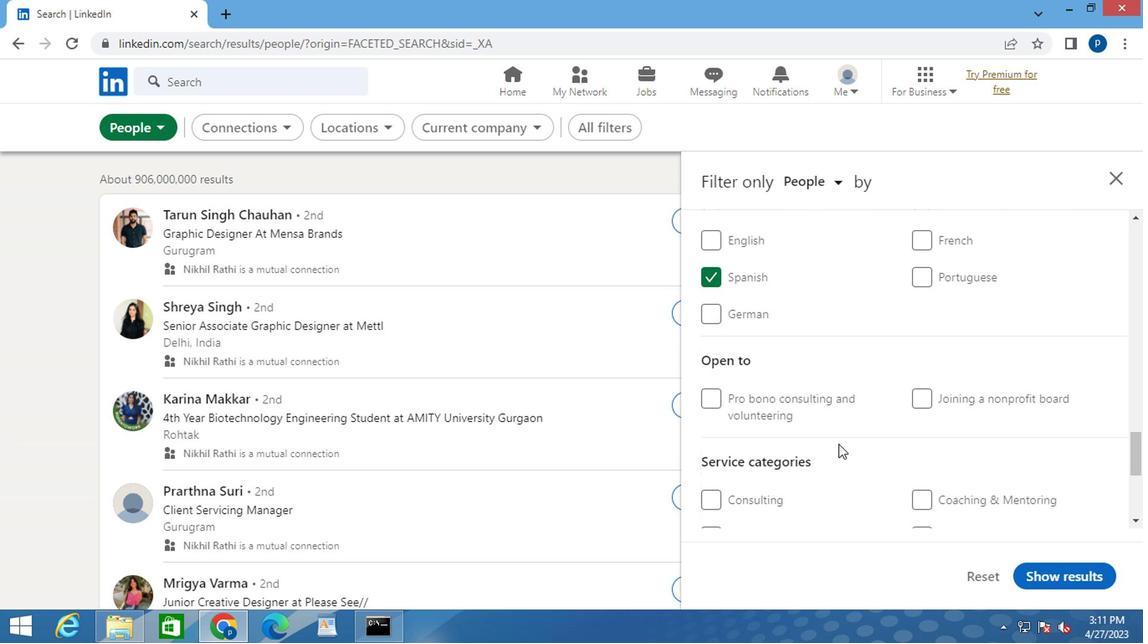 
Action: Mouse scrolled (843, 441) with delta (0, 0)
Screenshot: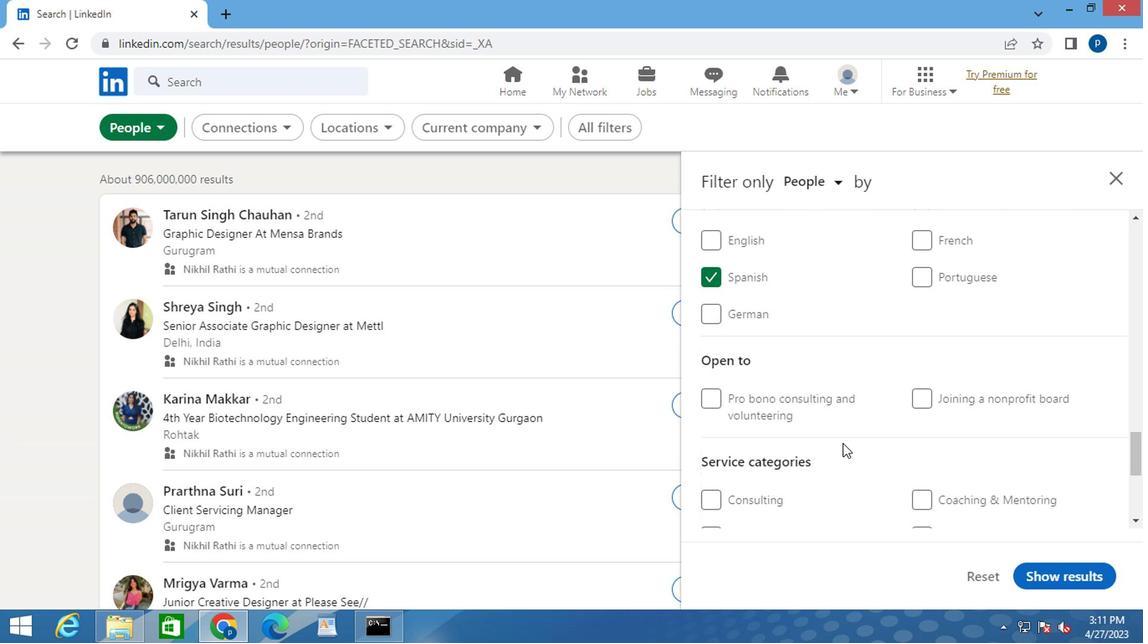 
Action: Mouse scrolled (843, 441) with delta (0, 0)
Screenshot: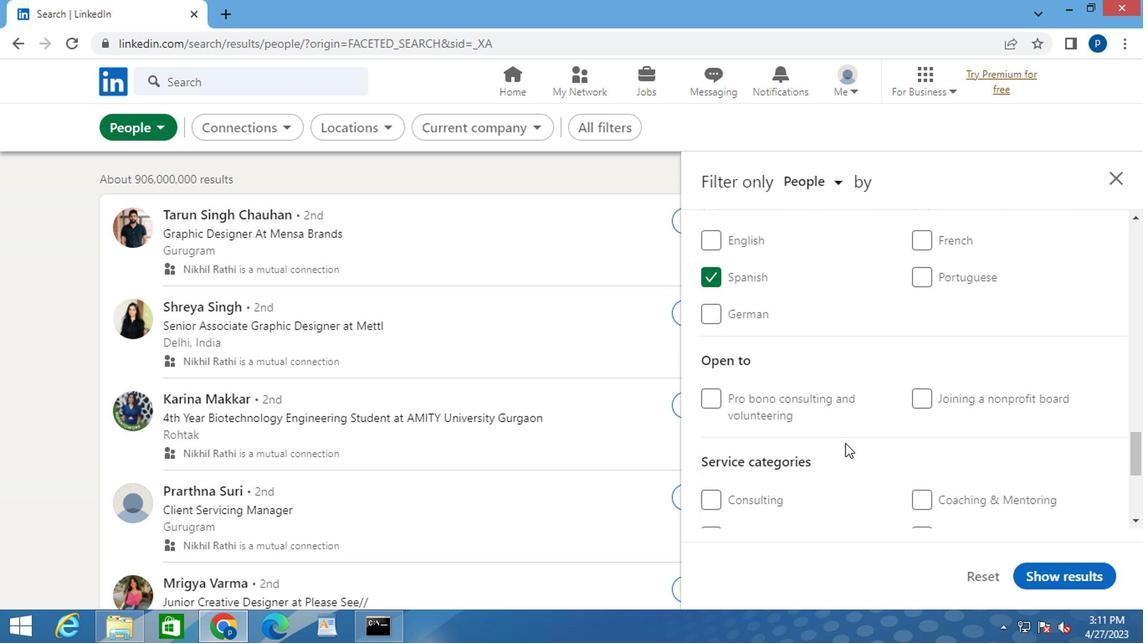 
Action: Mouse moved to (954, 410)
Screenshot: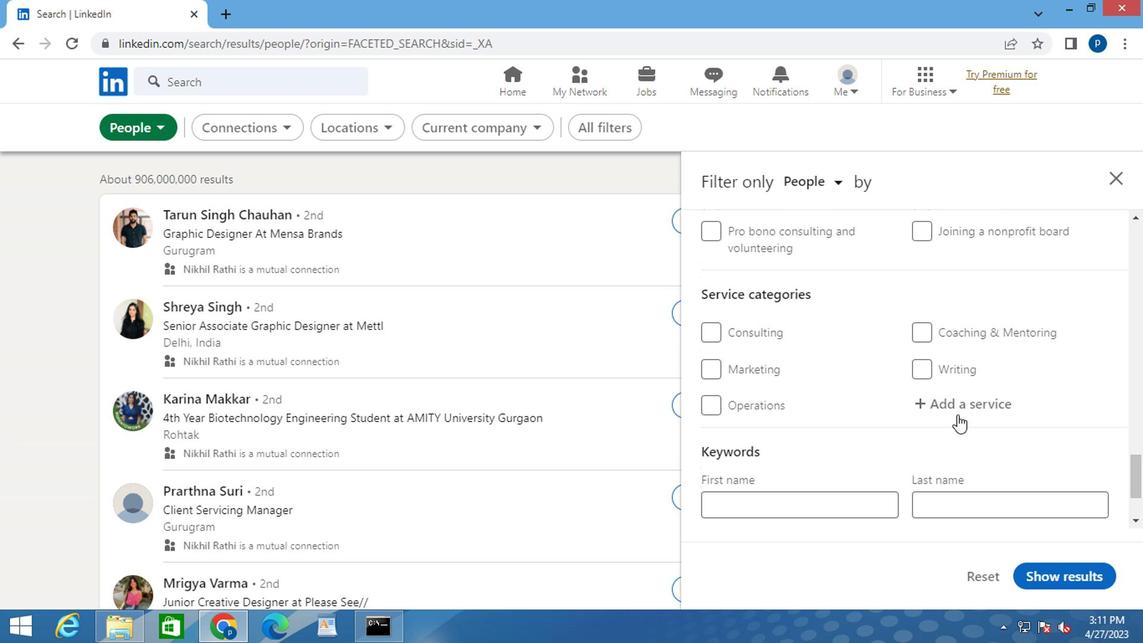 
Action: Mouse pressed left at (954, 410)
Screenshot: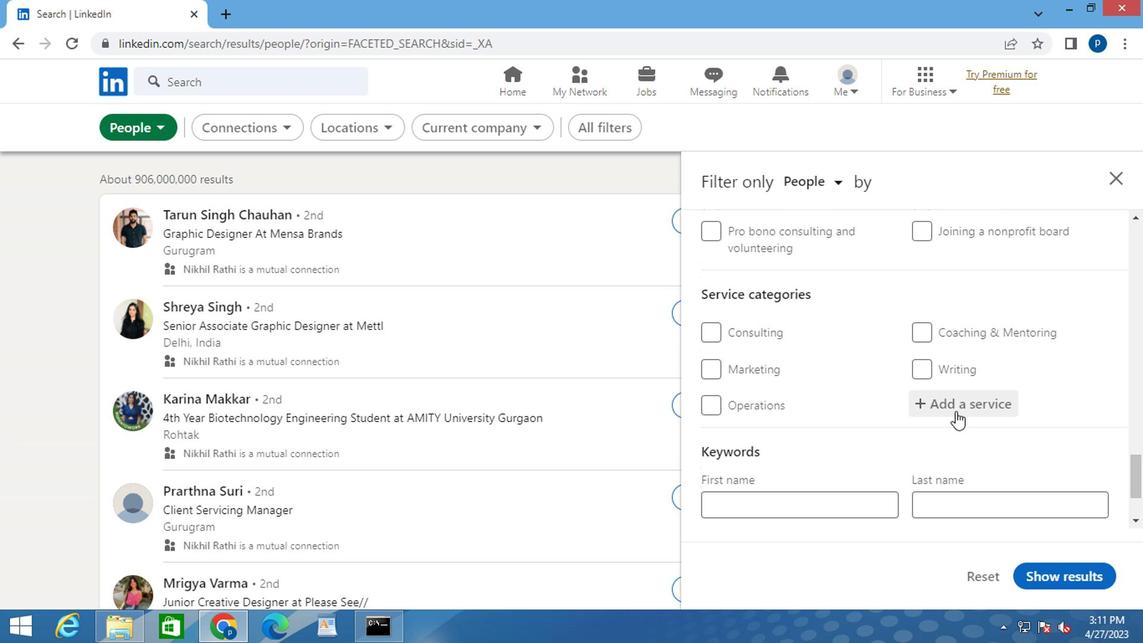 
Action: Mouse moved to (954, 405)
Screenshot: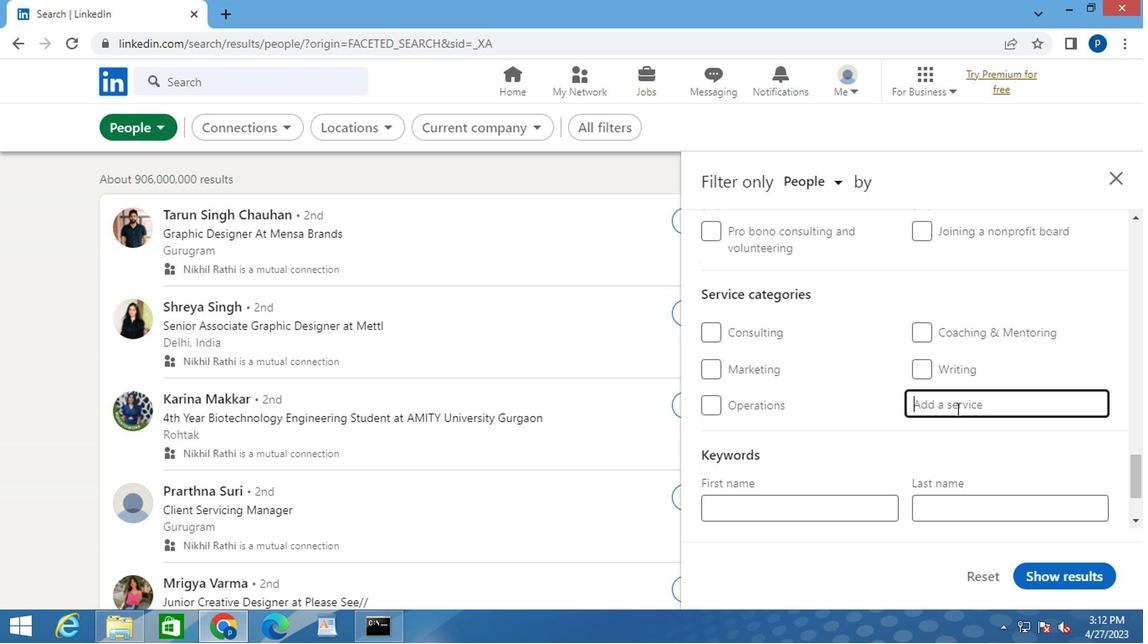 
Action: Mouse pressed left at (954, 405)
Screenshot: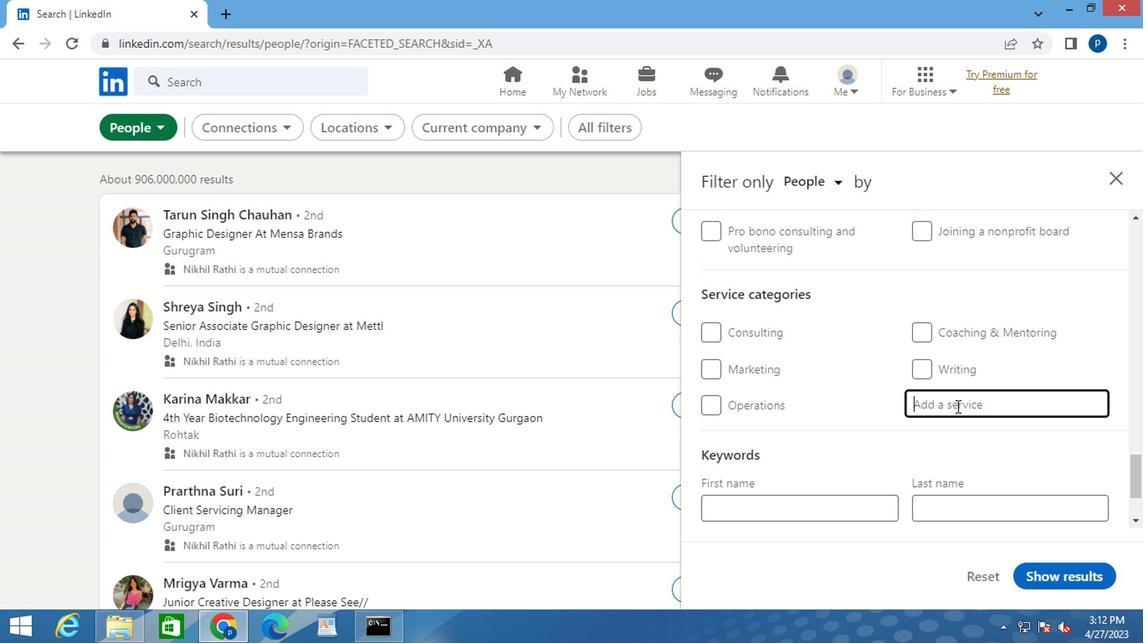 
Action: Key pressed <Key.caps_lock>S<Key.caps_lock>EARCH<Key.space><Key.caps_lock>E<Key.caps_lock>NGINE
Screenshot: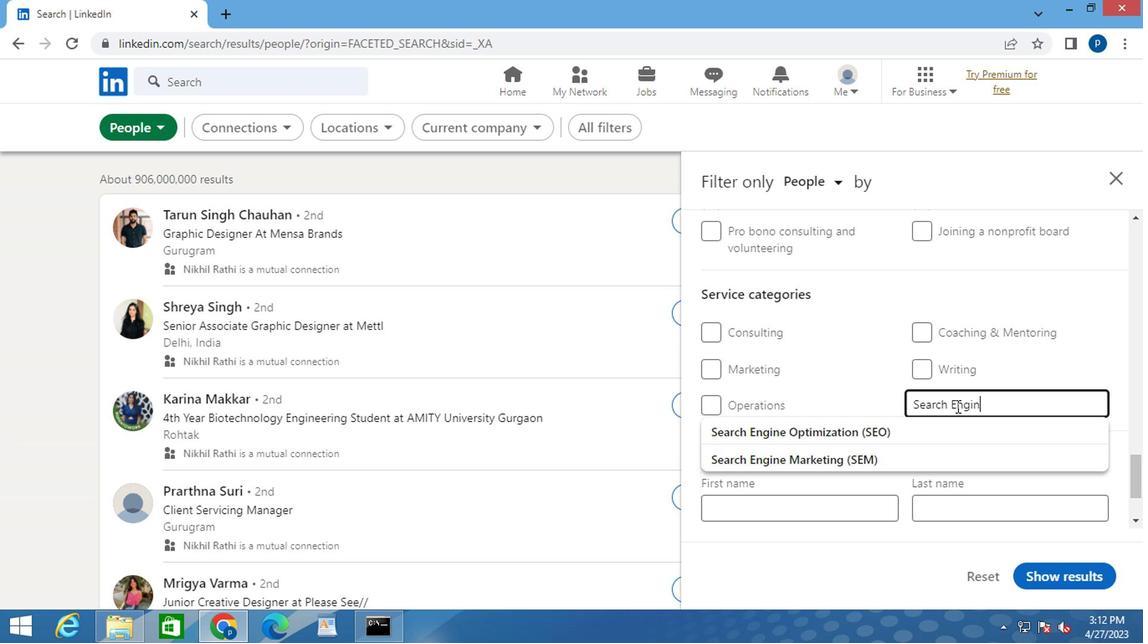 
Action: Mouse moved to (864, 430)
Screenshot: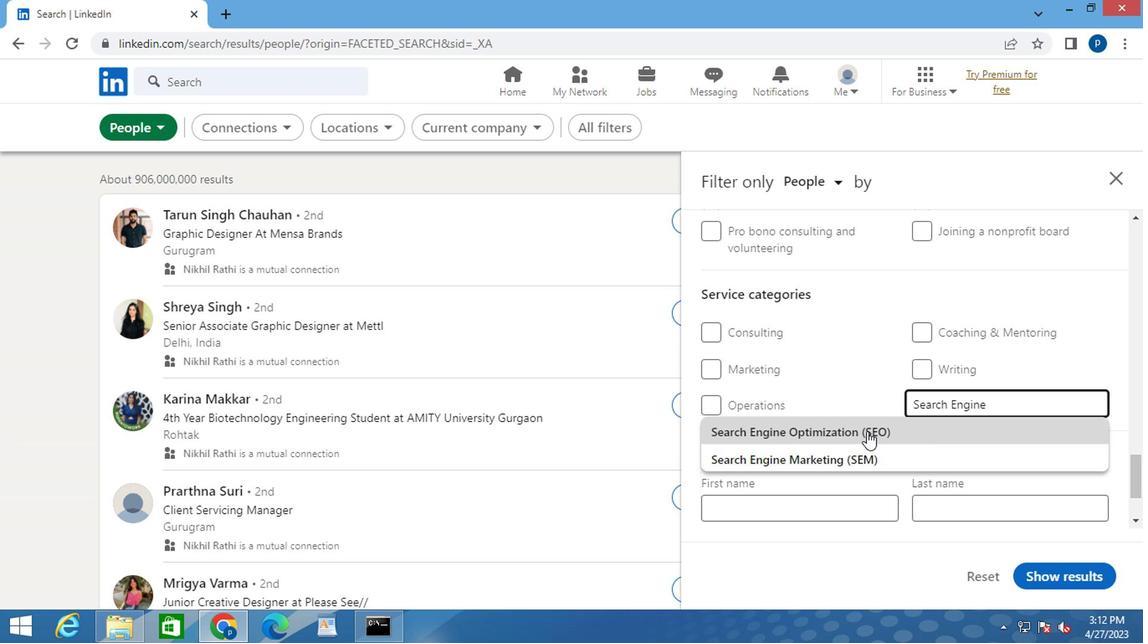 
Action: Mouse pressed left at (864, 430)
Screenshot: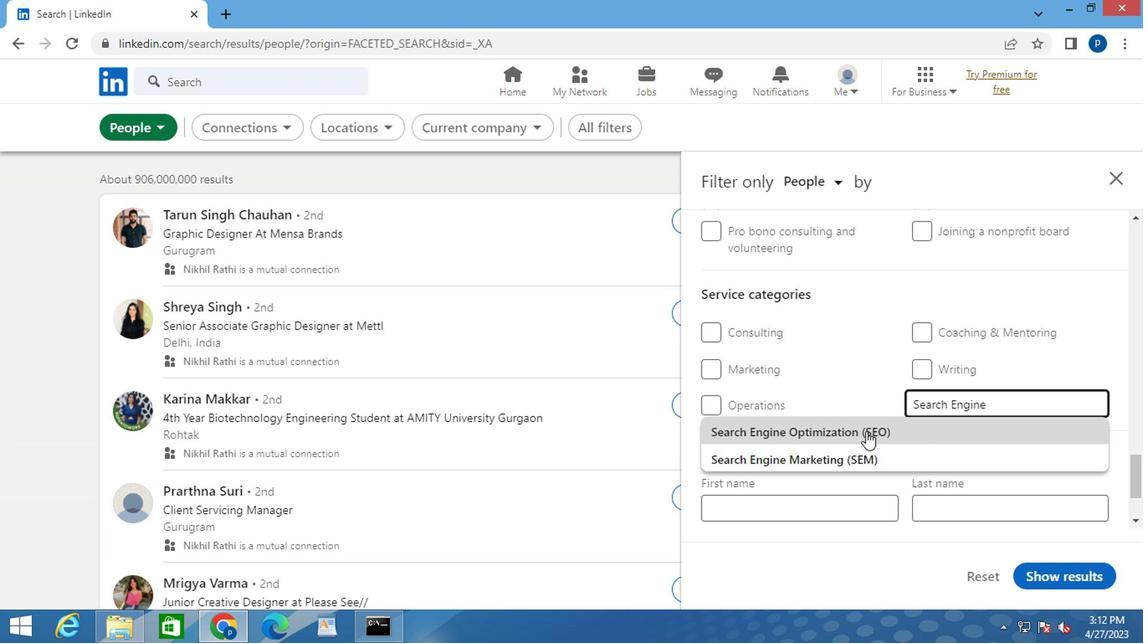 
Action: Mouse scrolled (864, 429) with delta (0, -1)
Screenshot: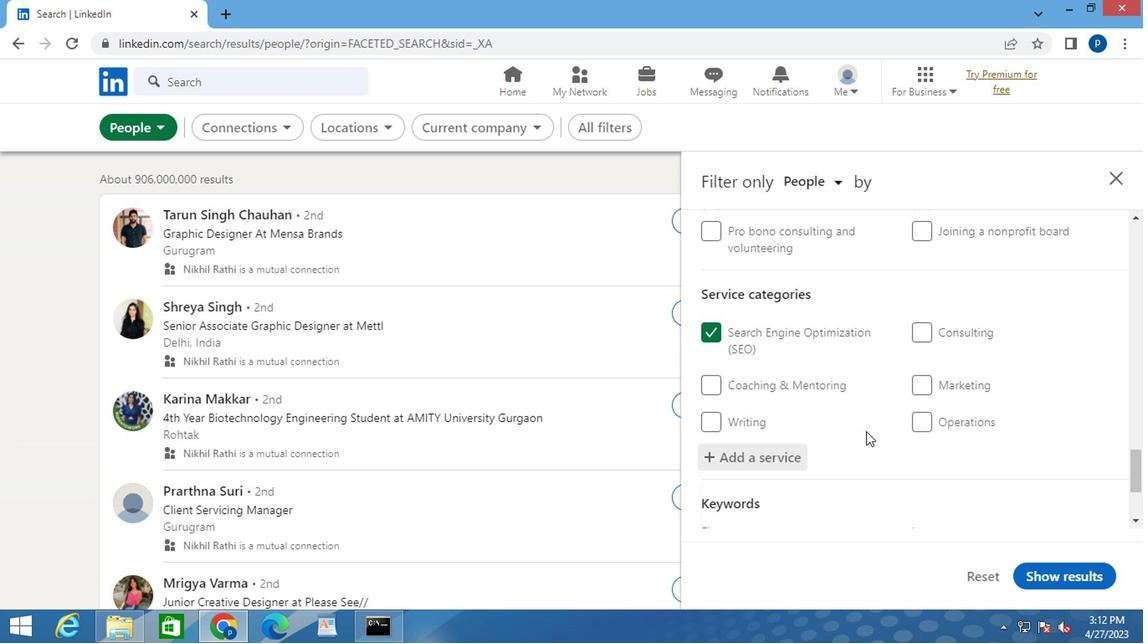 
Action: Mouse moved to (863, 430)
Screenshot: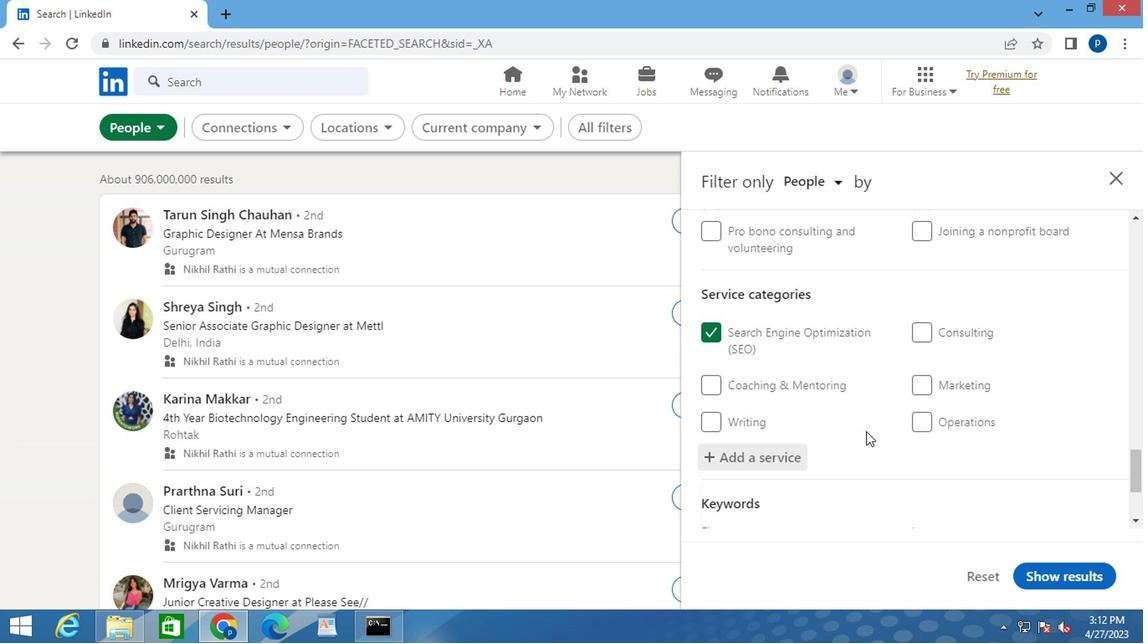 
Action: Mouse scrolled (863, 429) with delta (0, -1)
Screenshot: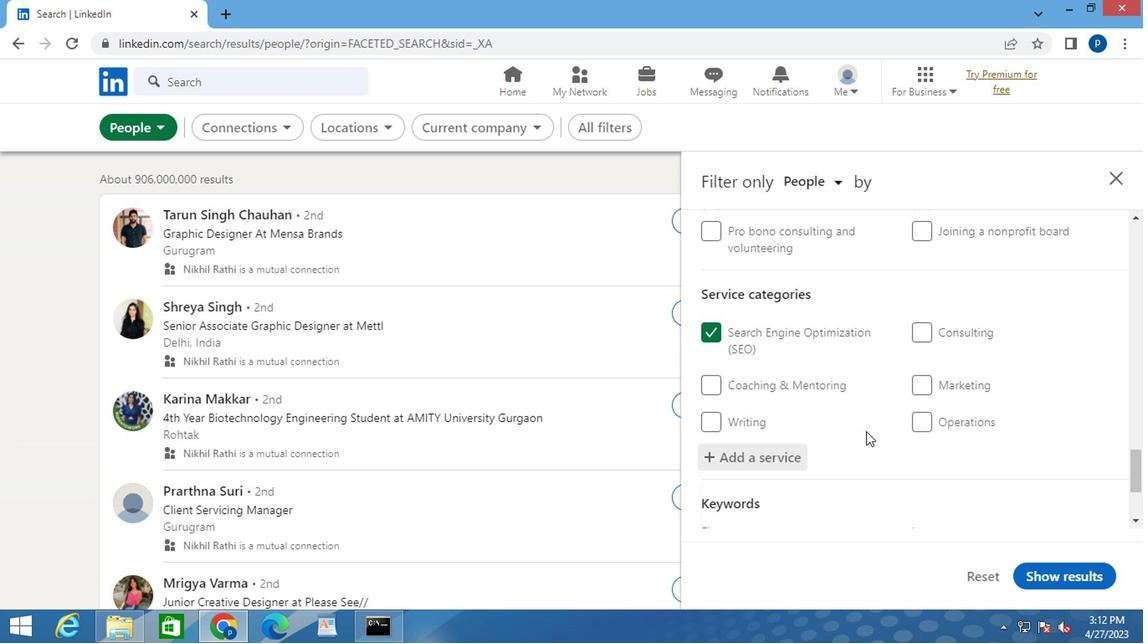 
Action: Mouse scrolled (863, 429) with delta (0, -1)
Screenshot: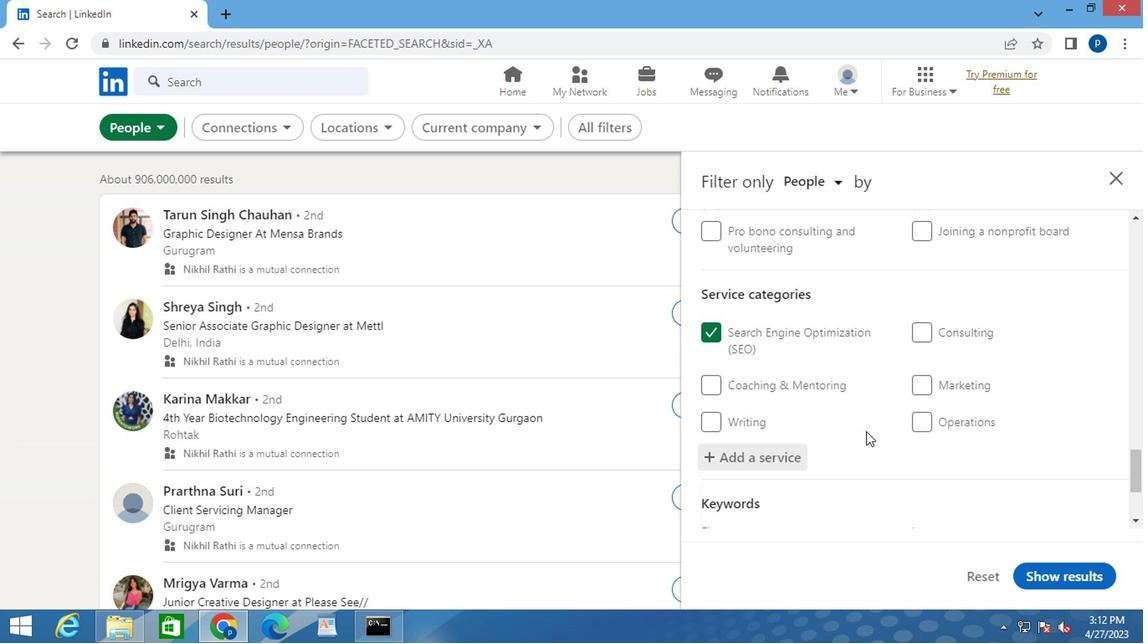 
Action: Mouse moved to (753, 449)
Screenshot: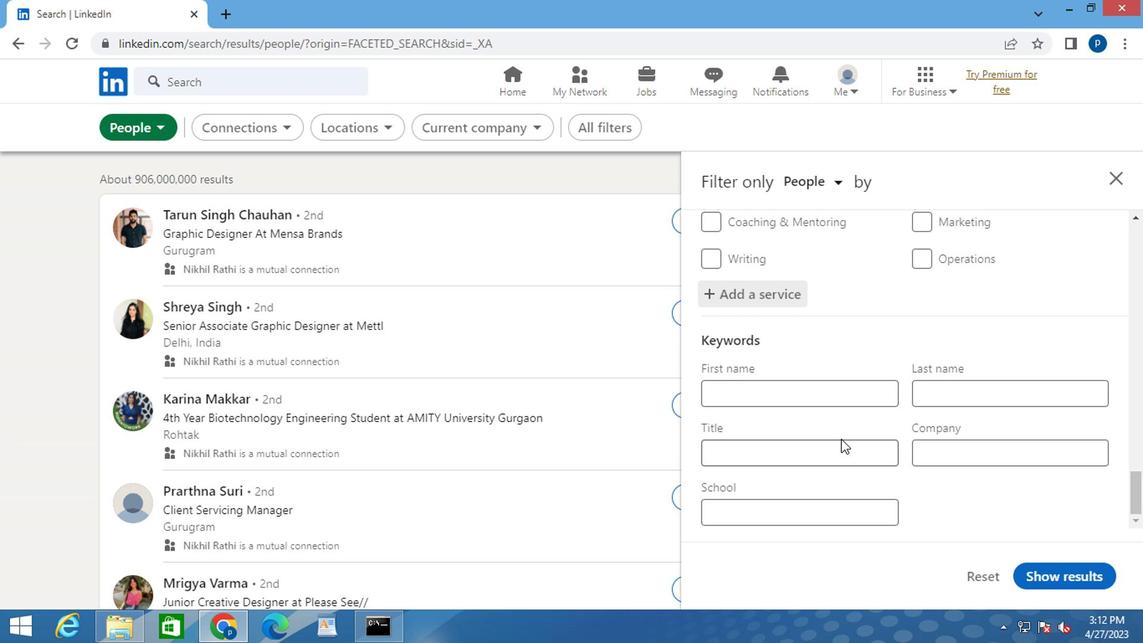 
Action: Mouse pressed left at (753, 449)
Screenshot: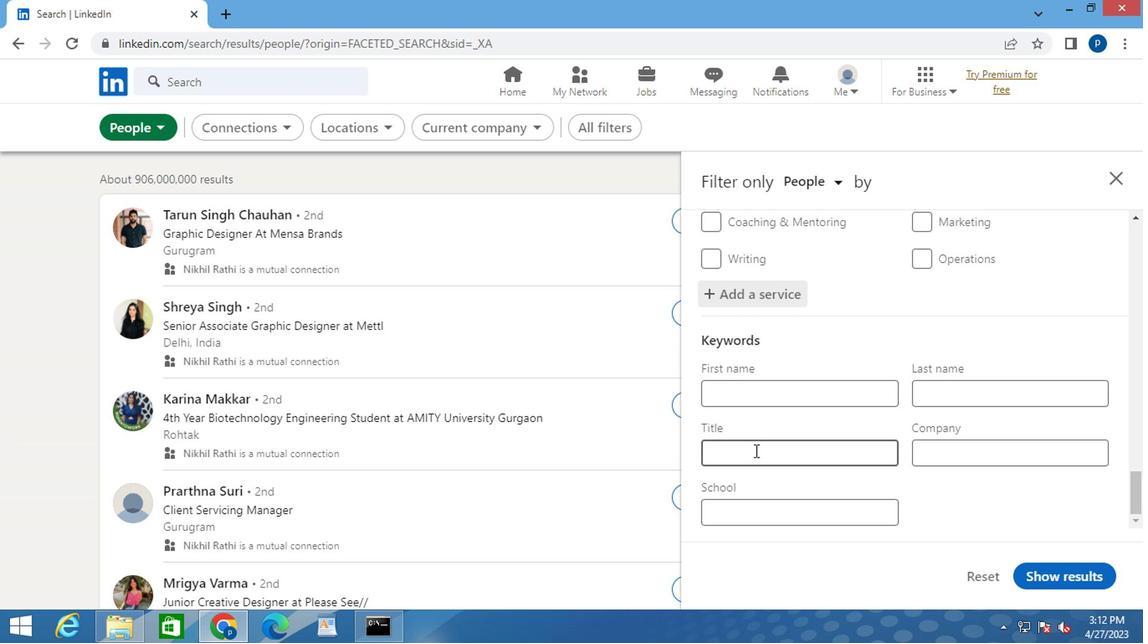 
Action: Key pressed <Key.caps_lock>Q<Key.caps_lock>UALITY<Key.space><Key.caps_lock>C<Key.caps_lock>ONTROL<Key.space><Key.caps_lock>C<Key.caps_lock>OORIDAN<Key.backspace><Key.backspace><Key.backspace><Key.backspace>DINATOR<Key.space>
Screenshot: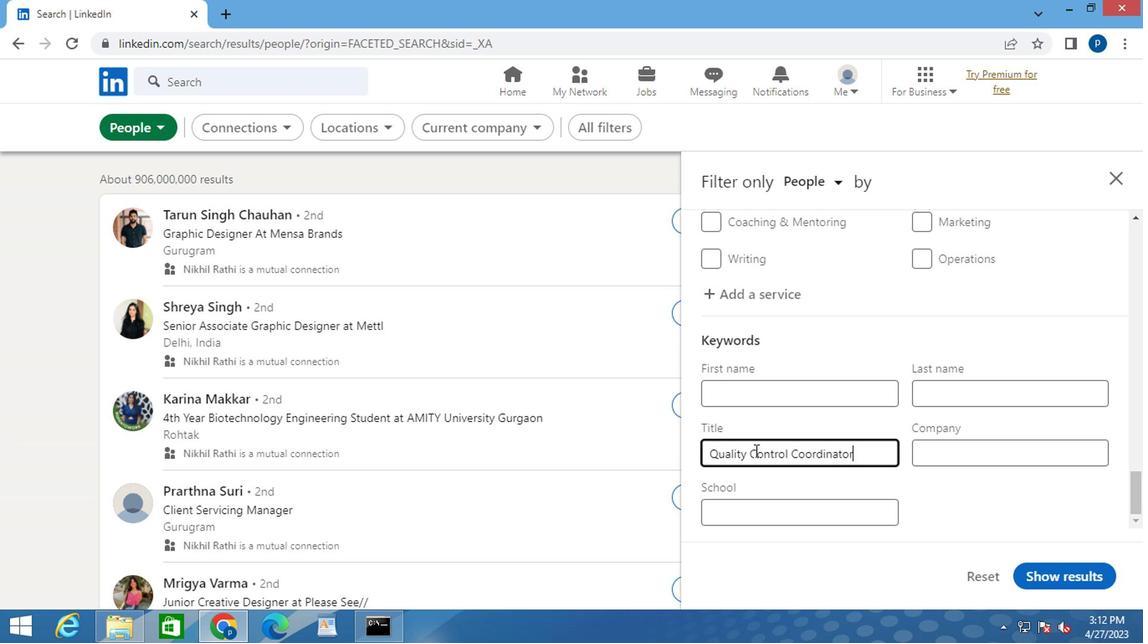 
Action: Mouse moved to (1059, 566)
Screenshot: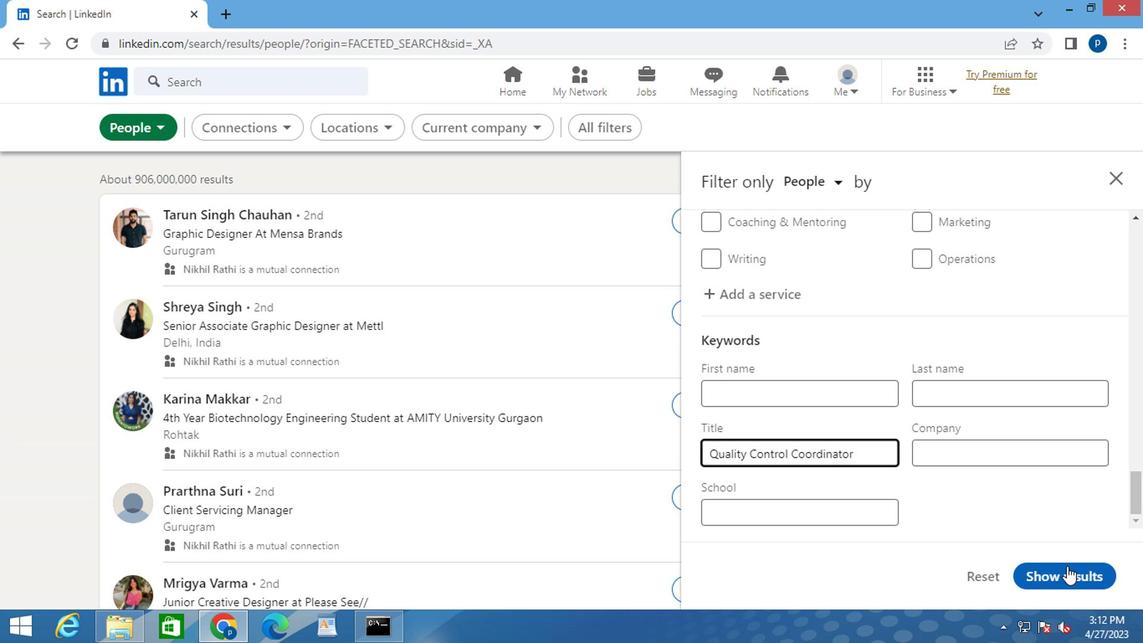 
Action: Mouse pressed left at (1059, 566)
Screenshot: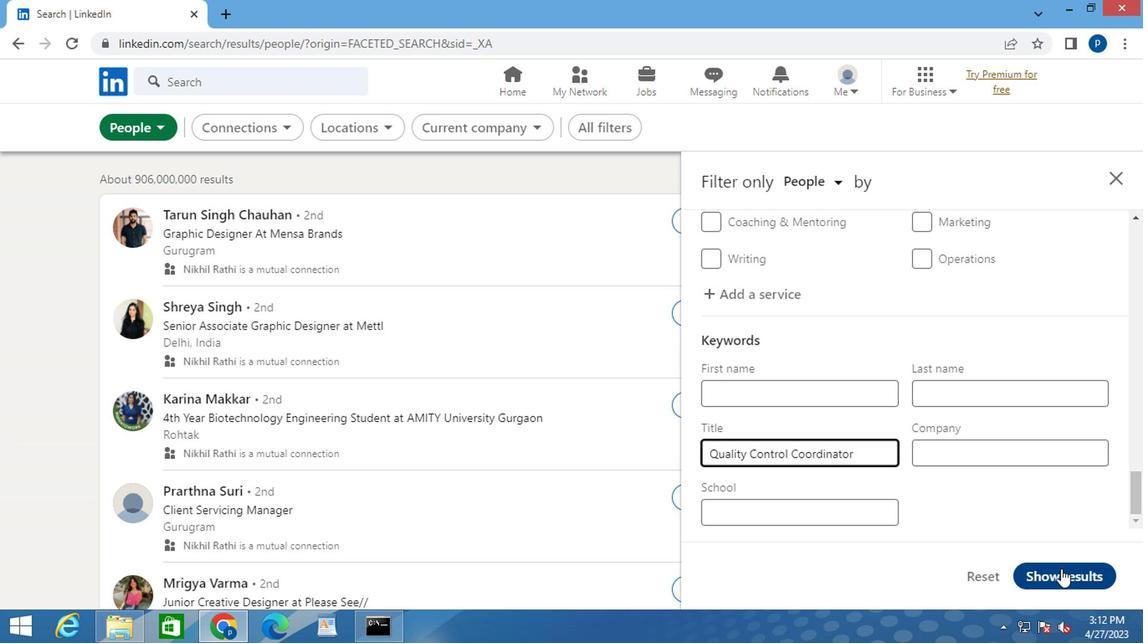 
